 Task: Create fields in session object.
Action: Mouse moved to (789, 63)
Screenshot: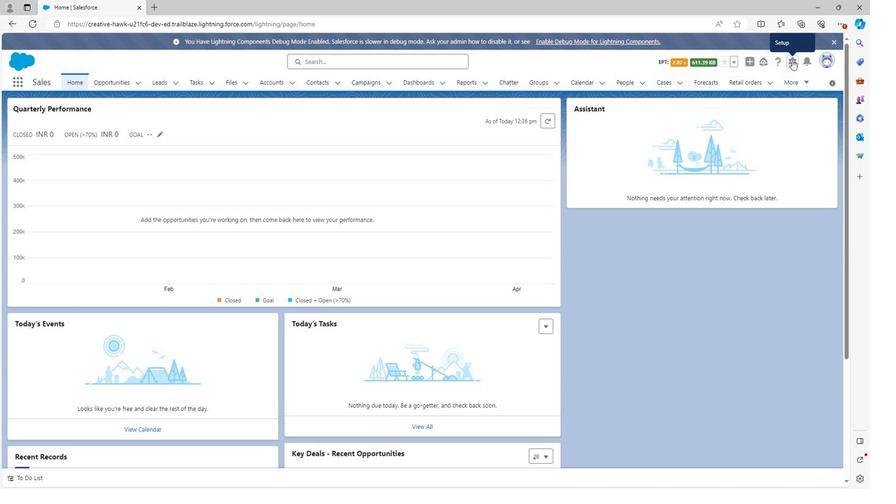 
Action: Mouse pressed left at (789, 63)
Screenshot: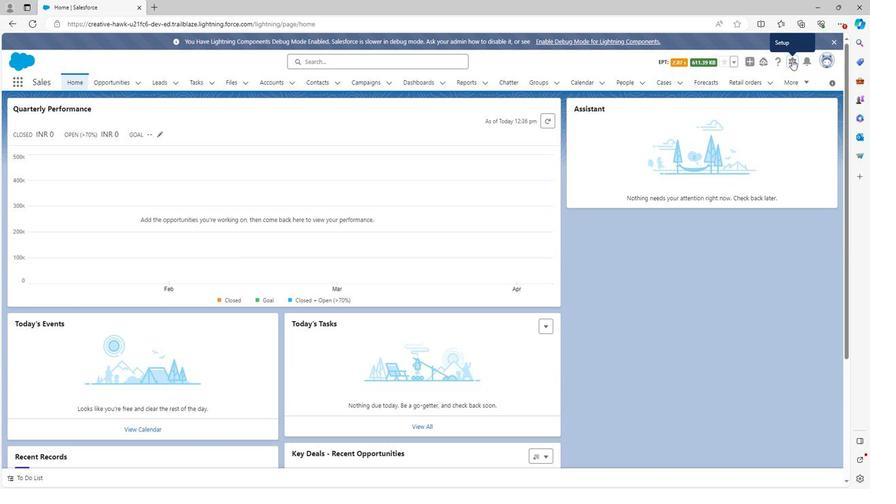
Action: Mouse moved to (757, 86)
Screenshot: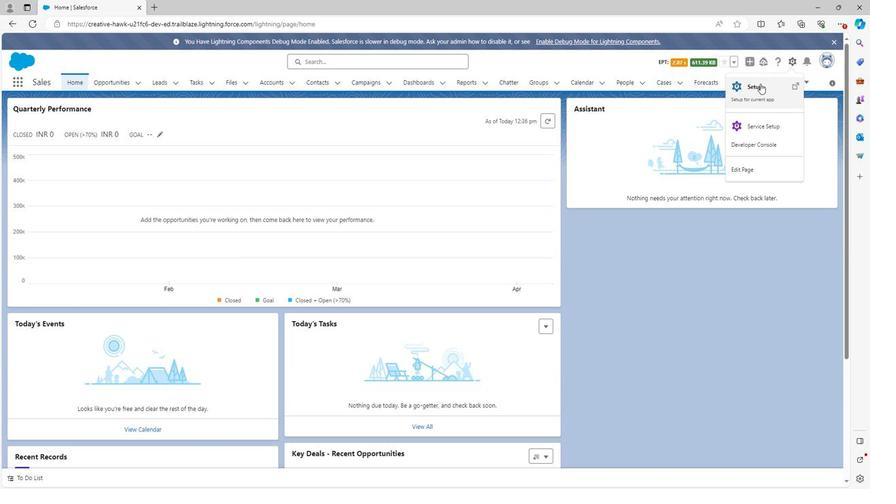 
Action: Mouse pressed left at (757, 86)
Screenshot: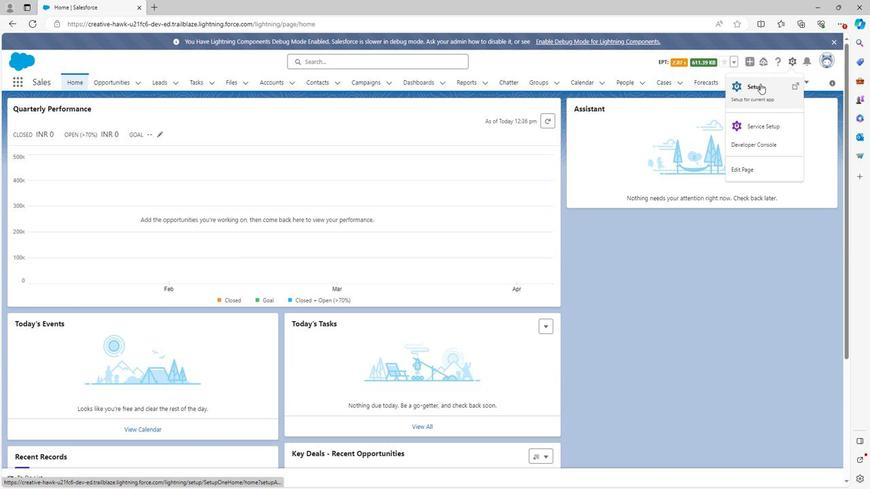 
Action: Mouse moved to (119, 81)
Screenshot: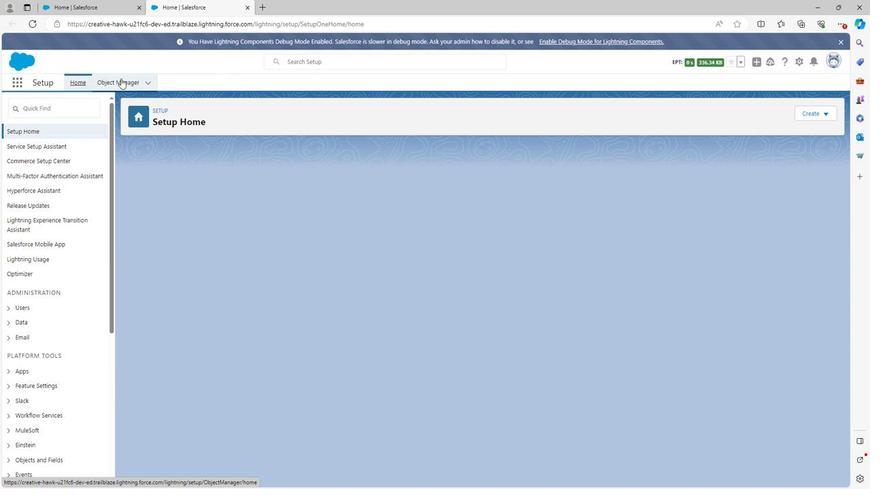 
Action: Mouse pressed left at (119, 81)
Screenshot: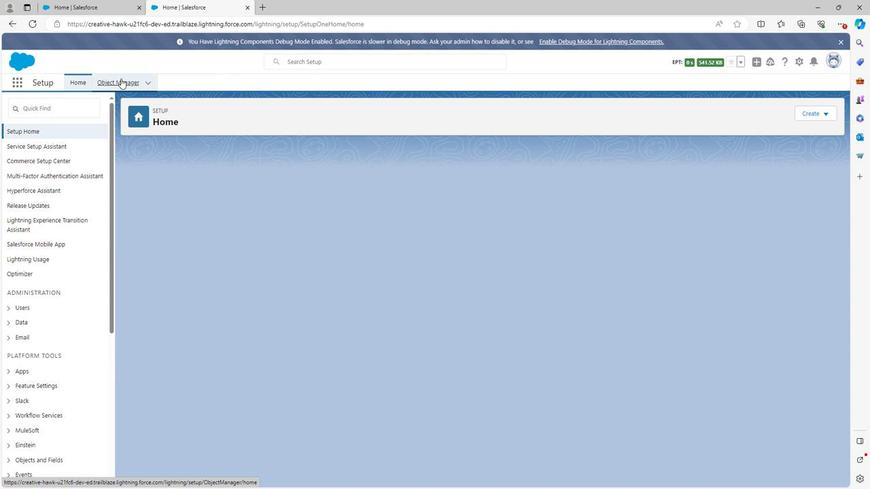 
Action: Mouse moved to (91, 230)
Screenshot: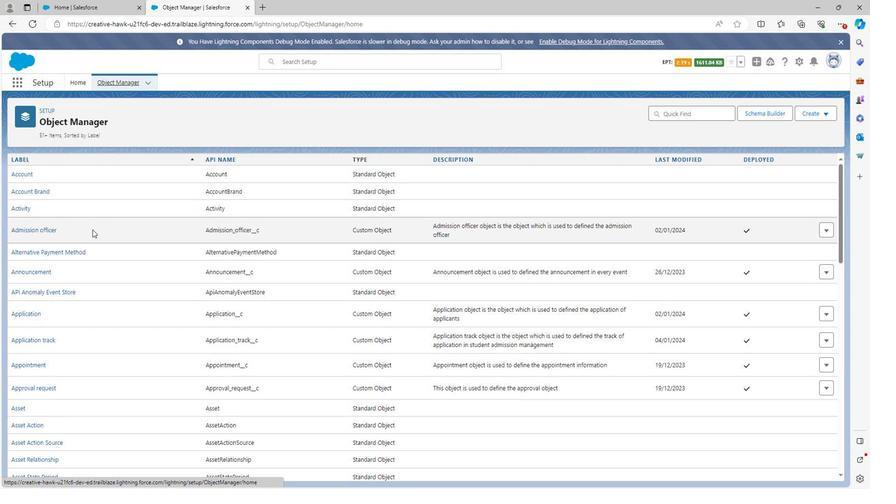 
Action: Mouse scrolled (91, 229) with delta (0, 0)
Screenshot: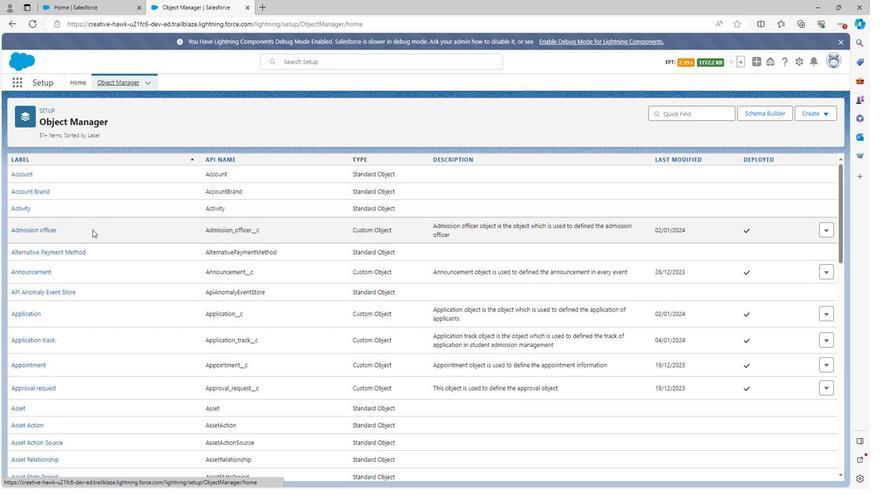 
Action: Mouse scrolled (91, 229) with delta (0, 0)
Screenshot: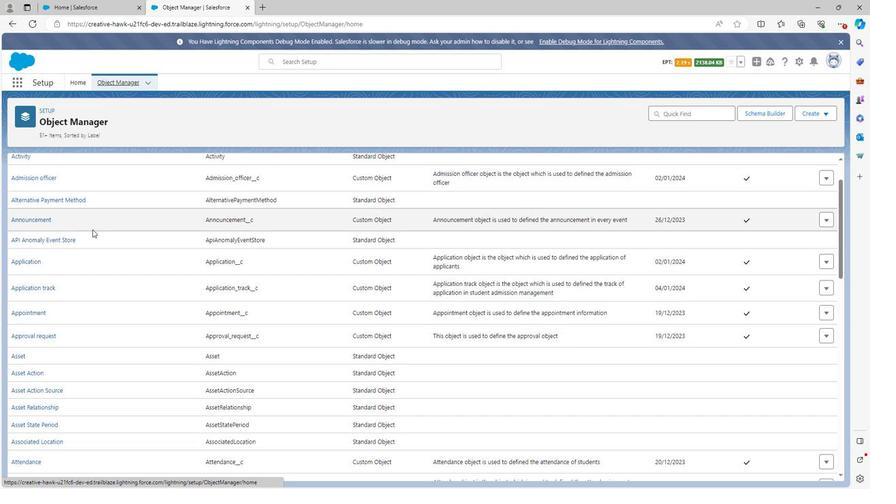 
Action: Mouse scrolled (91, 229) with delta (0, 0)
Screenshot: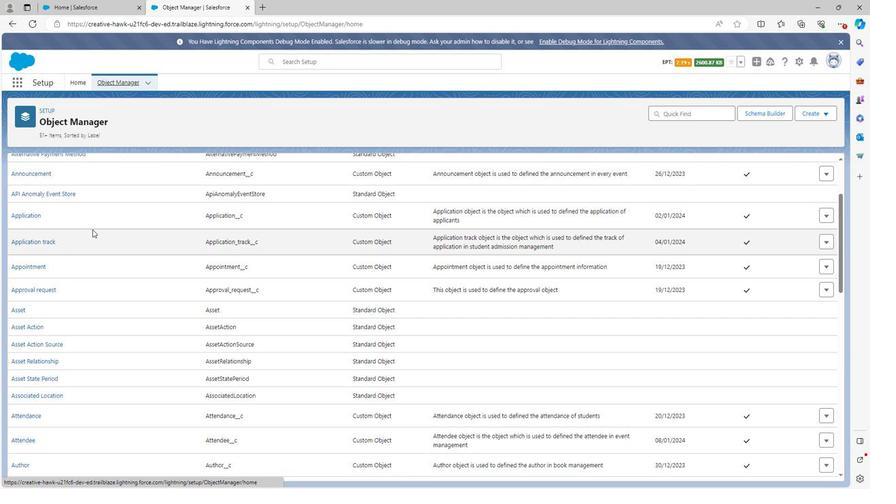 
Action: Mouse scrolled (91, 229) with delta (0, 0)
Screenshot: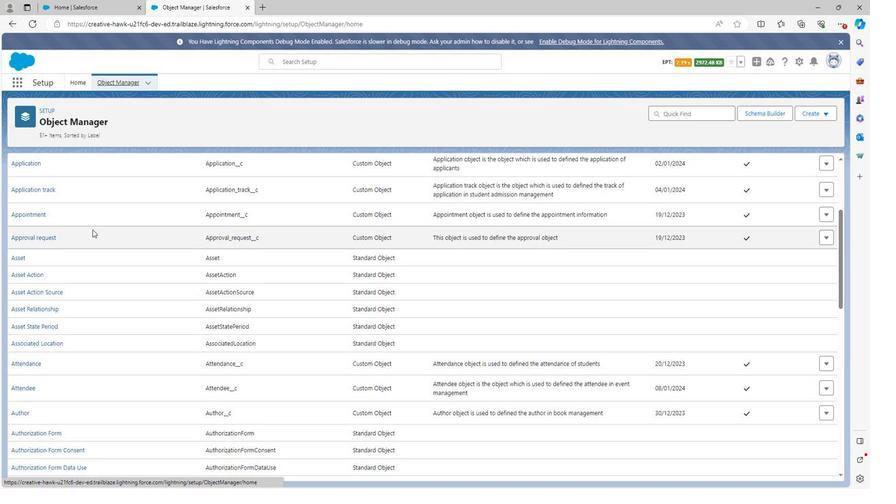 
Action: Mouse scrolled (91, 229) with delta (0, 0)
Screenshot: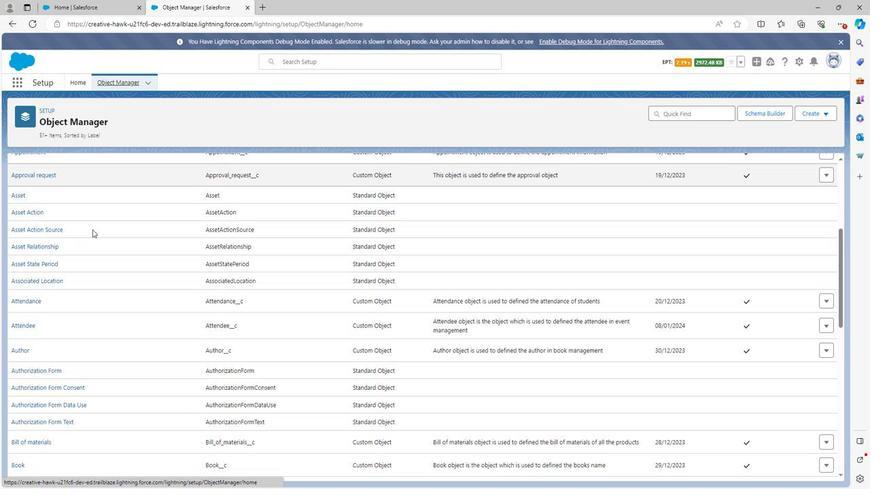 
Action: Mouse scrolled (91, 229) with delta (0, 0)
Screenshot: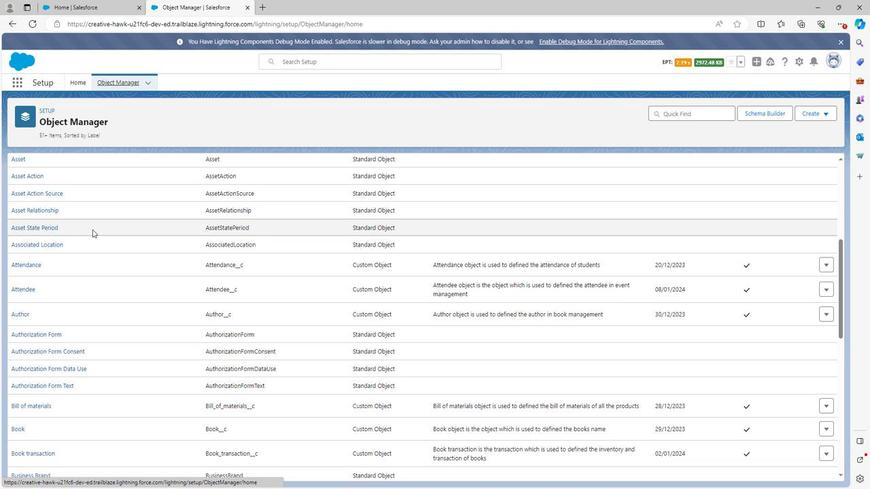 
Action: Mouse scrolled (91, 229) with delta (0, 0)
Screenshot: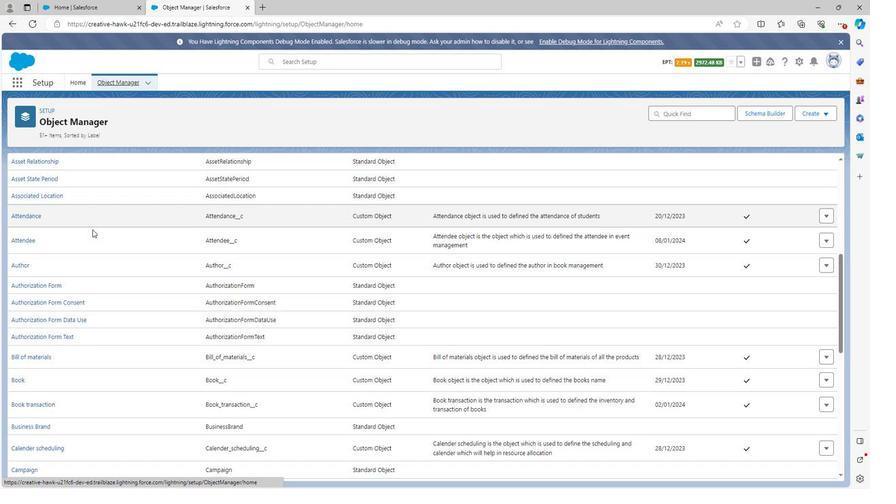 
Action: Mouse moved to (92, 233)
Screenshot: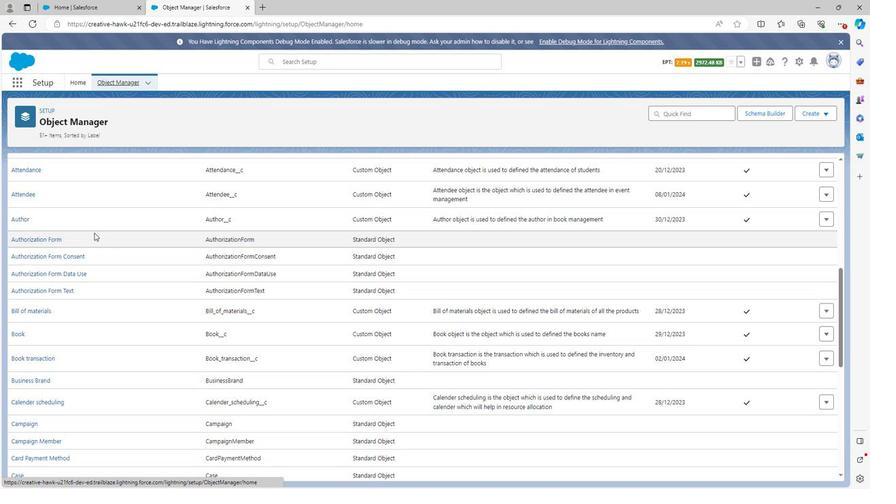 
Action: Mouse scrolled (92, 232) with delta (0, 0)
Screenshot: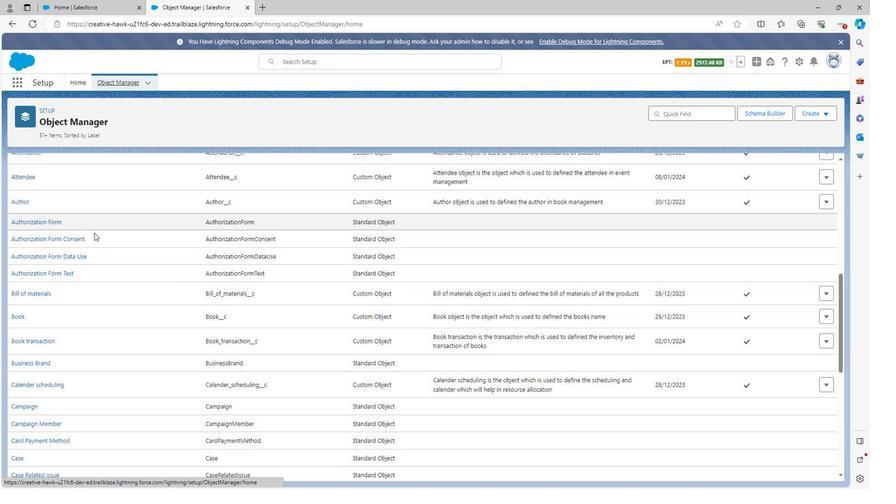 
Action: Mouse moved to (92, 233)
Screenshot: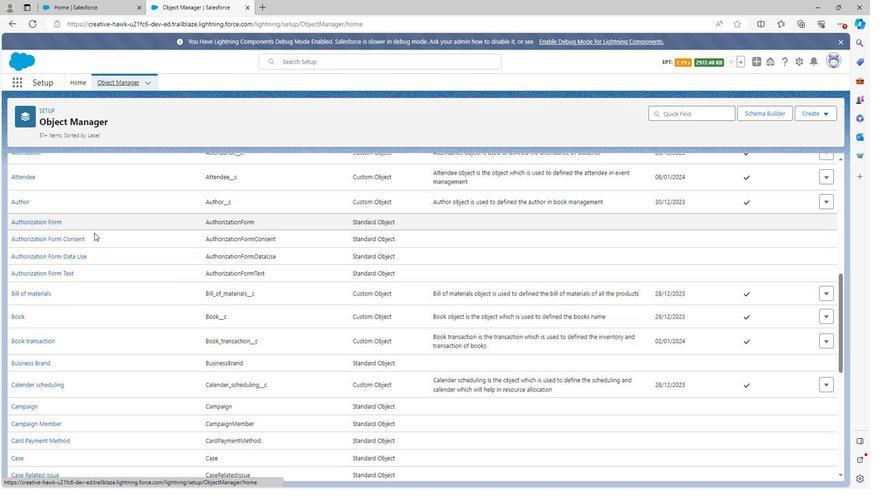 
Action: Mouse scrolled (92, 233) with delta (0, 0)
Screenshot: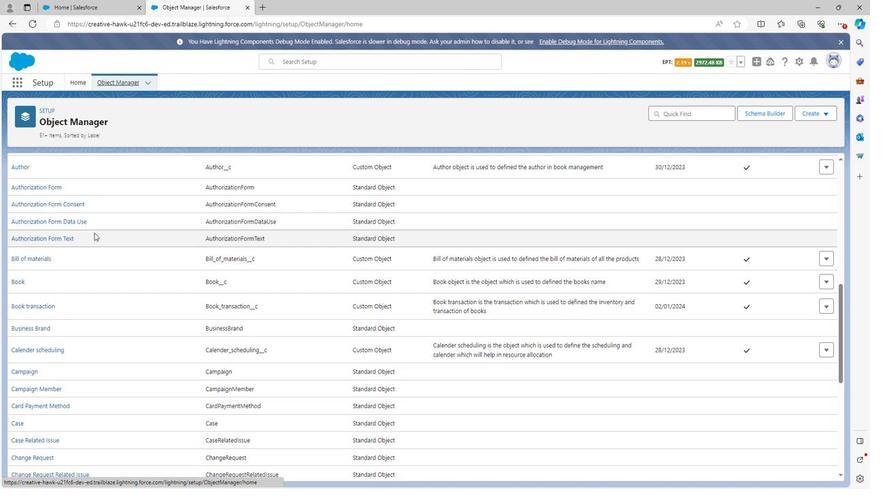 
Action: Mouse scrolled (92, 233) with delta (0, 0)
Screenshot: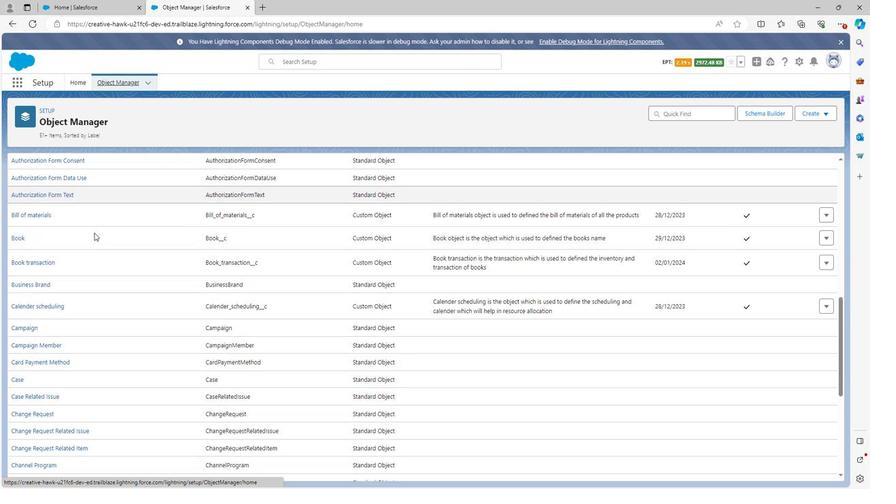 
Action: Mouse scrolled (92, 233) with delta (0, 0)
Screenshot: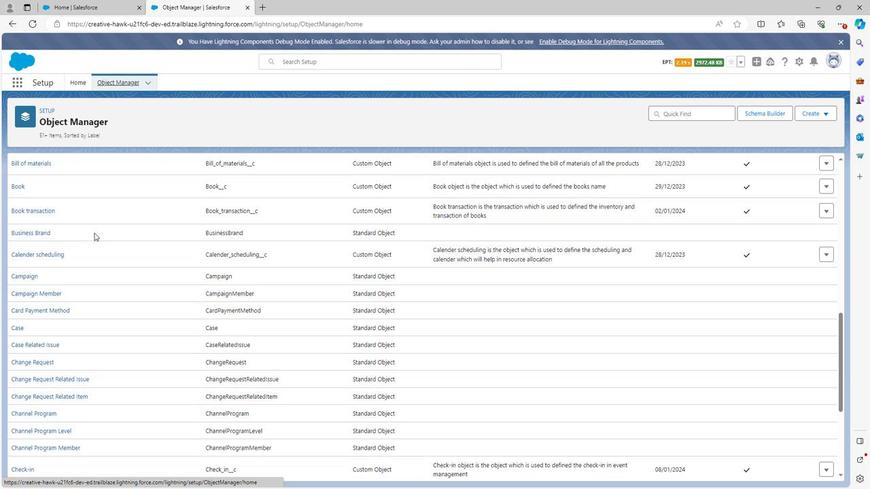 
Action: Mouse scrolled (92, 233) with delta (0, 0)
Screenshot: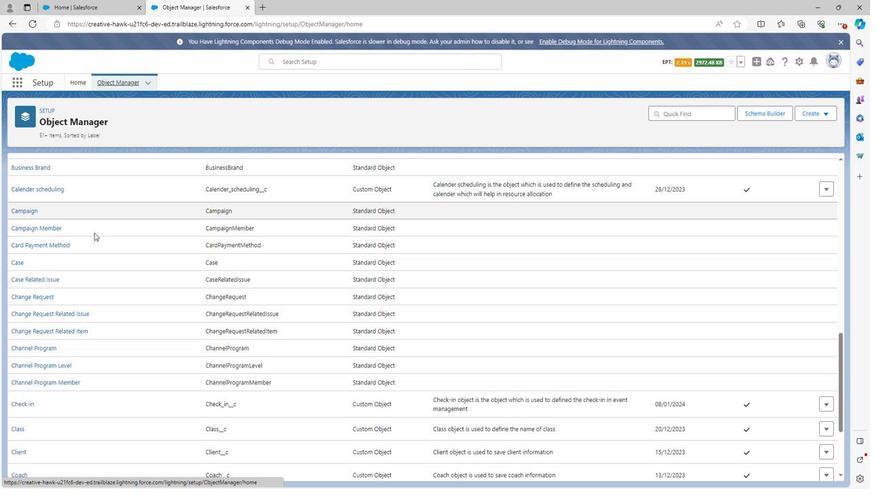 
Action: Mouse scrolled (92, 233) with delta (0, 0)
Screenshot: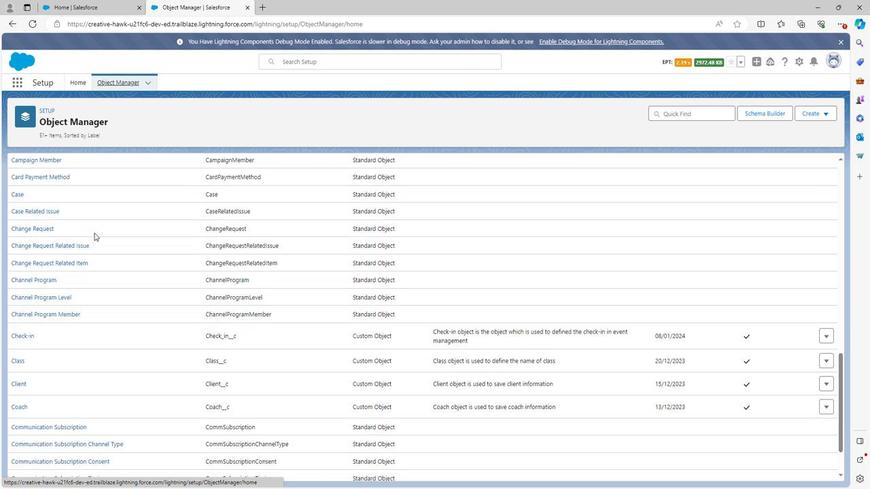 
Action: Mouse scrolled (92, 233) with delta (0, 0)
Screenshot: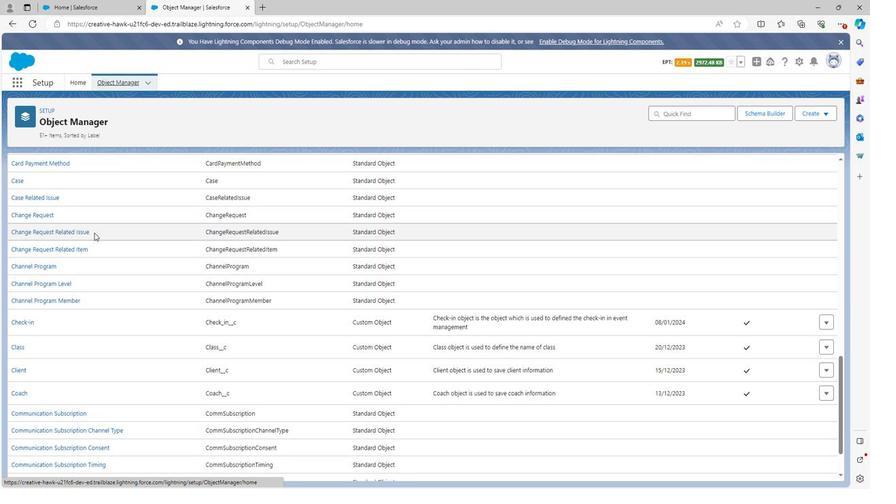 
Action: Mouse scrolled (92, 233) with delta (0, 0)
Screenshot: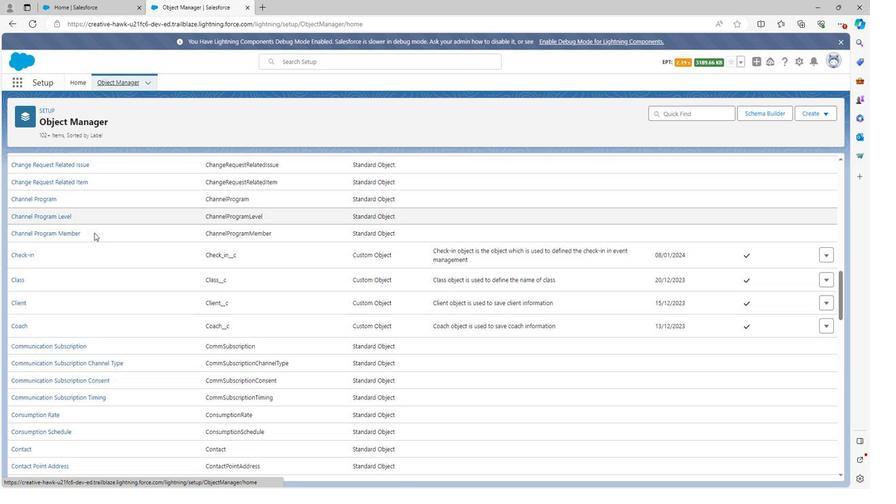 
Action: Mouse scrolled (92, 233) with delta (0, 0)
Screenshot: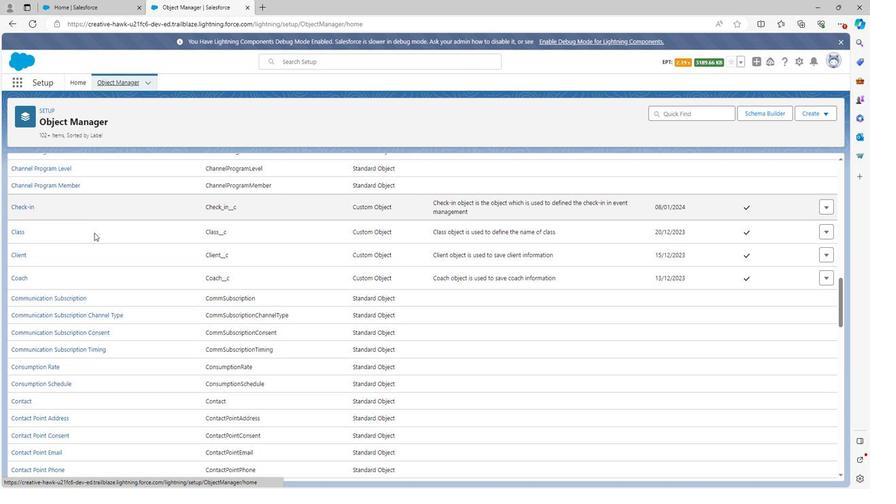 
Action: Mouse scrolled (92, 233) with delta (0, 0)
Screenshot: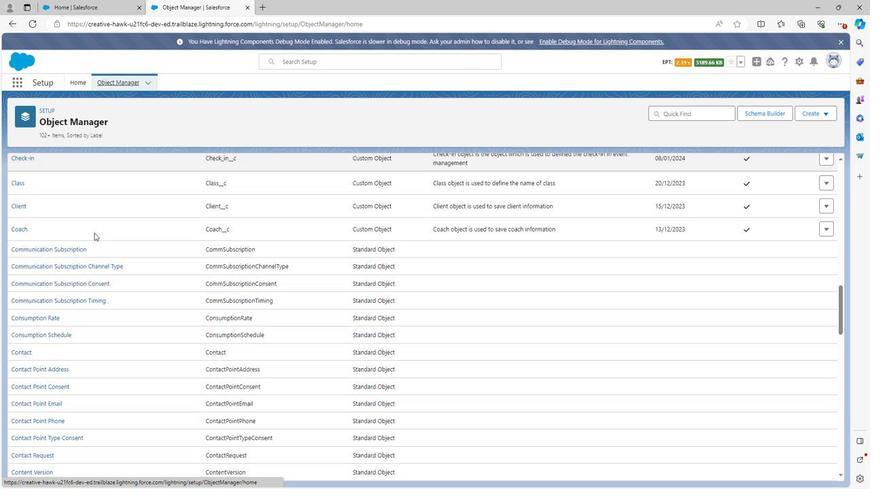 
Action: Mouse scrolled (92, 233) with delta (0, 0)
Screenshot: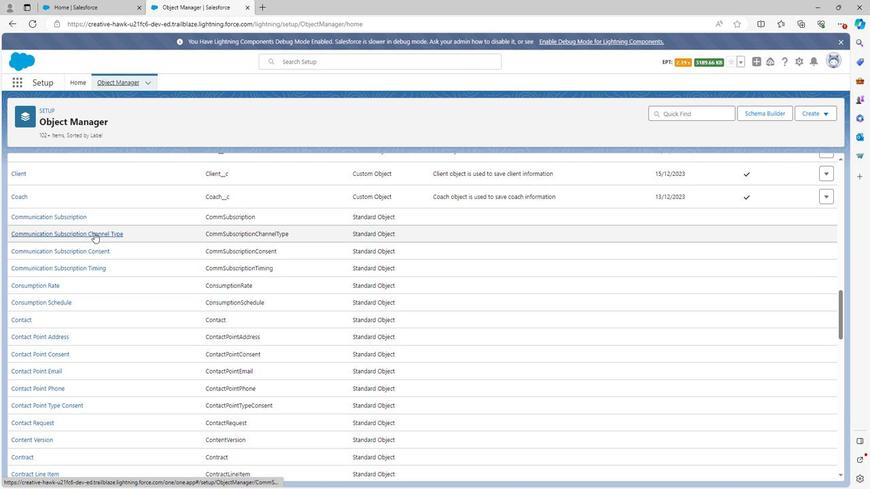 
Action: Mouse scrolled (92, 233) with delta (0, 0)
Screenshot: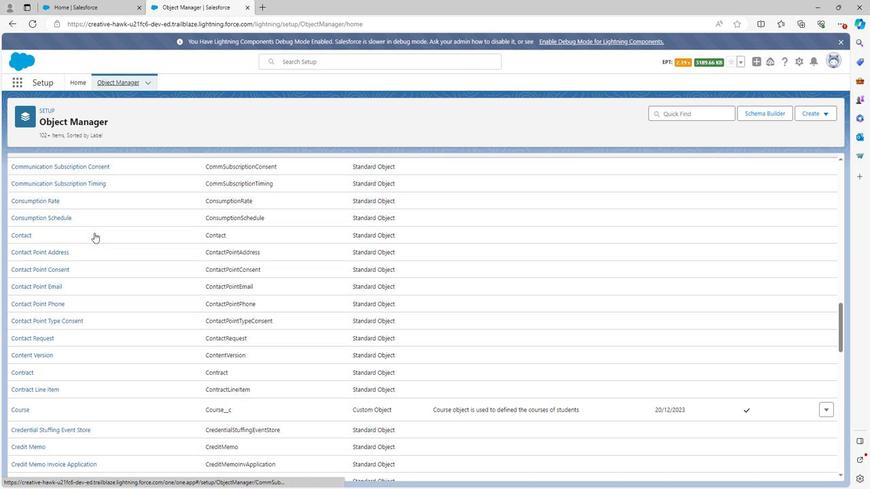 
Action: Mouse scrolled (92, 233) with delta (0, 0)
Screenshot: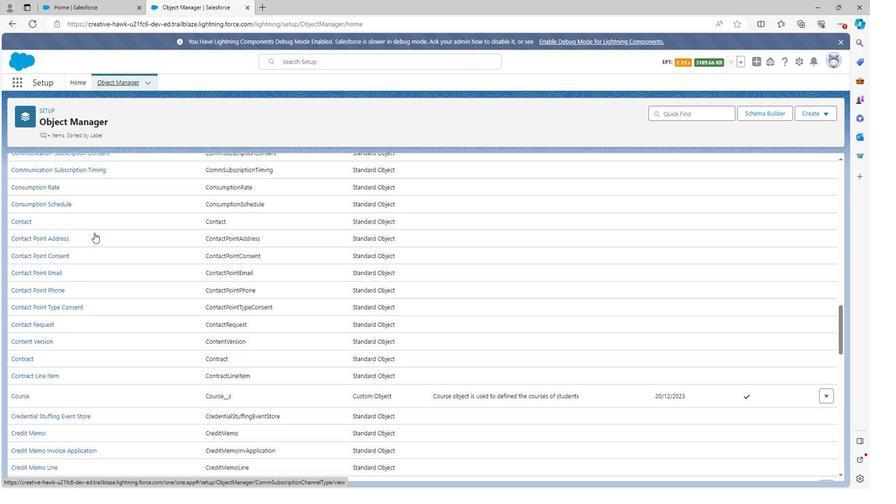 
Action: Mouse scrolled (92, 233) with delta (0, 0)
Screenshot: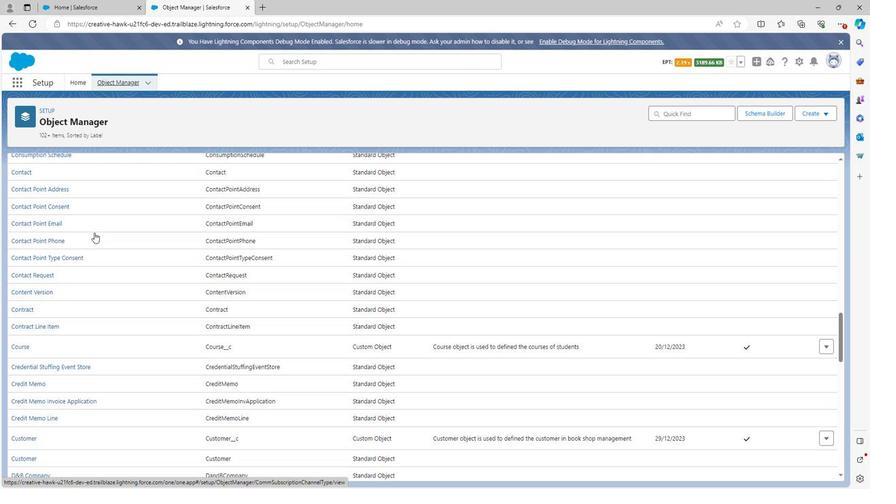
Action: Mouse scrolled (92, 233) with delta (0, 0)
Screenshot: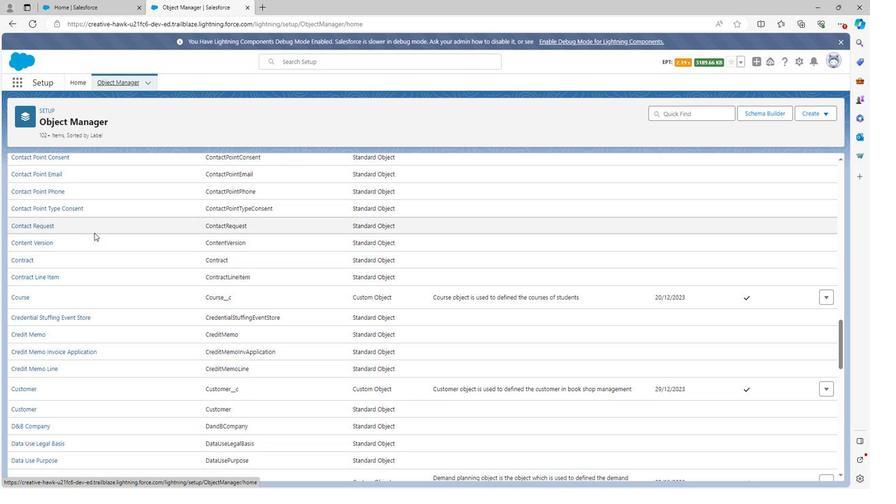 
Action: Mouse scrolled (92, 233) with delta (0, 0)
Screenshot: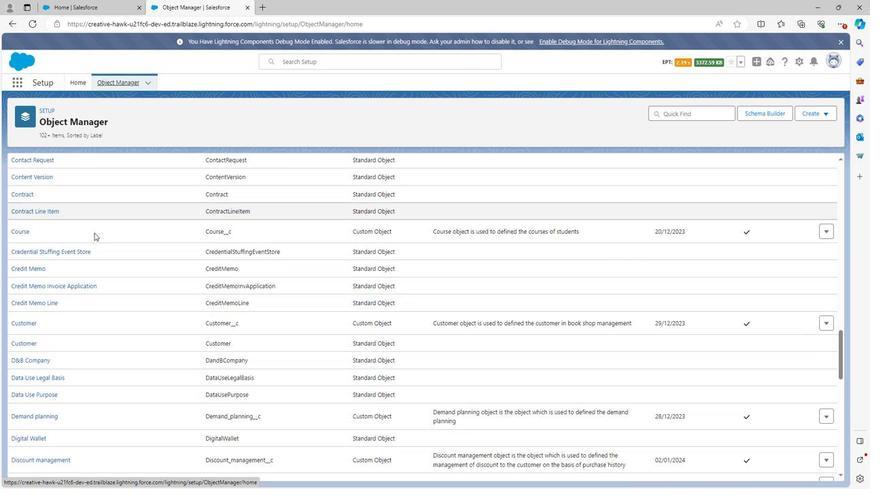 
Action: Mouse scrolled (92, 233) with delta (0, 0)
Screenshot: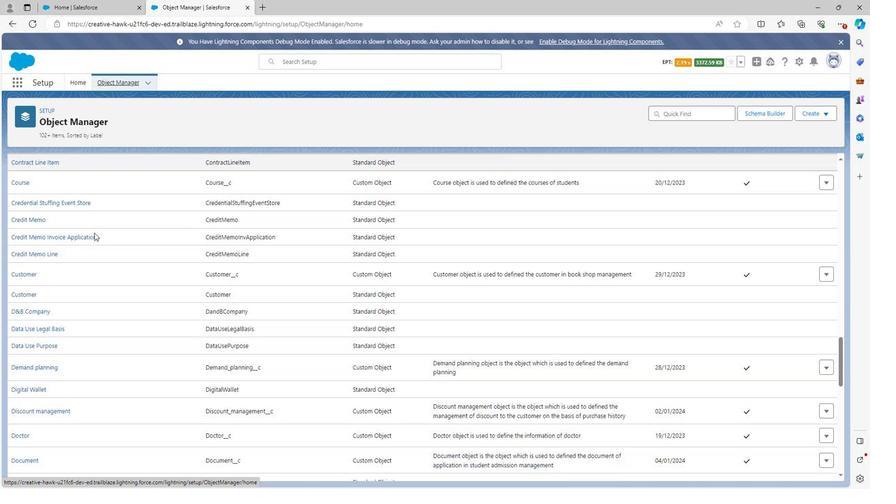 
Action: Mouse scrolled (92, 233) with delta (0, 0)
Screenshot: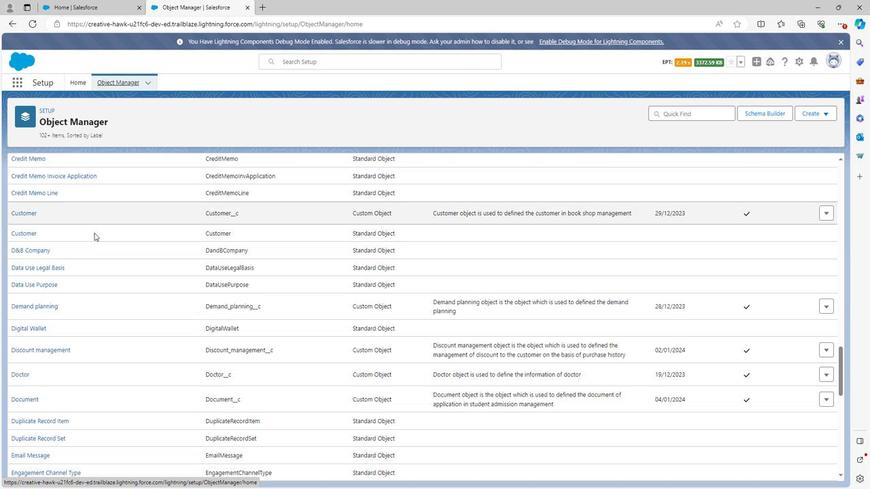 
Action: Mouse scrolled (92, 233) with delta (0, 0)
Screenshot: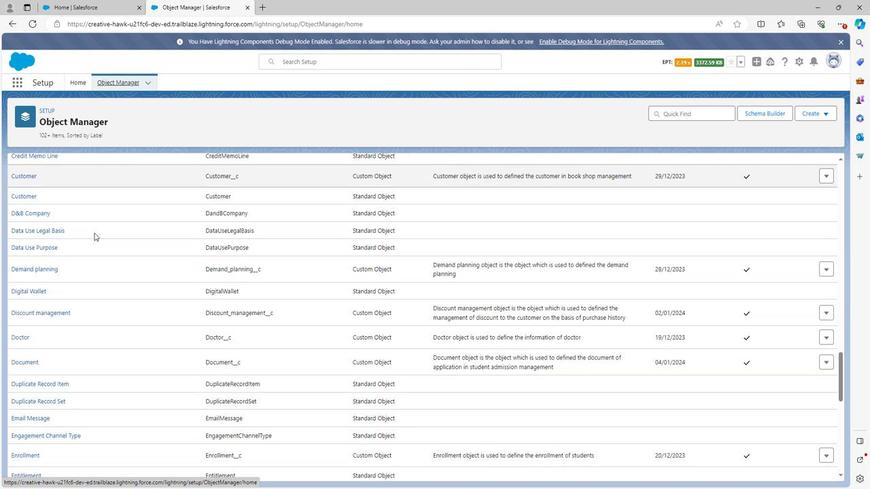 
Action: Mouse scrolled (92, 233) with delta (0, 0)
Screenshot: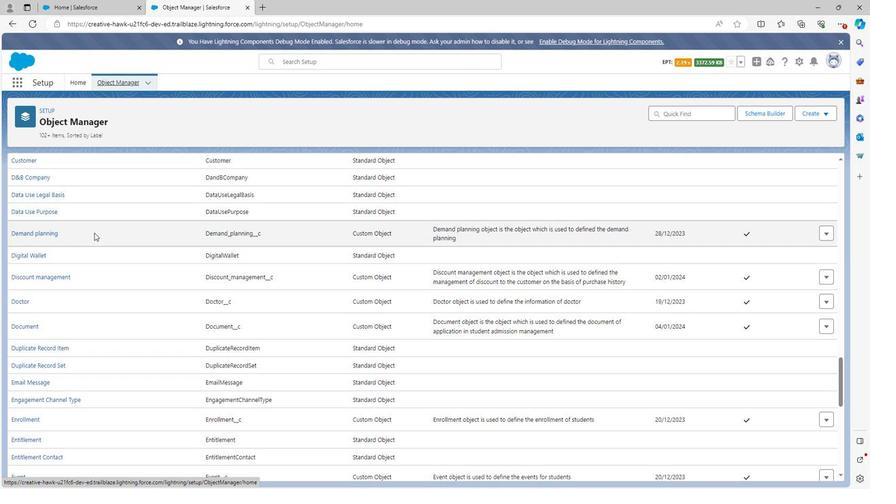 
Action: Mouse scrolled (92, 233) with delta (0, 0)
Screenshot: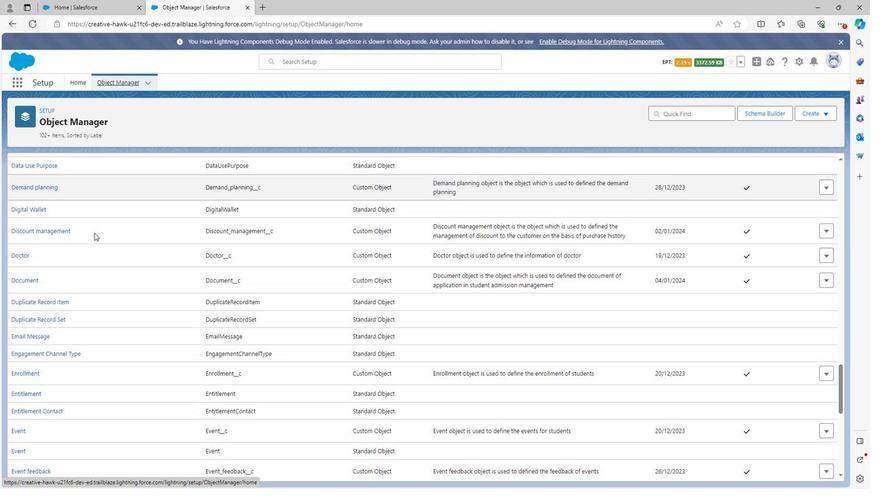 
Action: Mouse scrolled (92, 233) with delta (0, 0)
Screenshot: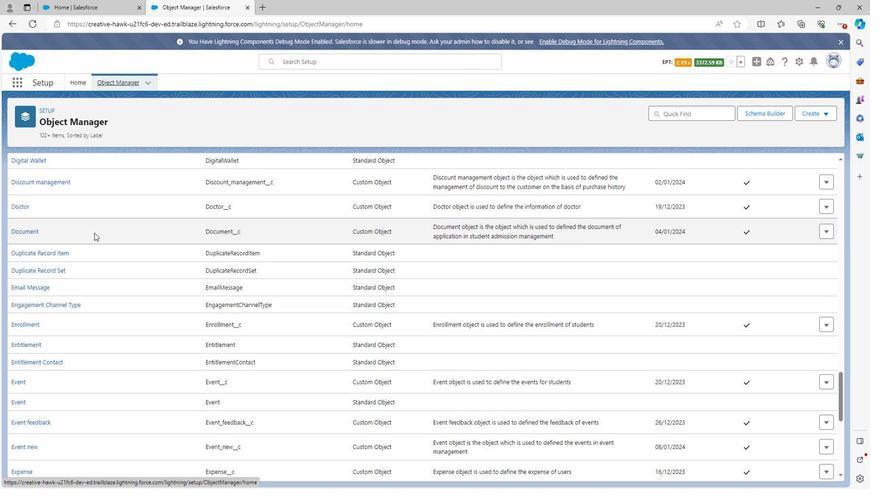 
Action: Mouse scrolled (92, 233) with delta (0, 0)
Screenshot: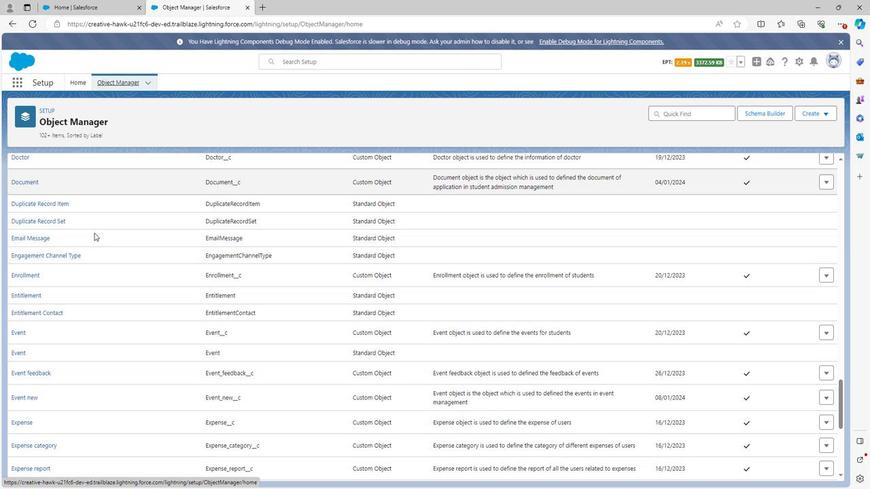 
Action: Mouse scrolled (92, 233) with delta (0, 0)
Screenshot: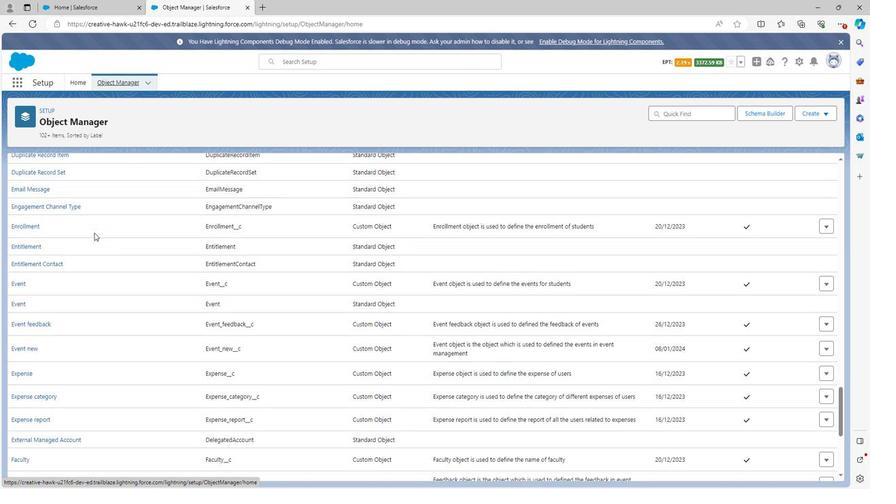 
Action: Mouse scrolled (92, 233) with delta (0, 0)
Screenshot: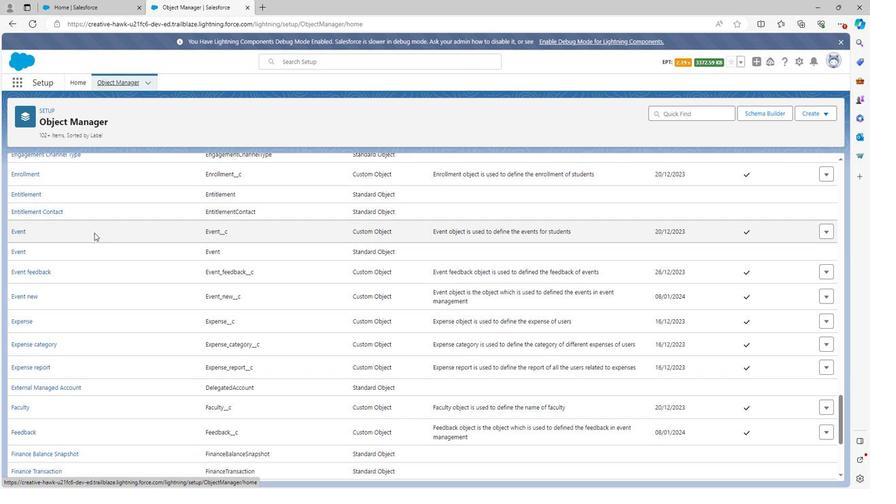 
Action: Mouse scrolled (92, 233) with delta (0, 0)
Screenshot: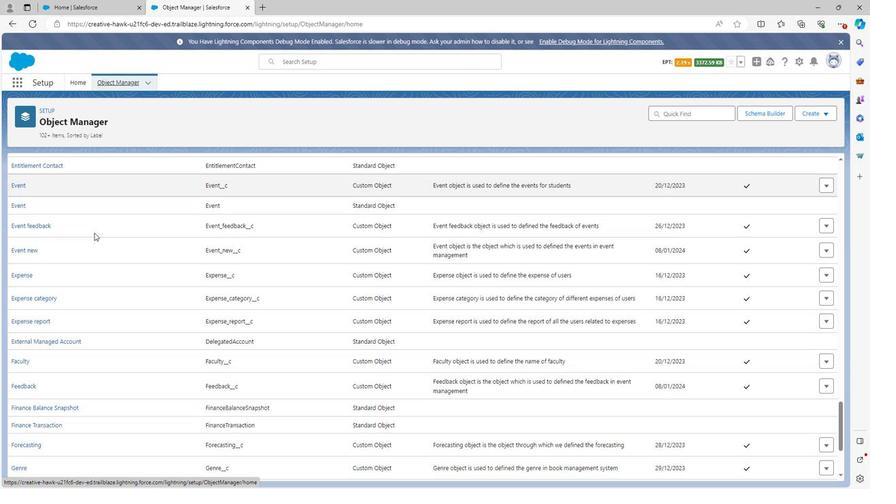 
Action: Mouse scrolled (92, 233) with delta (0, 0)
Screenshot: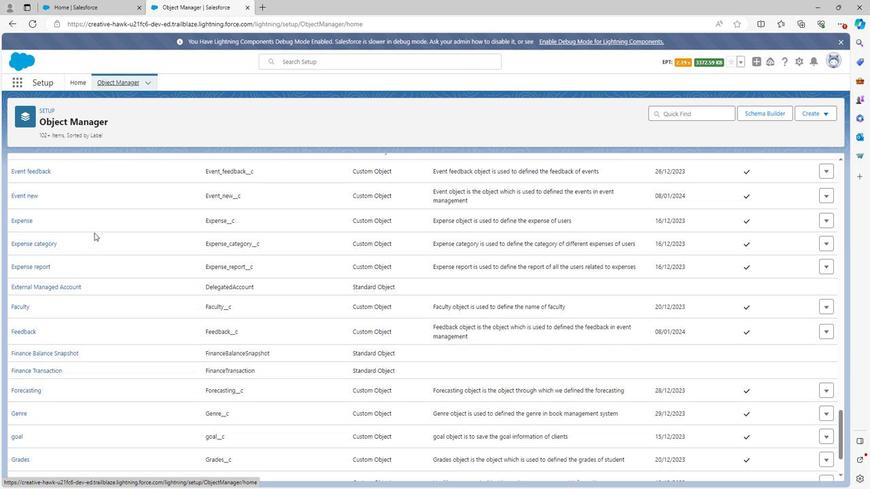 
Action: Mouse scrolled (92, 233) with delta (0, 0)
Screenshot: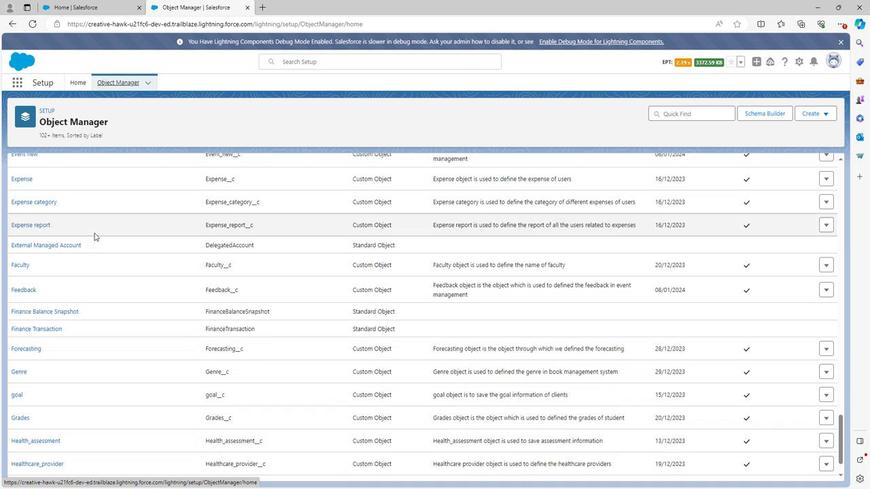 
Action: Mouse scrolled (92, 233) with delta (0, 0)
Screenshot: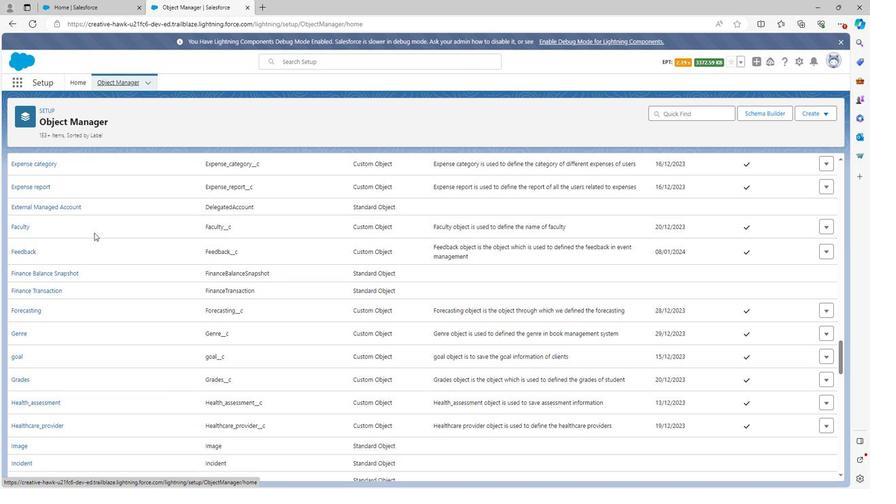 
Action: Mouse scrolled (92, 233) with delta (0, 0)
Screenshot: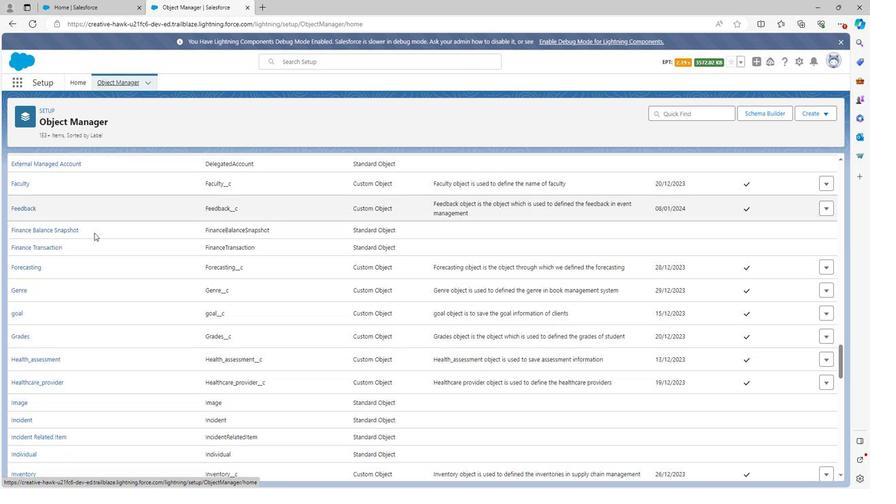 
Action: Mouse scrolled (92, 233) with delta (0, 0)
Screenshot: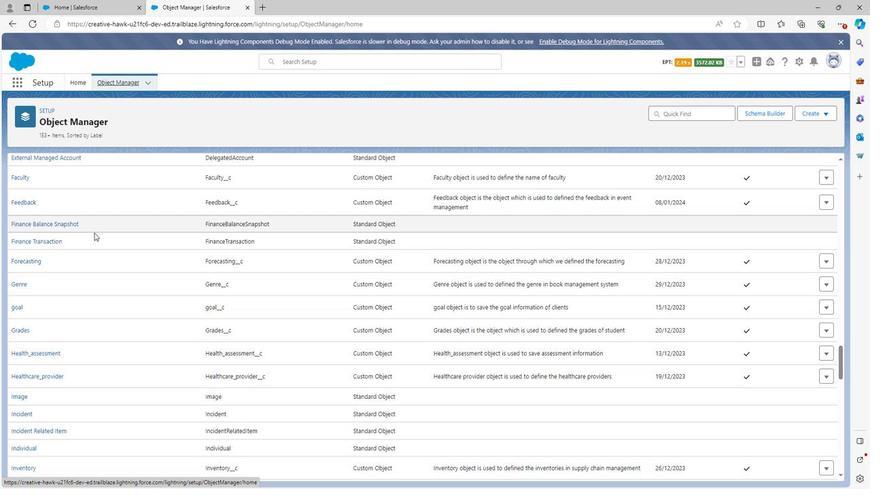 
Action: Mouse scrolled (92, 233) with delta (0, 0)
Screenshot: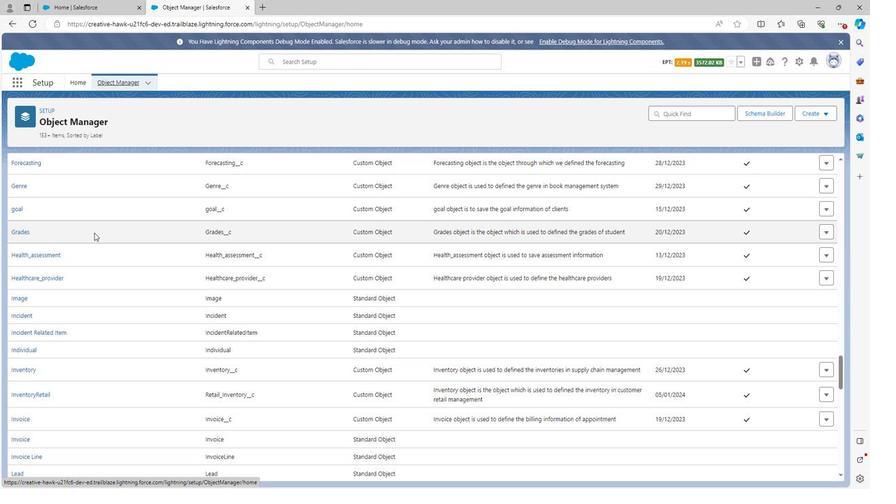 
Action: Mouse scrolled (92, 233) with delta (0, 0)
Screenshot: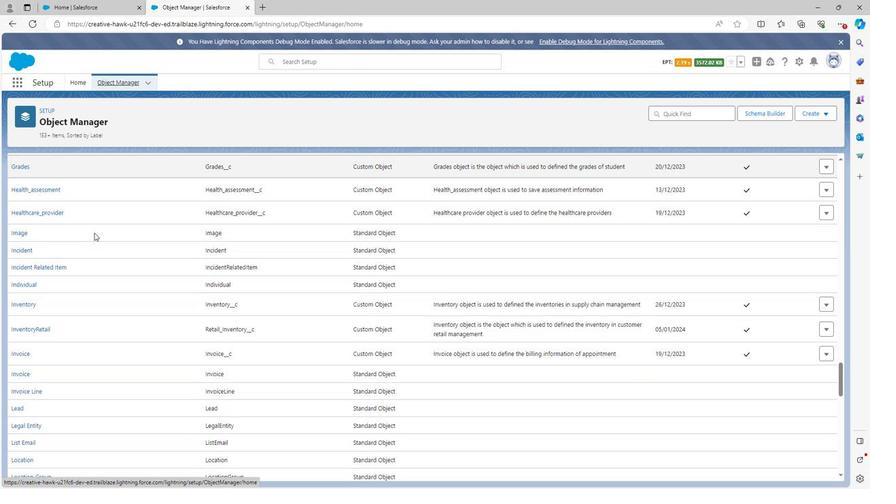 
Action: Mouse scrolled (92, 233) with delta (0, 0)
Screenshot: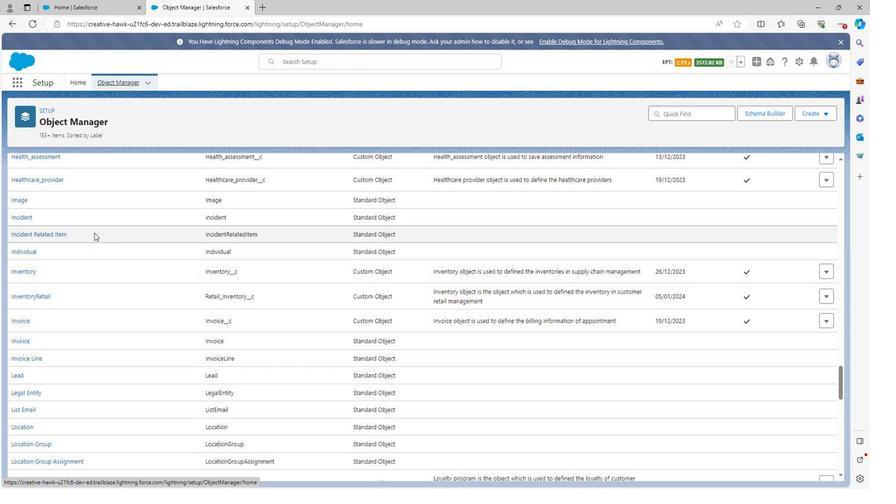 
Action: Mouse scrolled (92, 233) with delta (0, 0)
Screenshot: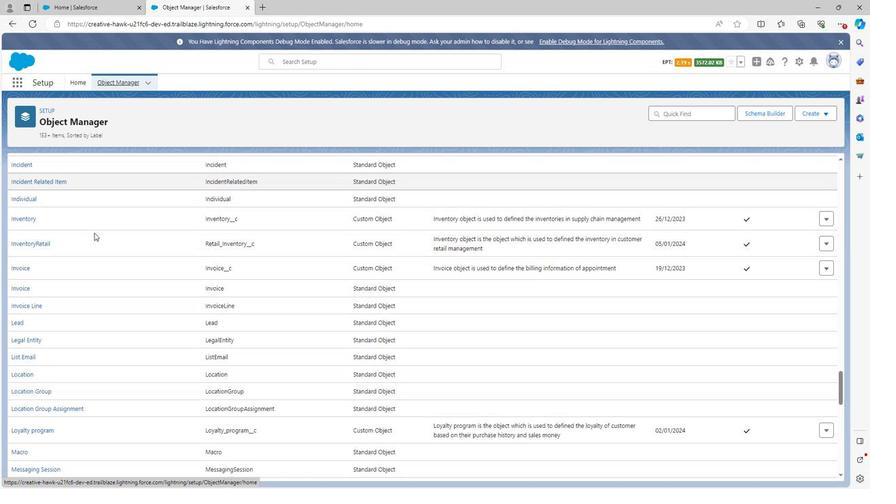
Action: Mouse scrolled (92, 233) with delta (0, 0)
Screenshot: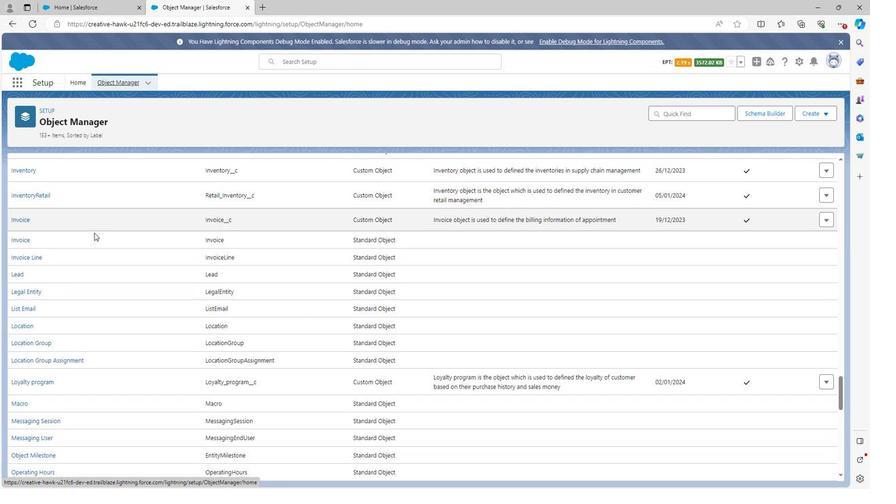 
Action: Mouse scrolled (92, 233) with delta (0, 0)
Screenshot: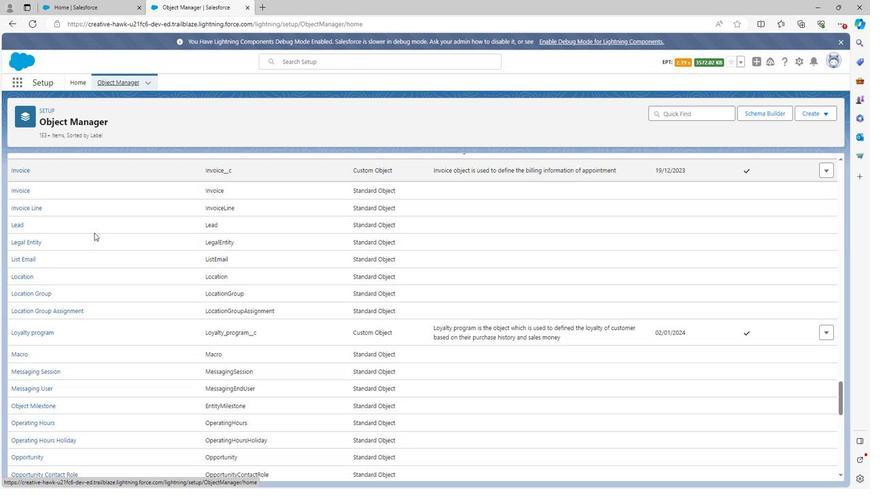 
Action: Mouse scrolled (92, 233) with delta (0, 0)
Screenshot: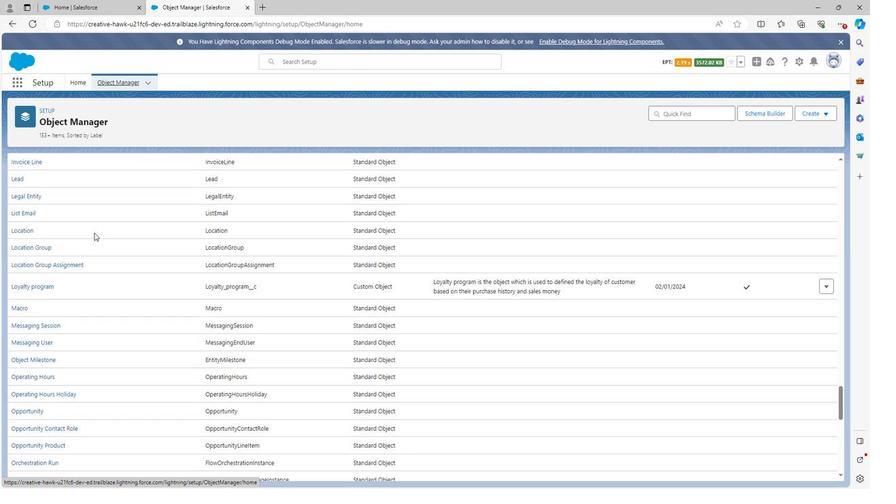 
Action: Mouse scrolled (92, 233) with delta (0, 0)
Screenshot: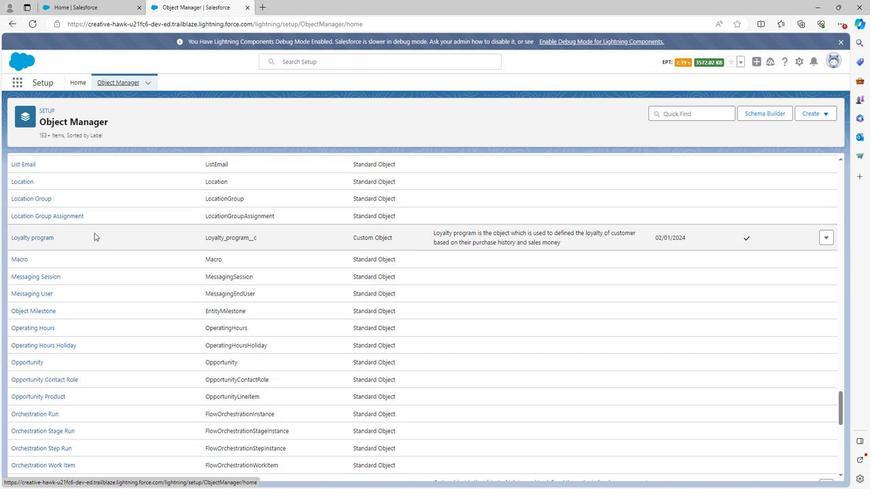 
Action: Mouse scrolled (92, 233) with delta (0, 0)
Screenshot: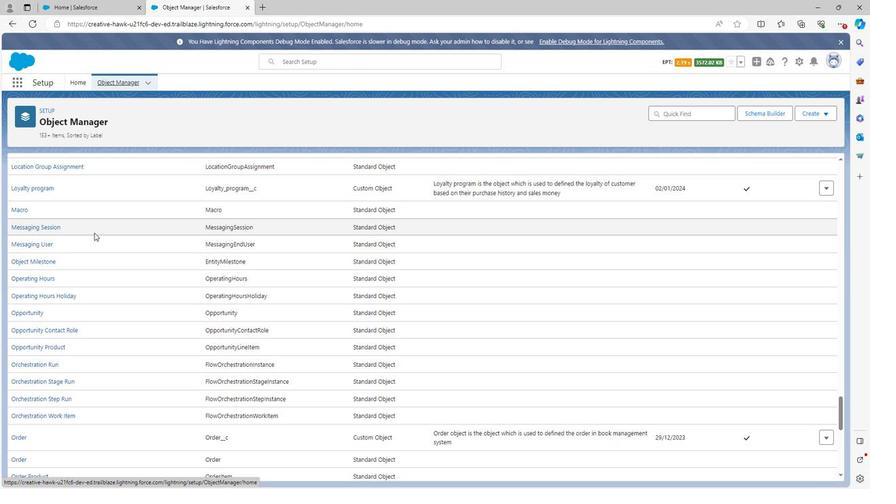 
Action: Mouse scrolled (92, 233) with delta (0, 0)
Screenshot: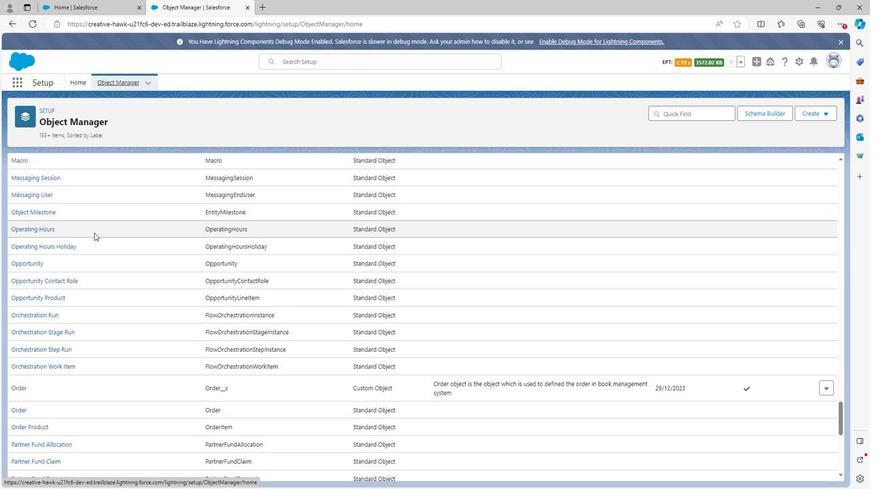 
Action: Mouse scrolled (92, 233) with delta (0, 0)
Screenshot: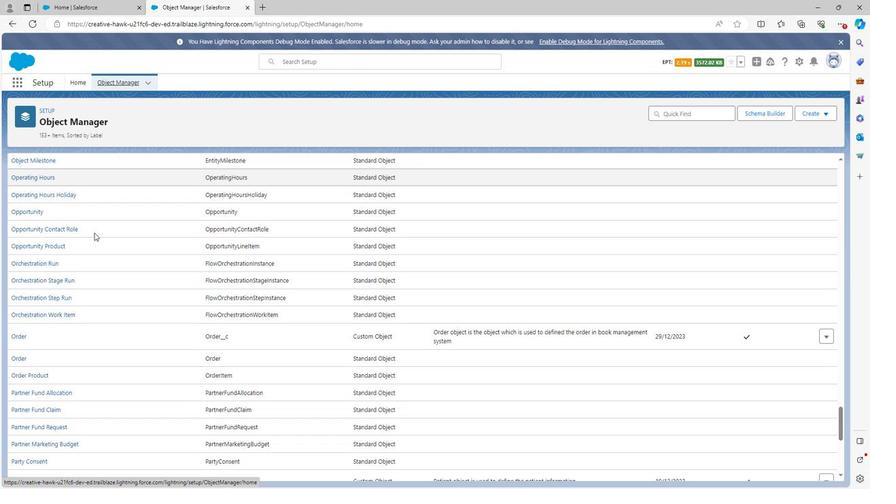 
Action: Mouse scrolled (92, 233) with delta (0, 0)
Screenshot: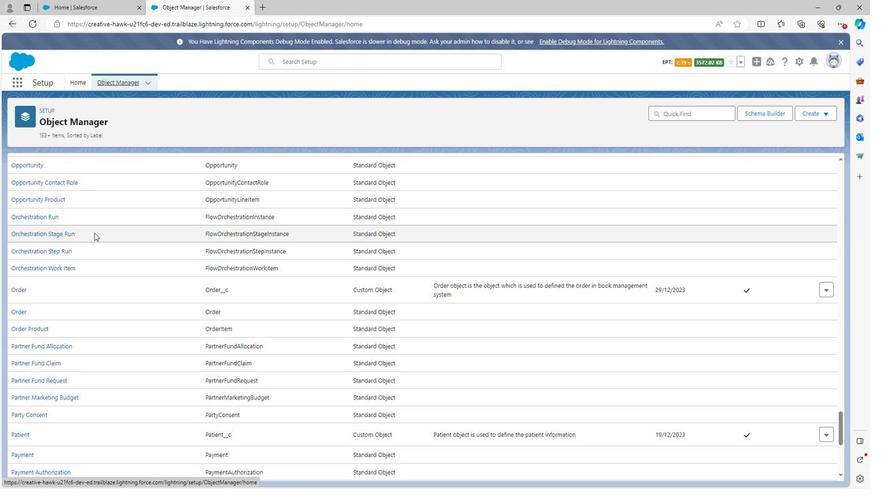 
Action: Mouse scrolled (92, 233) with delta (0, 0)
Screenshot: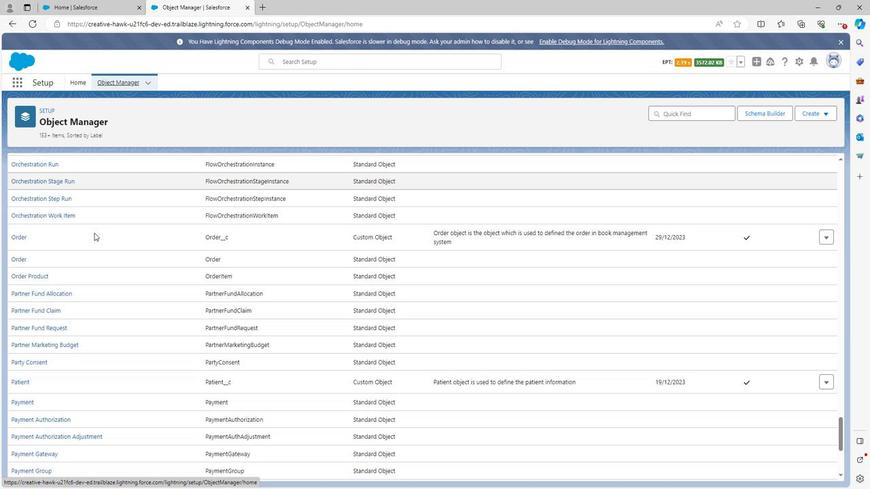 
Action: Mouse scrolled (92, 233) with delta (0, 0)
Screenshot: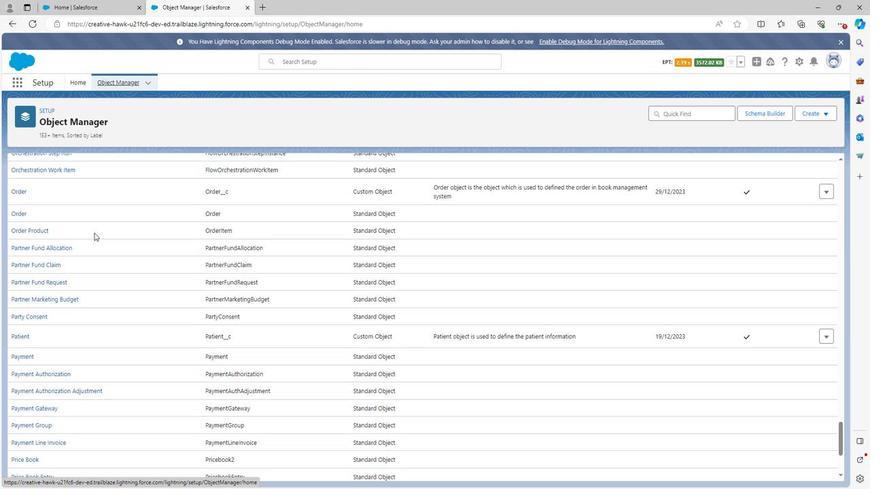 
Action: Mouse scrolled (92, 233) with delta (0, 0)
Screenshot: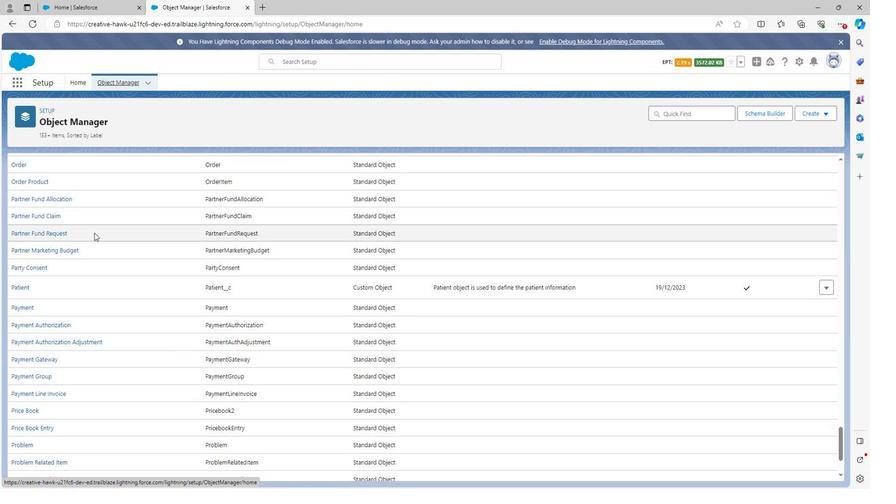 
Action: Mouse scrolled (92, 233) with delta (0, 0)
Screenshot: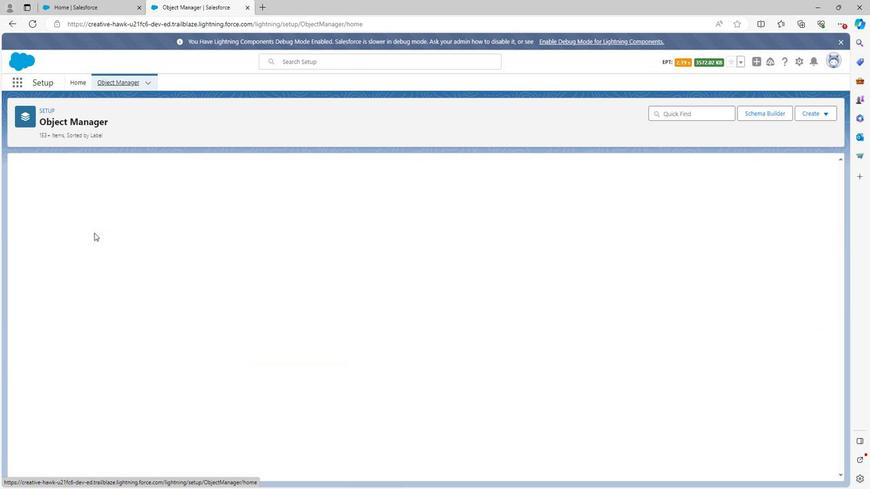 
Action: Mouse scrolled (92, 233) with delta (0, 0)
Screenshot: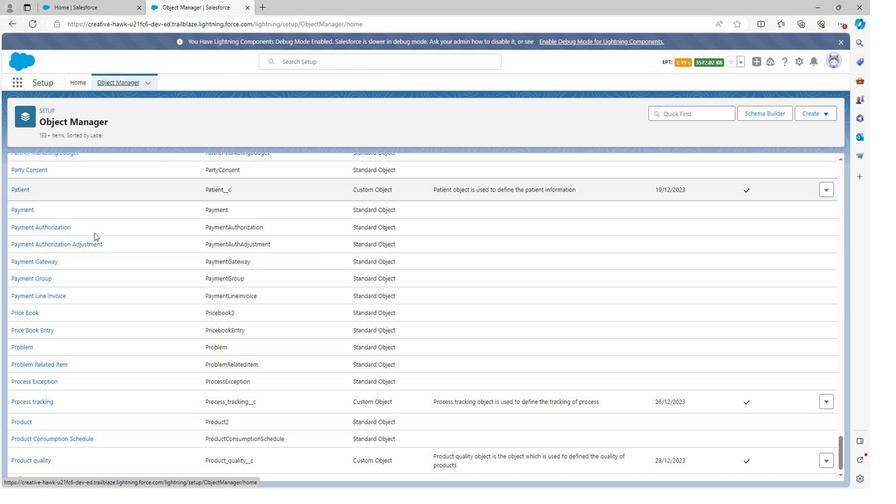 
Action: Mouse scrolled (92, 233) with delta (0, 0)
Screenshot: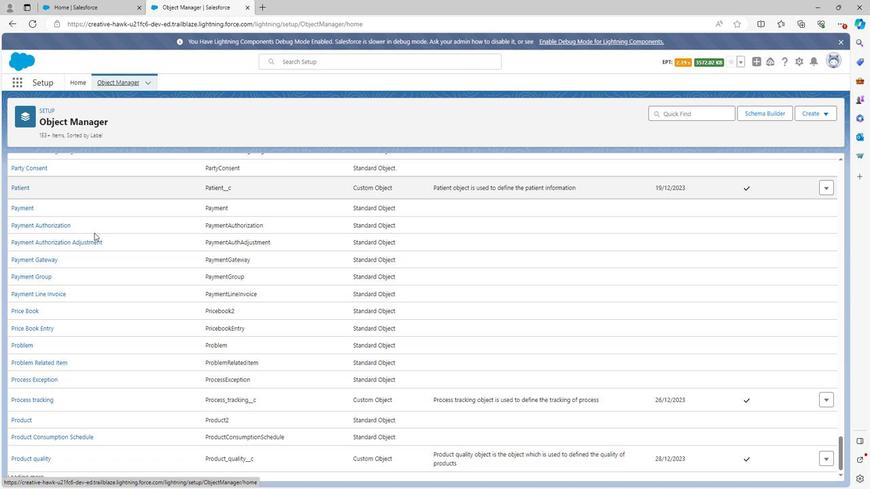 
Action: Mouse scrolled (92, 233) with delta (0, 0)
Screenshot: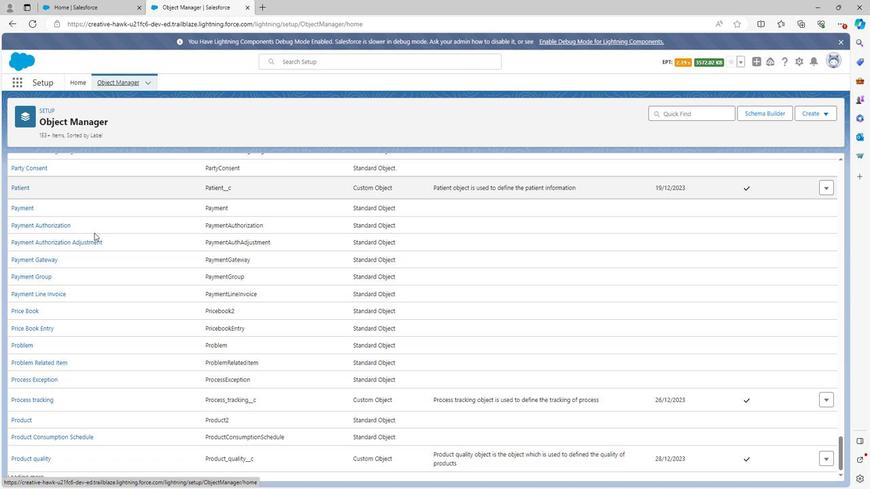 
Action: Mouse moved to (94, 261)
Screenshot: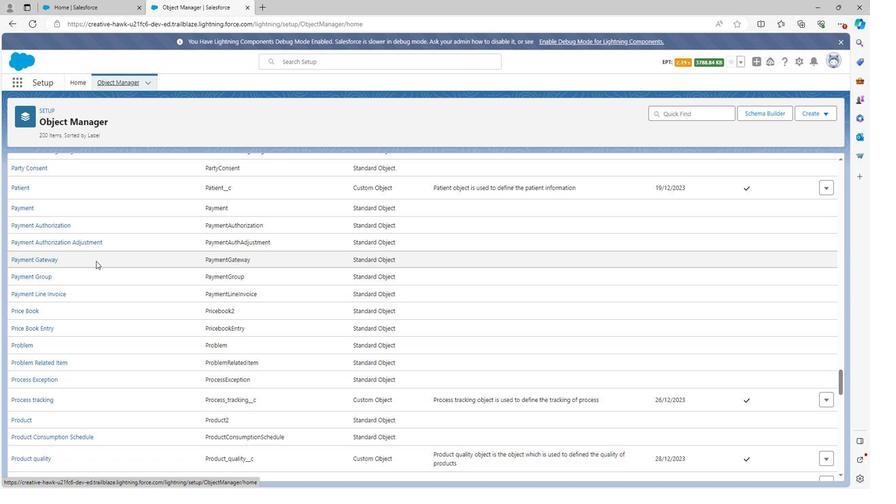 
Action: Mouse scrolled (94, 261) with delta (0, 0)
Screenshot: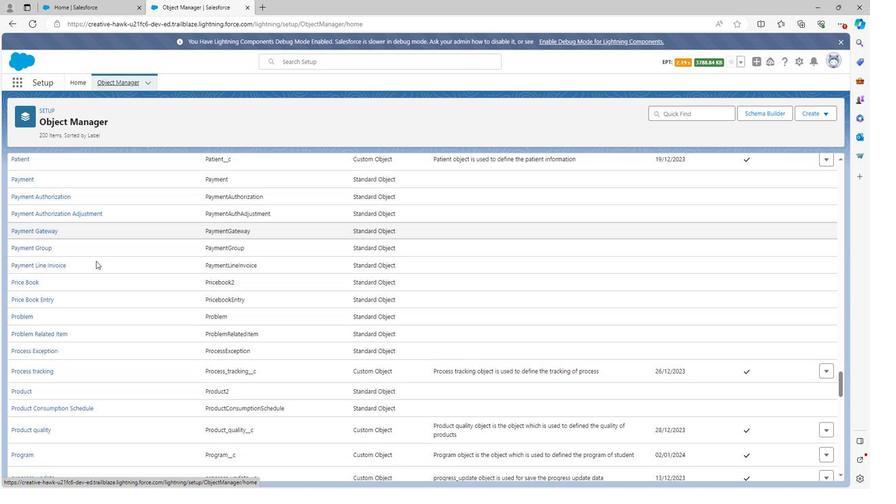 
Action: Mouse scrolled (94, 261) with delta (0, 0)
Screenshot: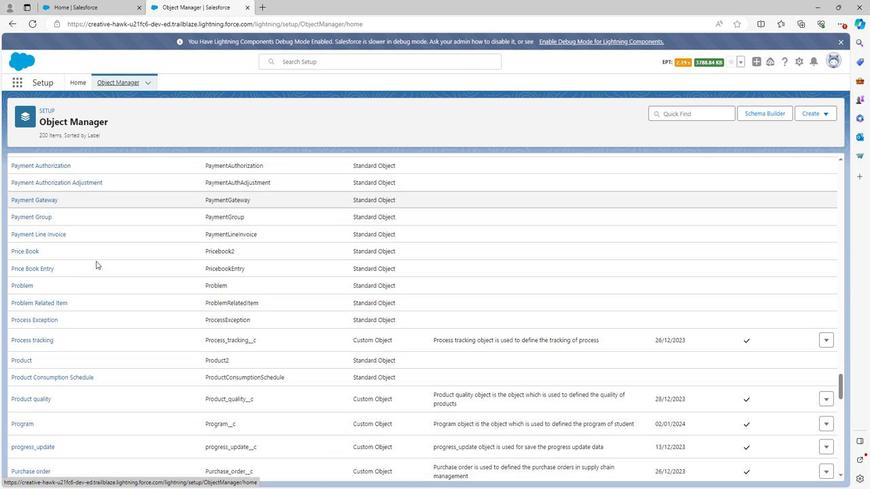 
Action: Mouse scrolled (94, 261) with delta (0, 0)
Screenshot: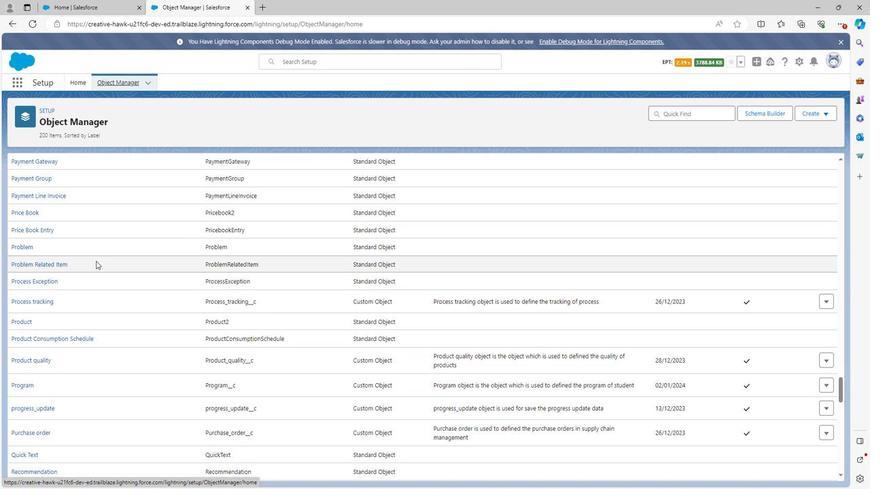 
Action: Mouse scrolled (94, 261) with delta (0, 0)
Screenshot: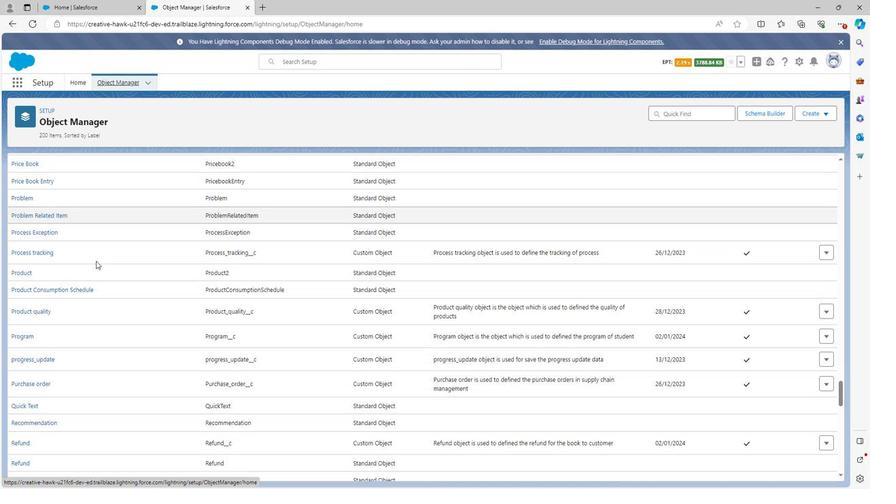 
Action: Mouse scrolled (94, 261) with delta (0, 0)
Screenshot: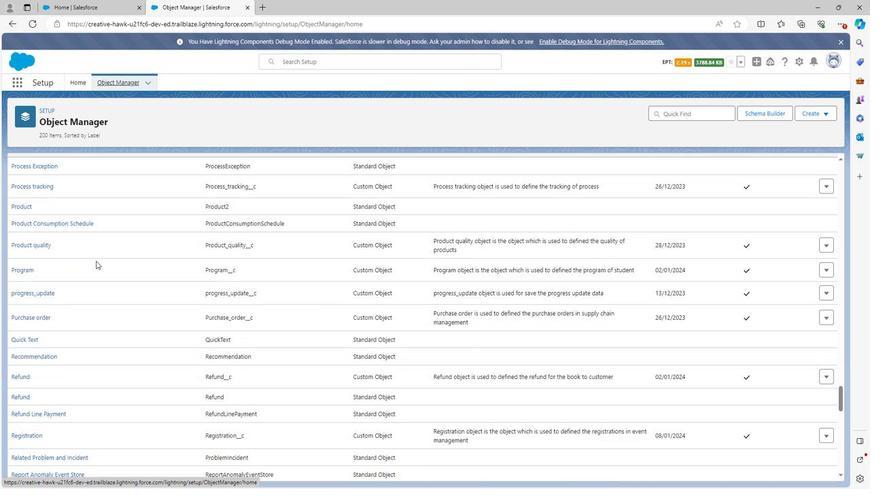 
Action: Mouse scrolled (94, 261) with delta (0, 0)
Screenshot: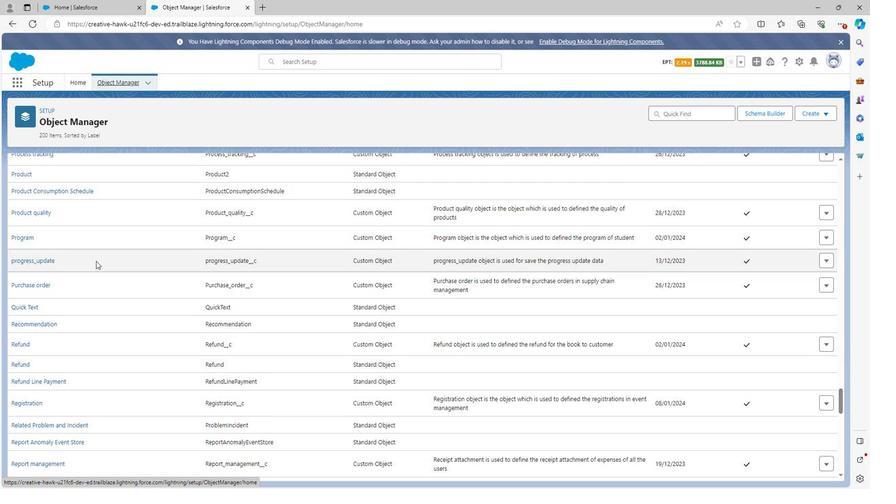 
Action: Mouse scrolled (94, 261) with delta (0, 0)
Screenshot: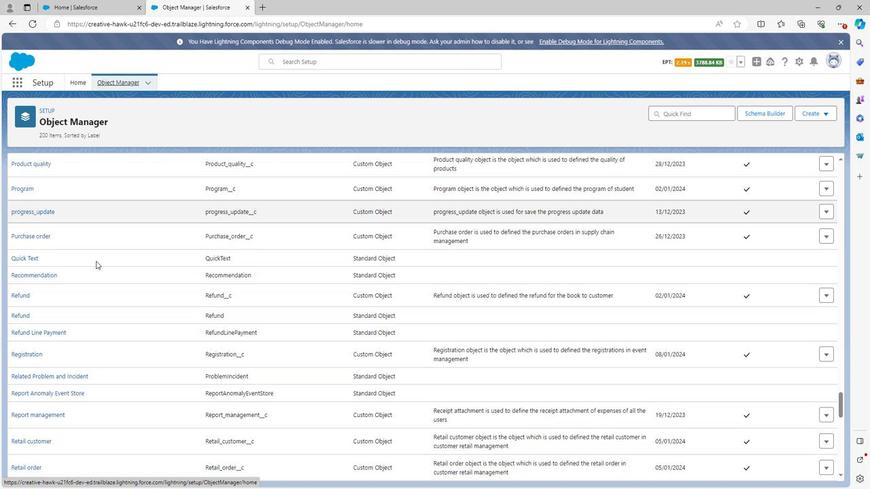 
Action: Mouse scrolled (94, 261) with delta (0, 0)
Screenshot: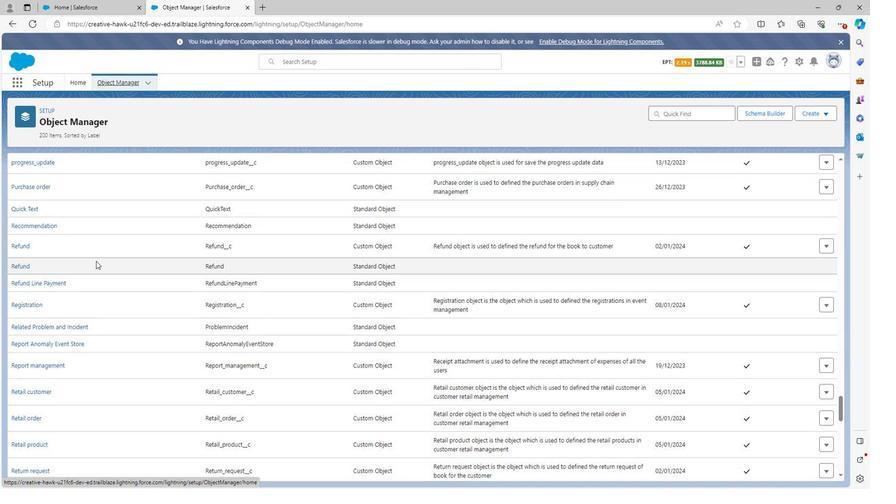 
Action: Mouse scrolled (94, 261) with delta (0, 0)
Screenshot: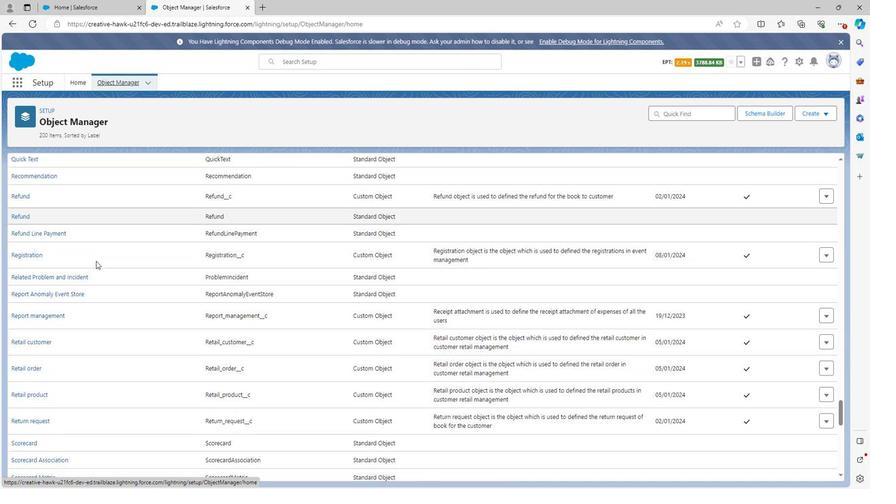 
Action: Mouse scrolled (94, 261) with delta (0, 0)
Screenshot: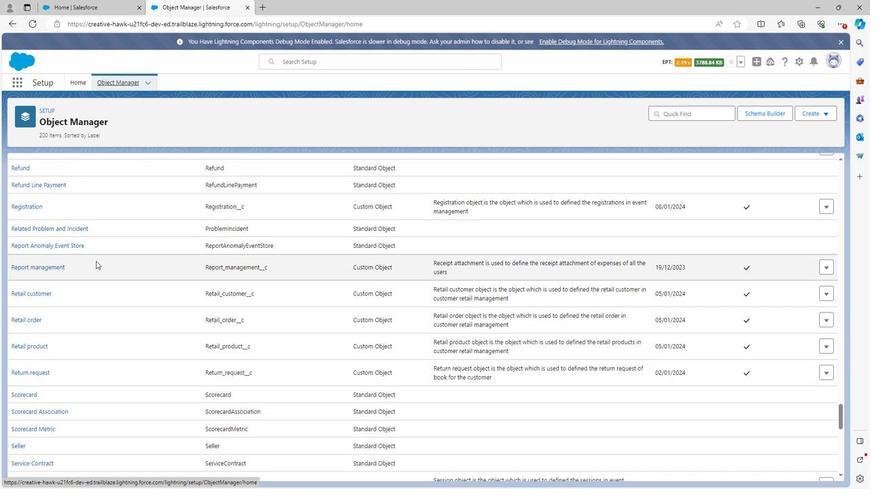 
Action: Mouse scrolled (94, 261) with delta (0, 0)
Screenshot: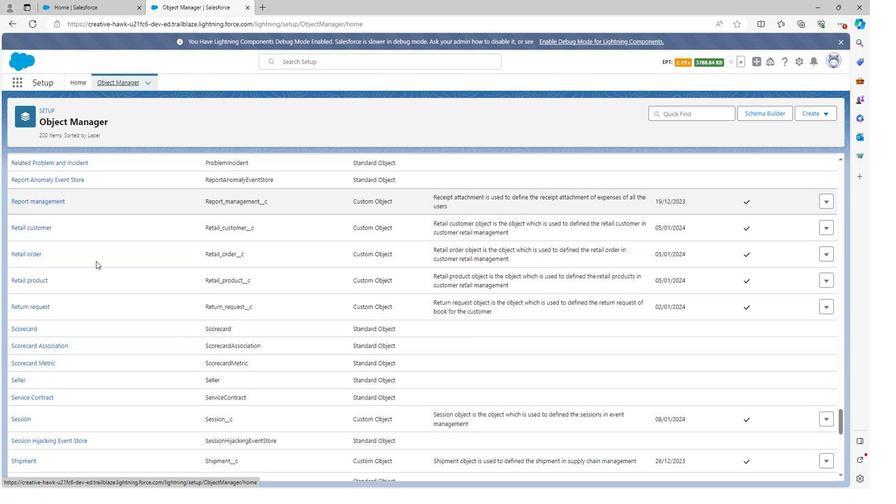 
Action: Mouse scrolled (94, 261) with delta (0, 0)
Screenshot: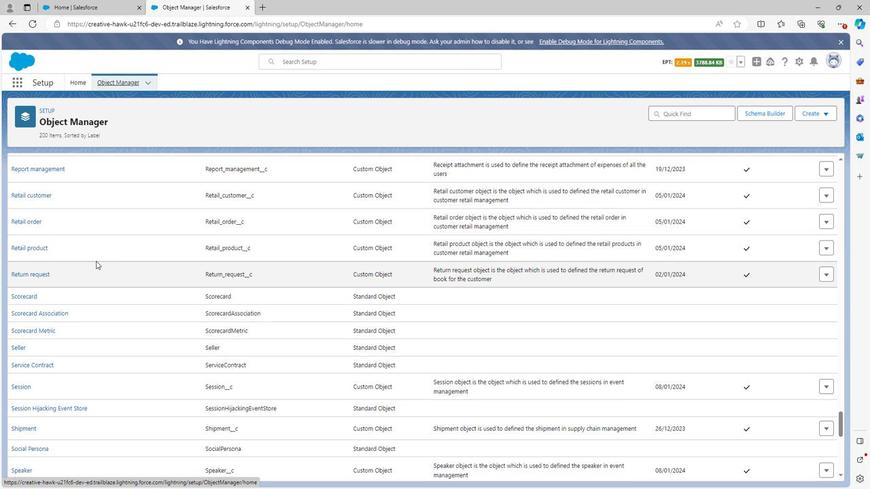 
Action: Mouse moved to (21, 335)
Screenshot: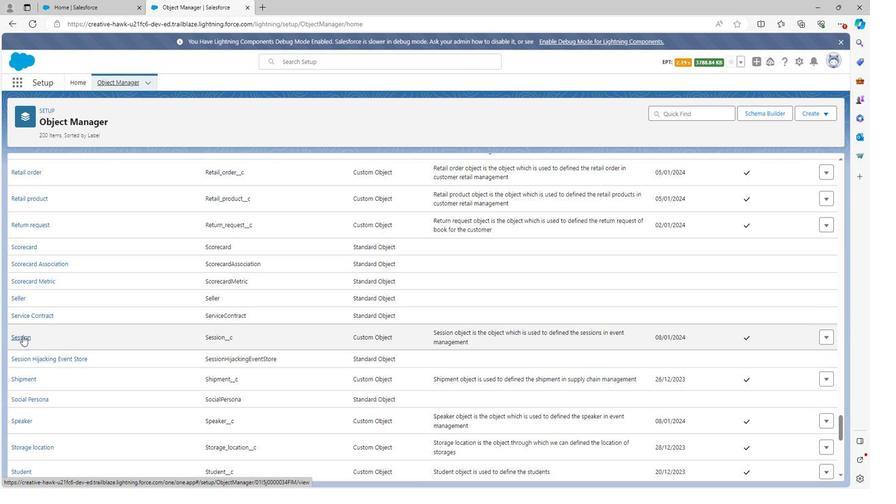 
Action: Mouse pressed left at (21, 335)
Screenshot: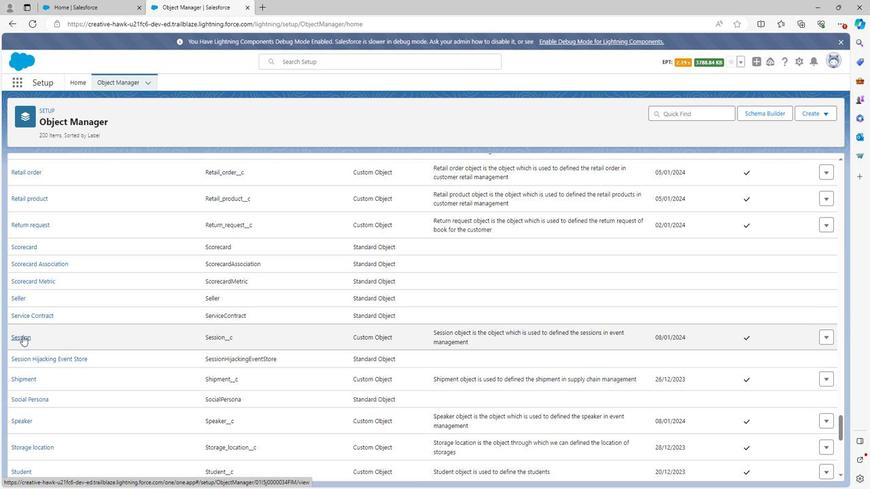 
Action: Mouse moved to (63, 175)
Screenshot: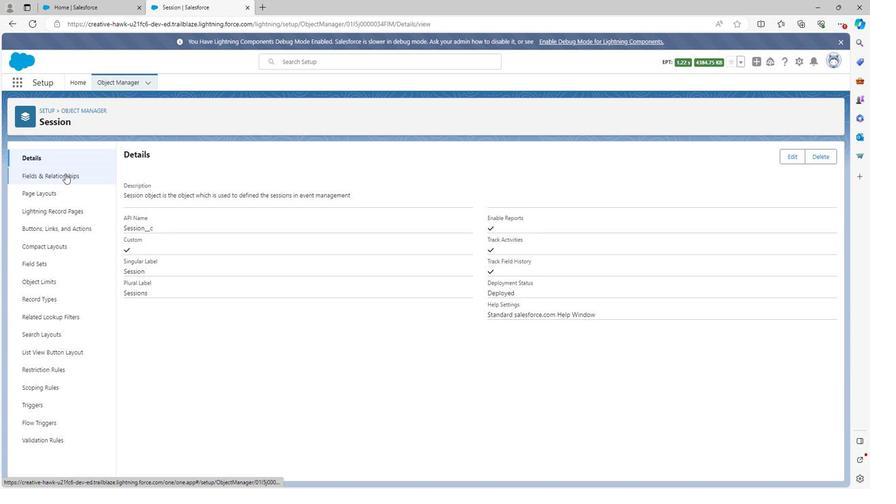 
Action: Mouse pressed left at (63, 175)
Screenshot: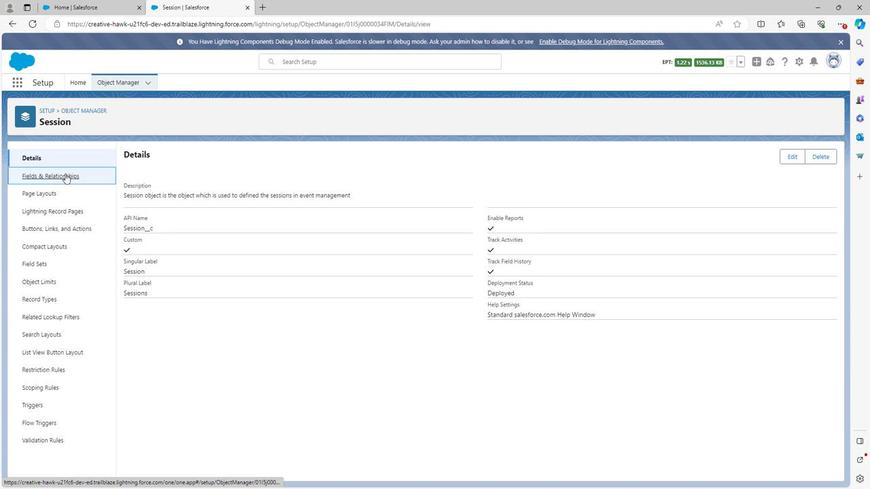 
Action: Mouse moved to (644, 159)
Screenshot: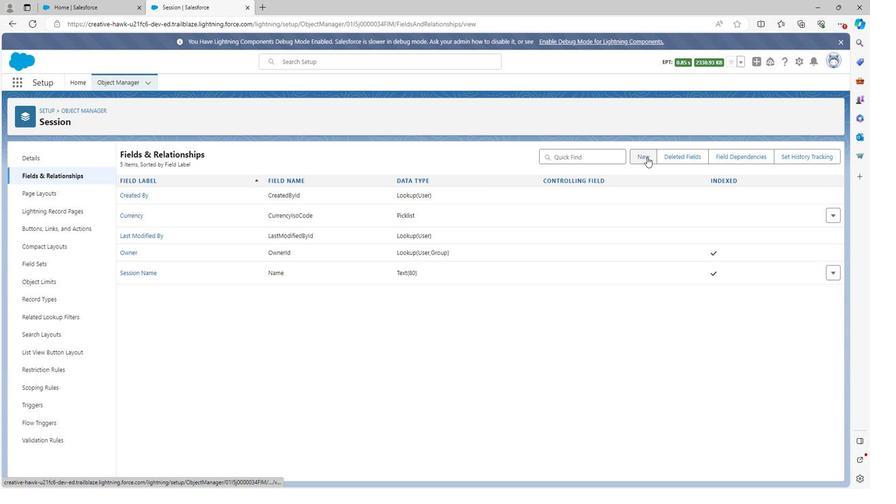 
Action: Mouse pressed left at (644, 159)
Screenshot: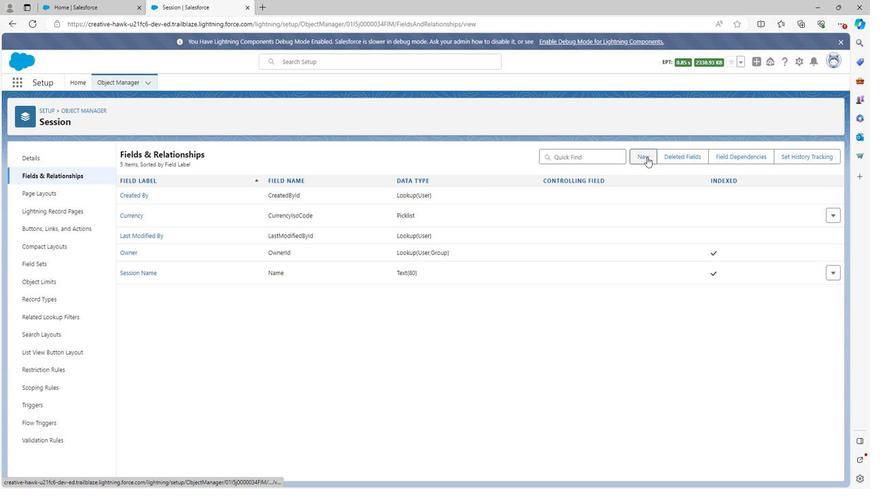 
Action: Mouse moved to (155, 392)
Screenshot: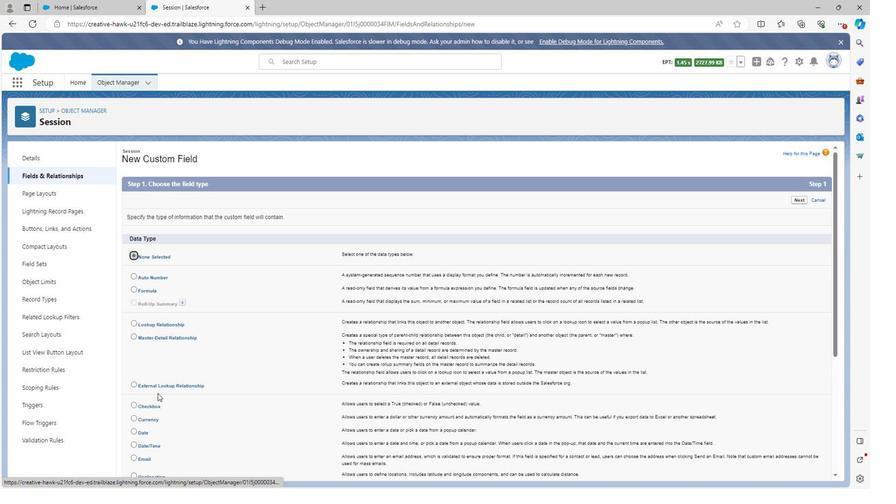 
Action: Mouse scrolled (155, 391) with delta (0, 0)
Screenshot: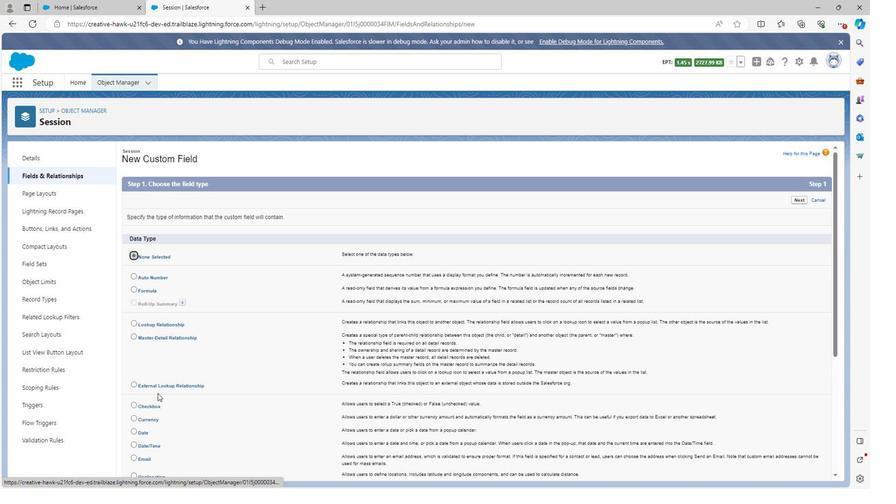 
Action: Mouse scrolled (155, 391) with delta (0, 0)
Screenshot: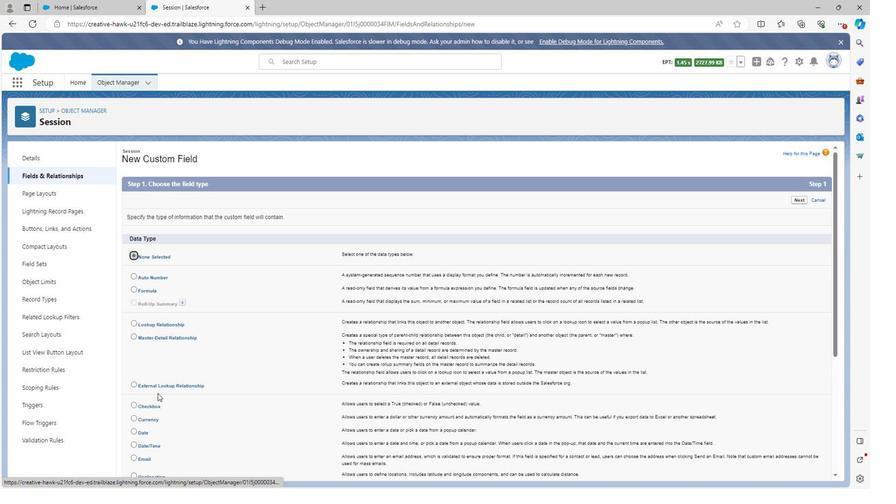 
Action: Mouse scrolled (155, 391) with delta (0, 0)
Screenshot: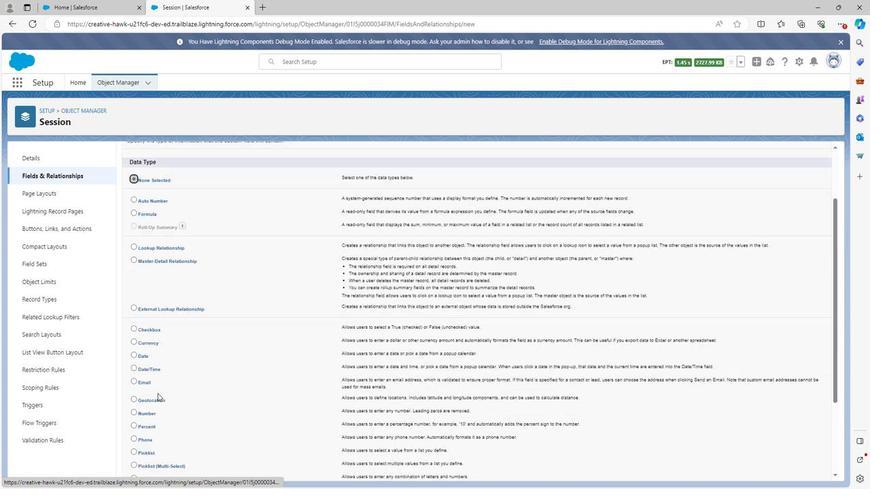 
Action: Mouse moved to (131, 402)
Screenshot: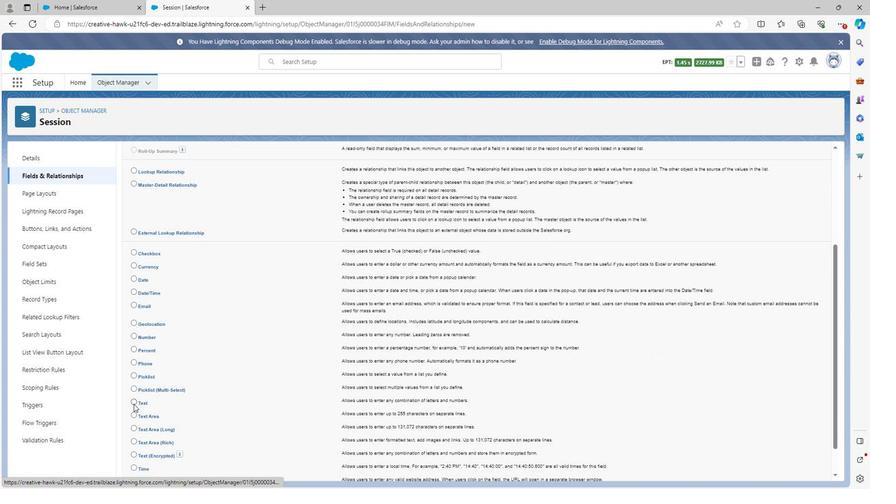 
Action: Mouse pressed left at (131, 402)
Screenshot: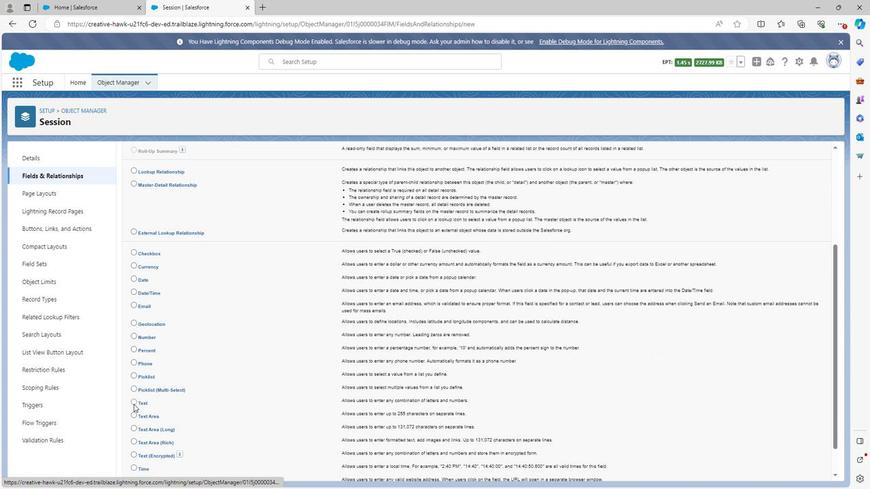 
Action: Mouse moved to (575, 463)
Screenshot: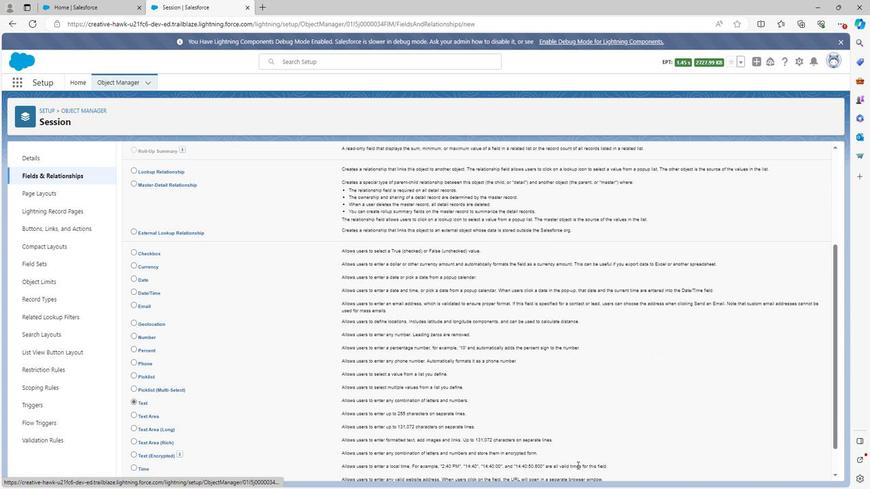 
Action: Mouse scrolled (575, 462) with delta (0, 0)
Screenshot: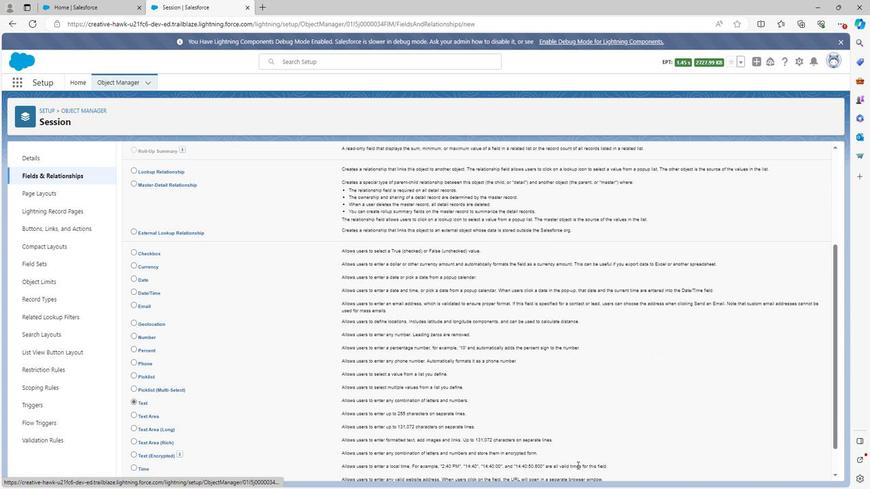 
Action: Mouse scrolled (575, 462) with delta (0, 0)
Screenshot: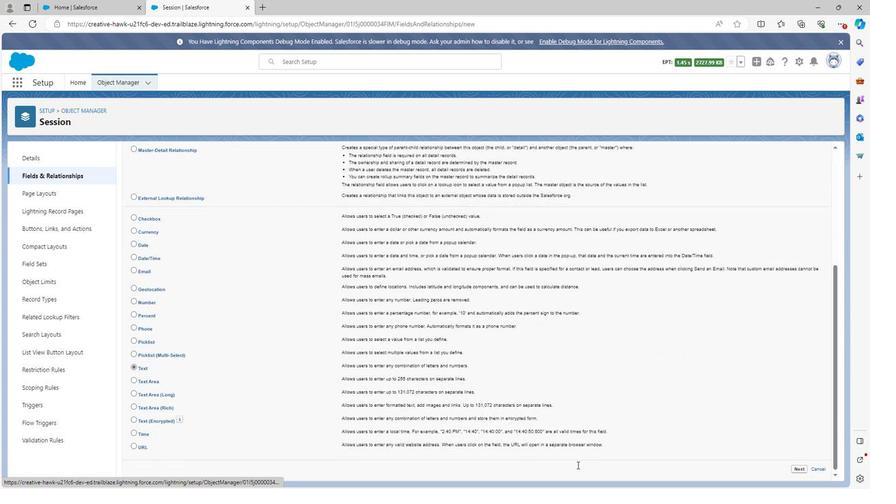 
Action: Mouse moved to (795, 467)
Screenshot: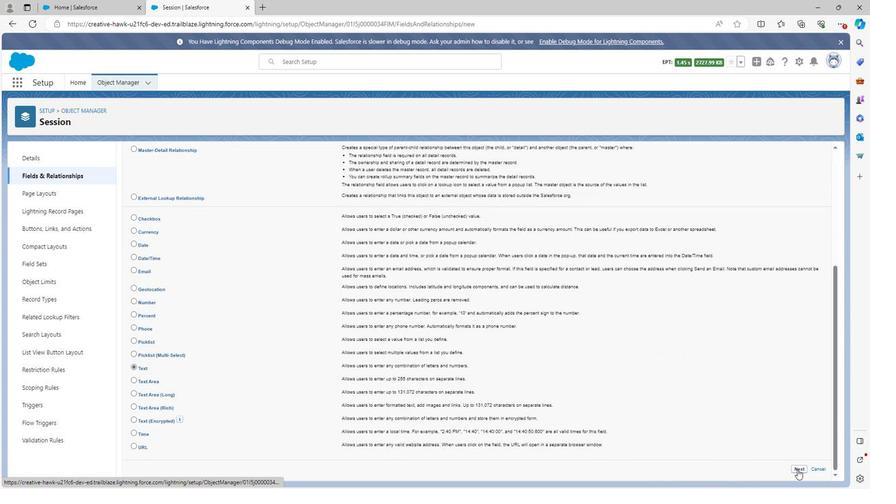 
Action: Mouse pressed left at (795, 467)
Screenshot: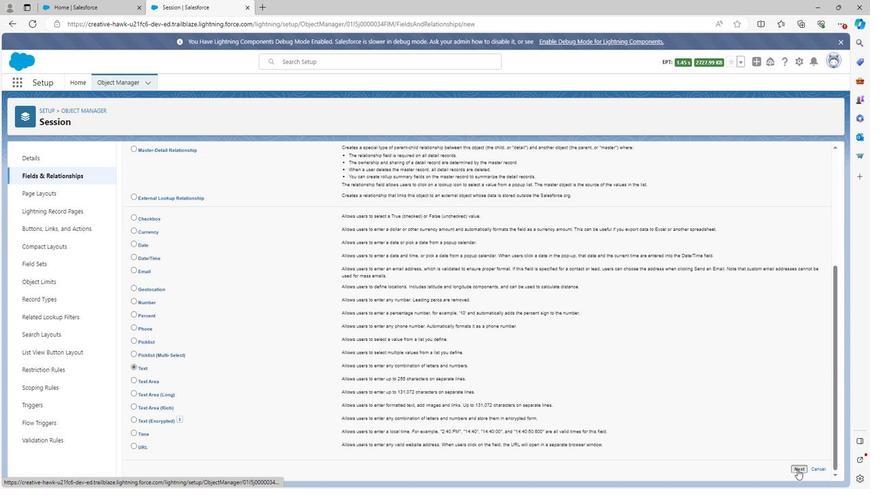 
Action: Mouse moved to (311, 216)
Screenshot: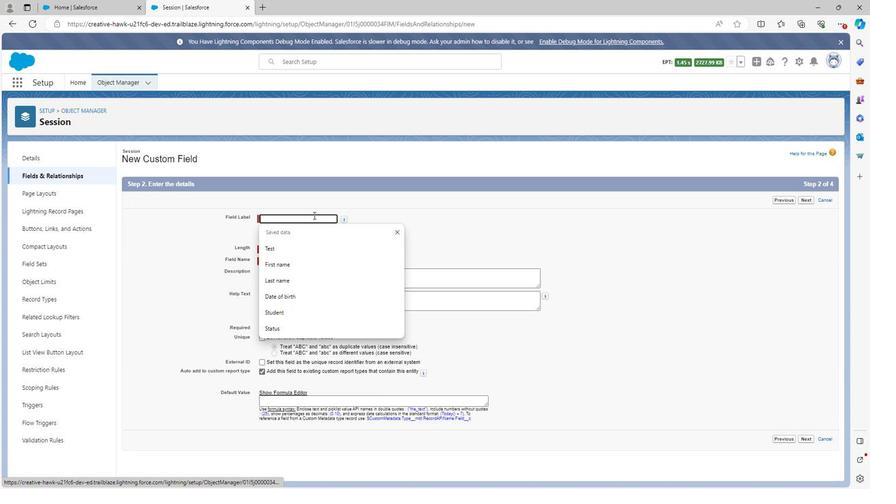 
Action: Mouse pressed left at (311, 216)
Screenshot: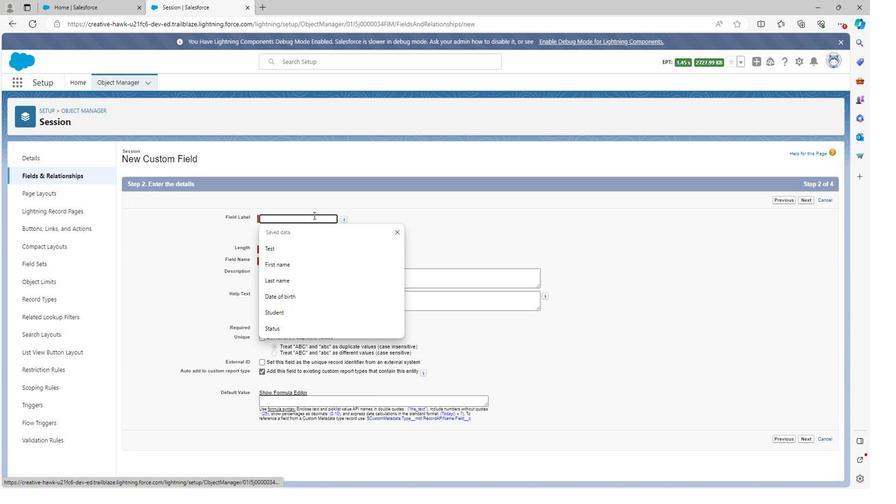 
Action: Mouse moved to (283, 206)
Screenshot: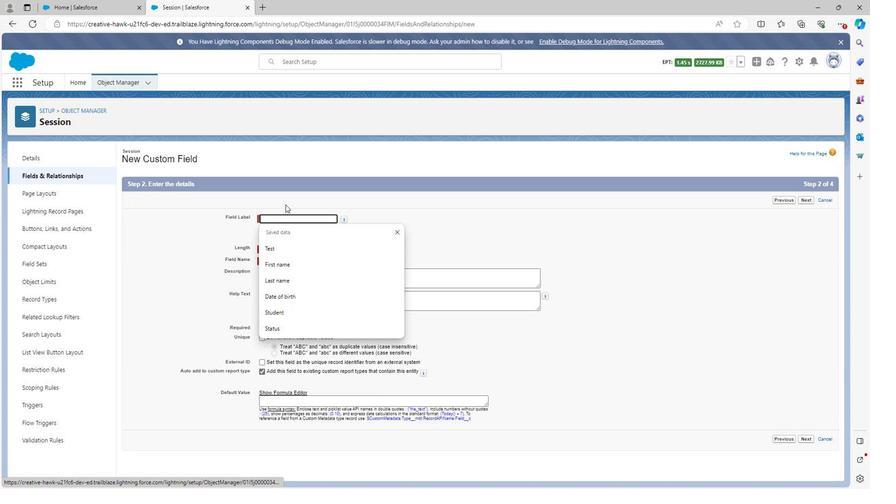 
Action: Key pressed <Key.shift>Session<Key.space>name
Screenshot: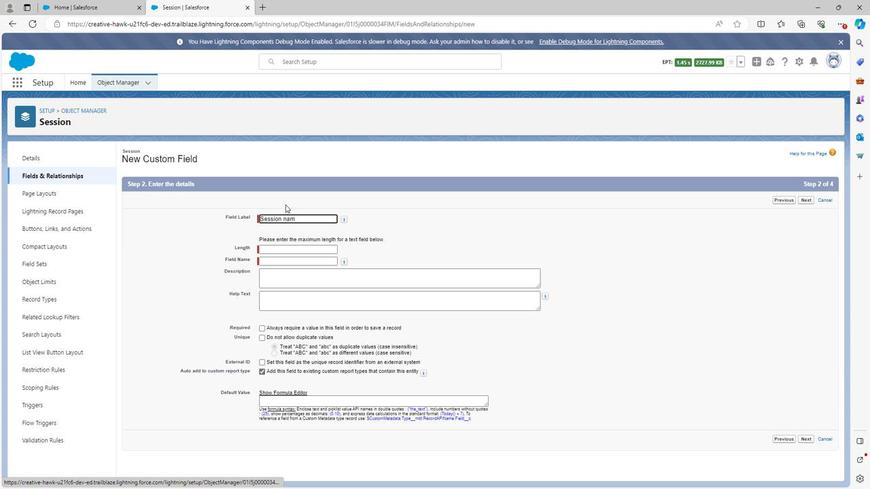 
Action: Mouse moved to (384, 220)
Screenshot: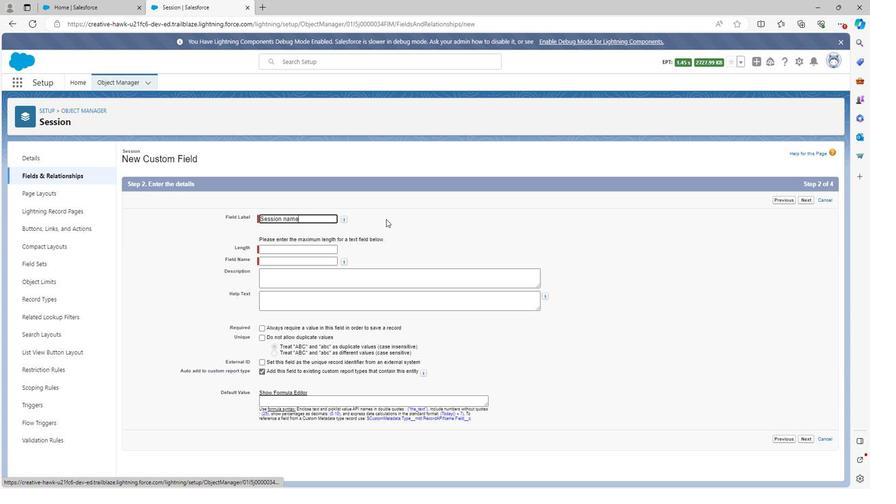 
Action: Mouse pressed left at (384, 220)
Screenshot: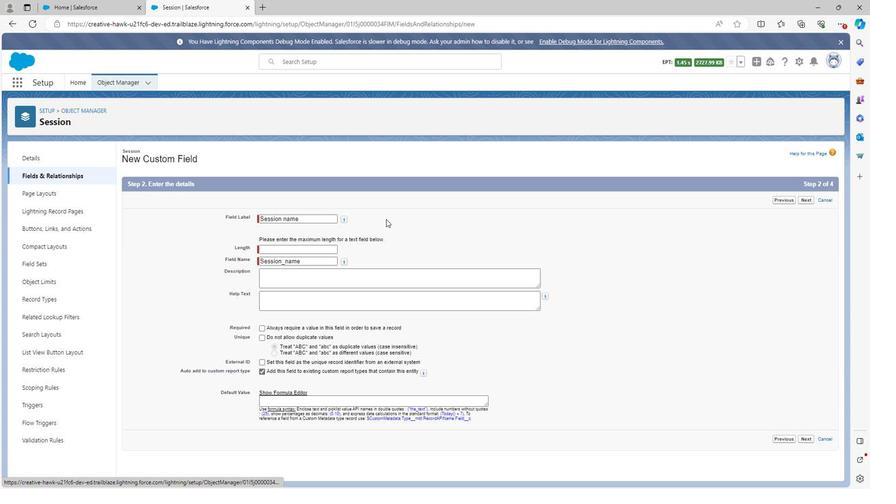 
Action: Mouse moved to (289, 248)
Screenshot: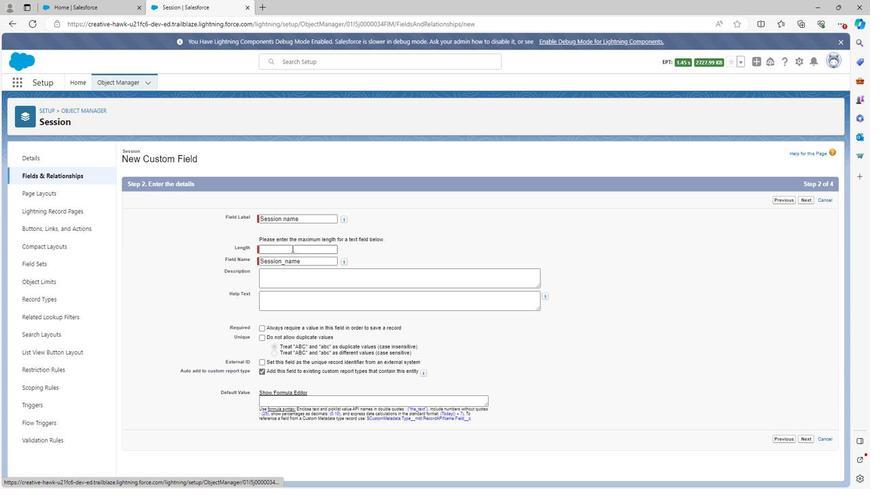 
Action: Mouse pressed left at (289, 248)
Screenshot: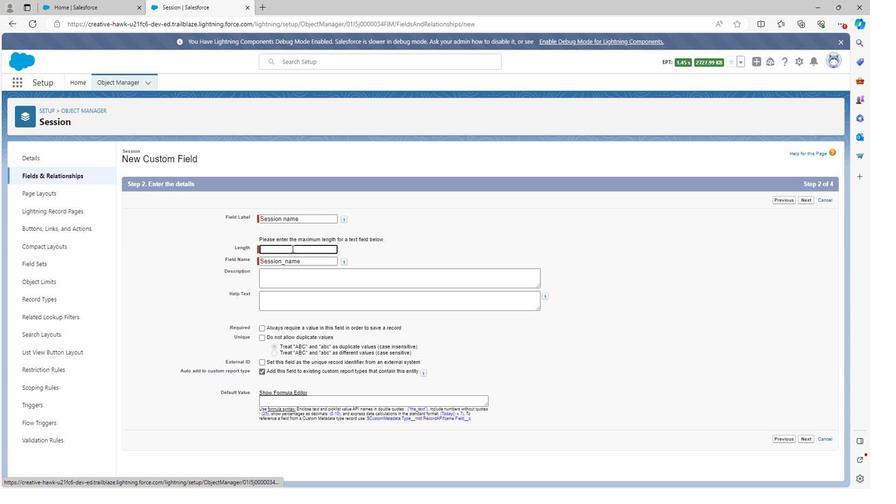 
Action: Mouse moved to (272, 276)
Screenshot: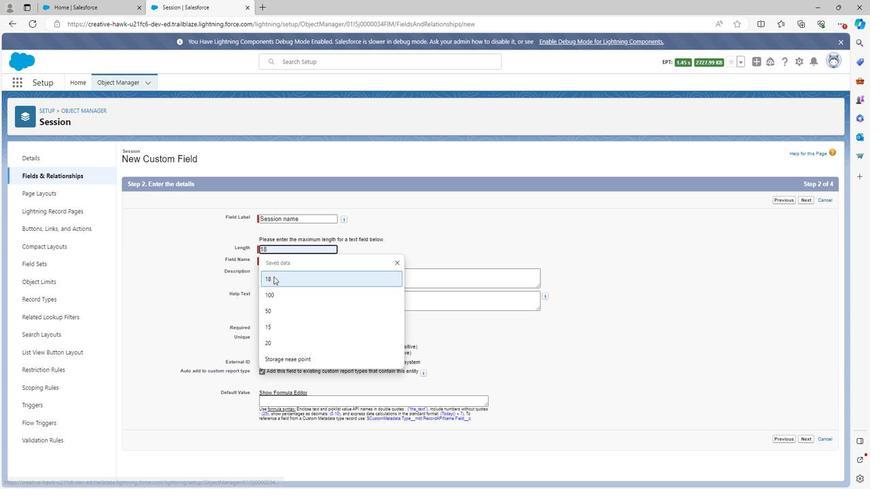 
Action: Mouse pressed left at (272, 276)
Screenshot: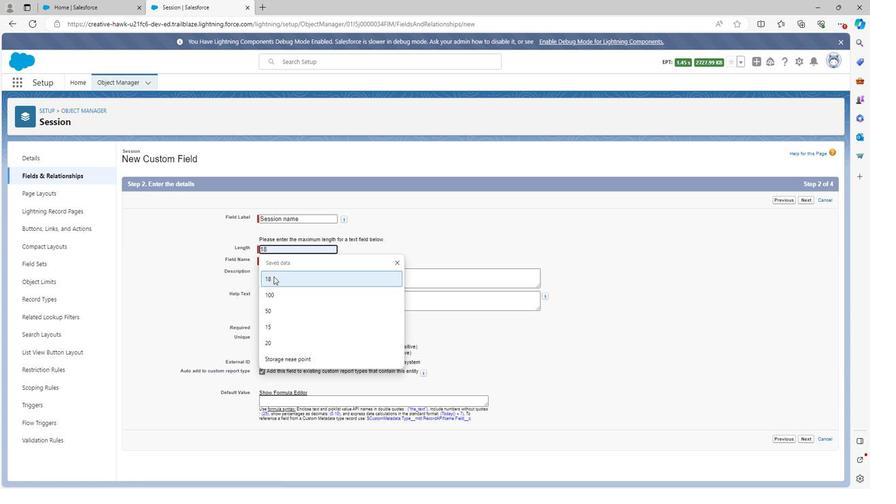 
Action: Mouse pressed left at (272, 276)
Screenshot: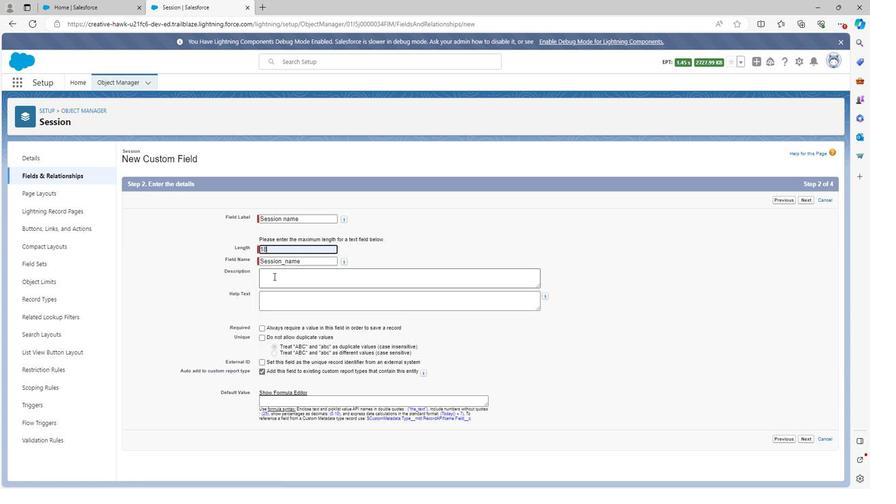 
Action: Mouse moved to (261, 274)
Screenshot: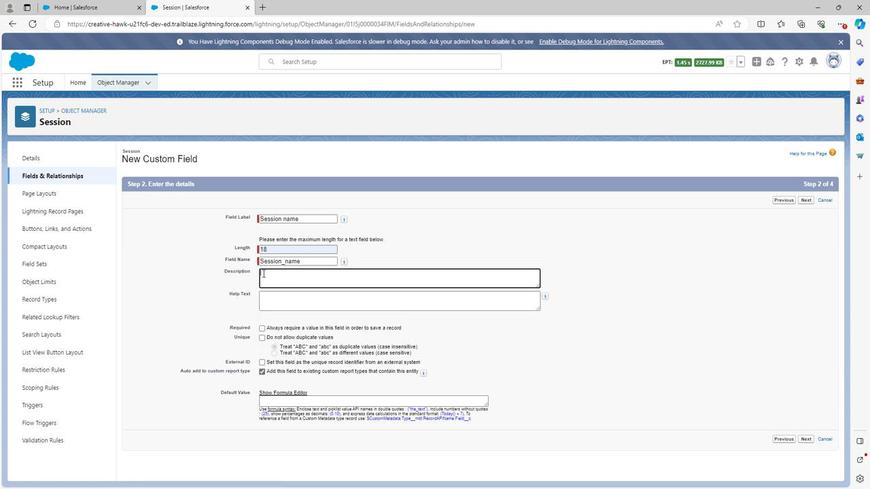 
Action: Key pressed <Key.shift>Session<Key.space>name<Key.space>field<Key.space>is<Key.space>the<Key.space>field<Key.space>throu
Screenshot: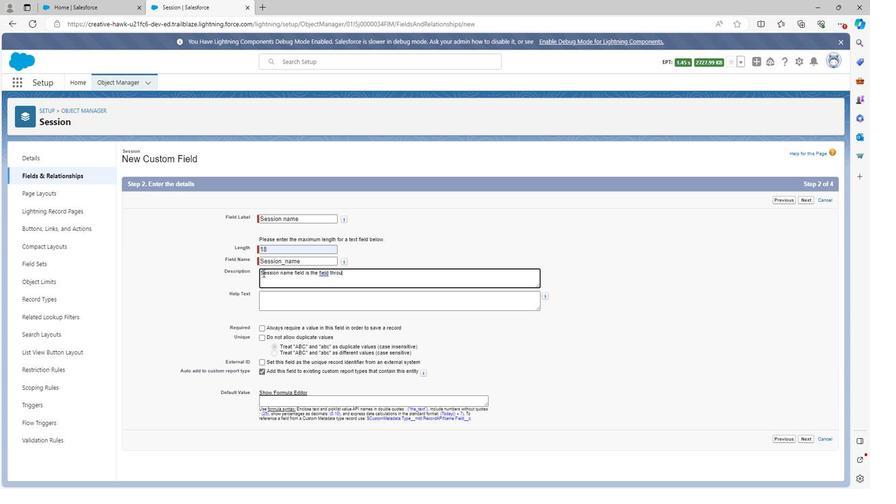 
Action: Mouse moved to (261, 273)
Screenshot: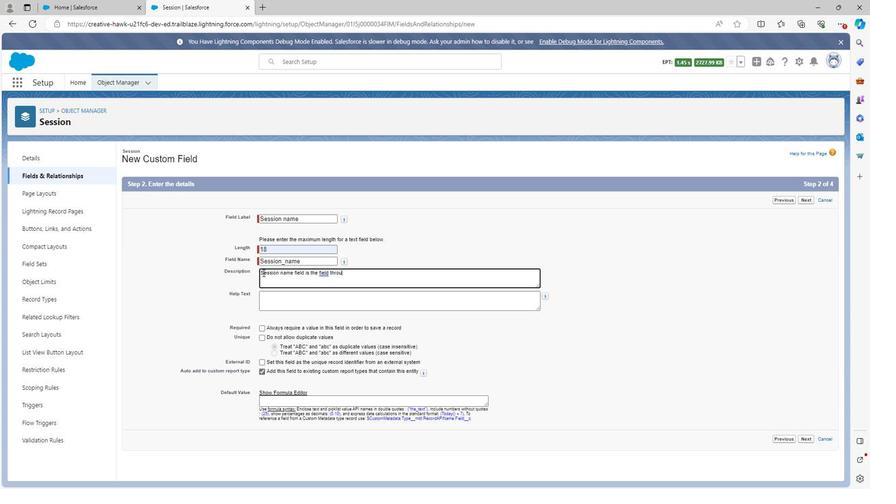 
Action: Key pressed gh<Key.space>which<Key.space>we<Key.space>can<Key.space>add<Key.space>name<Key.space>of<Key.space>sessions<Key.space>in<Key.space>event<Key.space>management
Screenshot: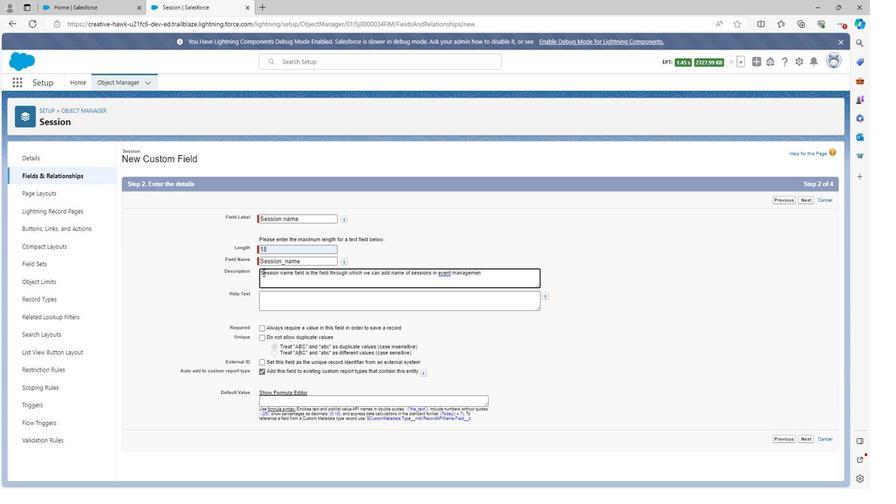 
Action: Mouse moved to (299, 303)
Screenshot: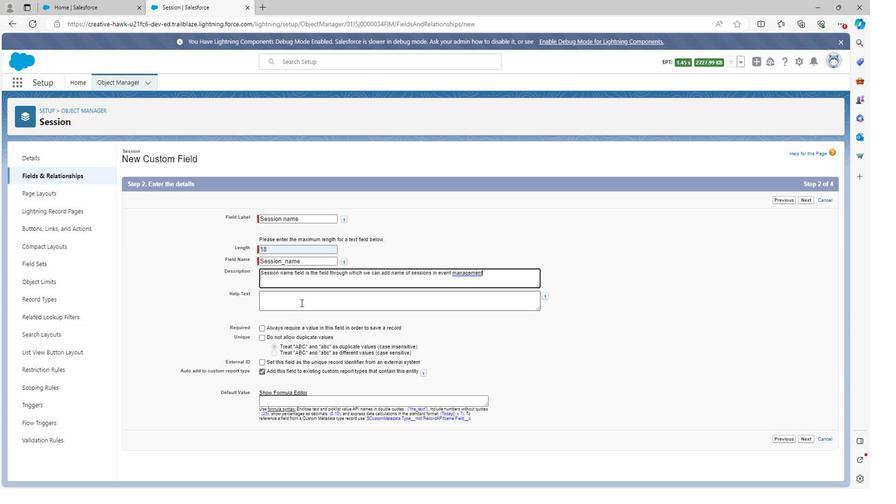 
Action: Mouse pressed left at (299, 303)
Screenshot: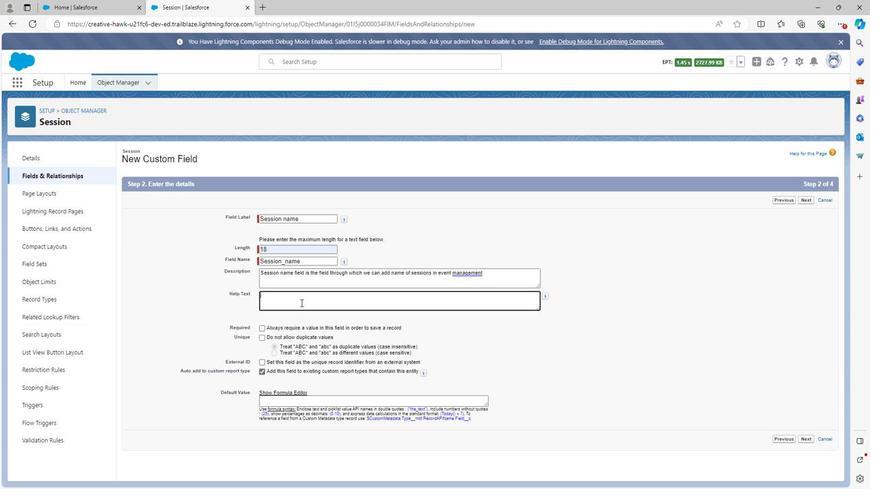 
Action: Mouse moved to (333, 295)
Screenshot: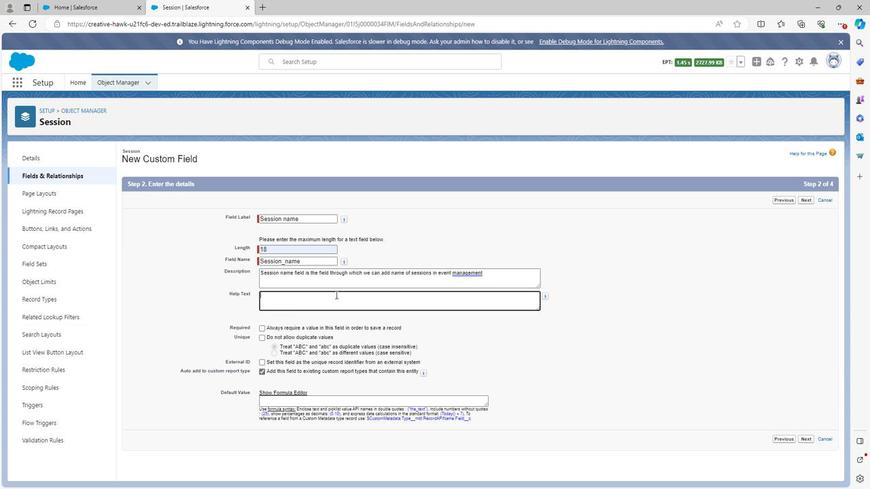 
Action: Mouse pressed left at (333, 295)
Screenshot: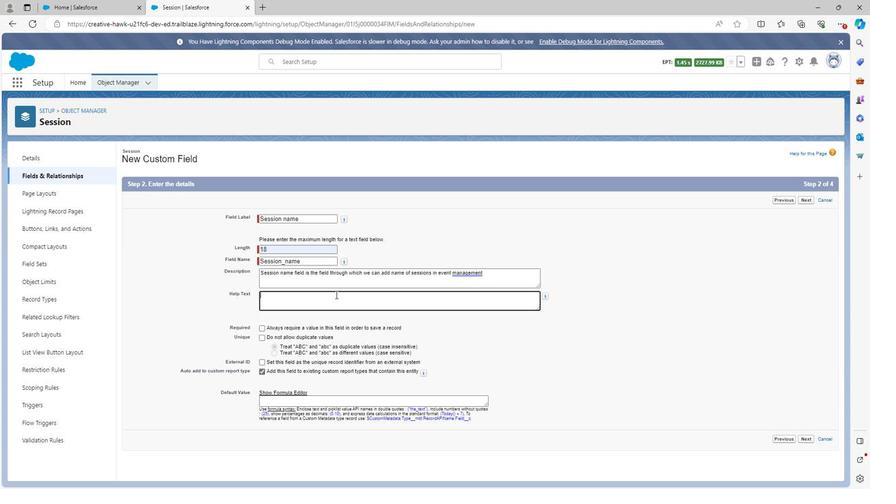 
Action: Mouse moved to (277, 275)
Screenshot: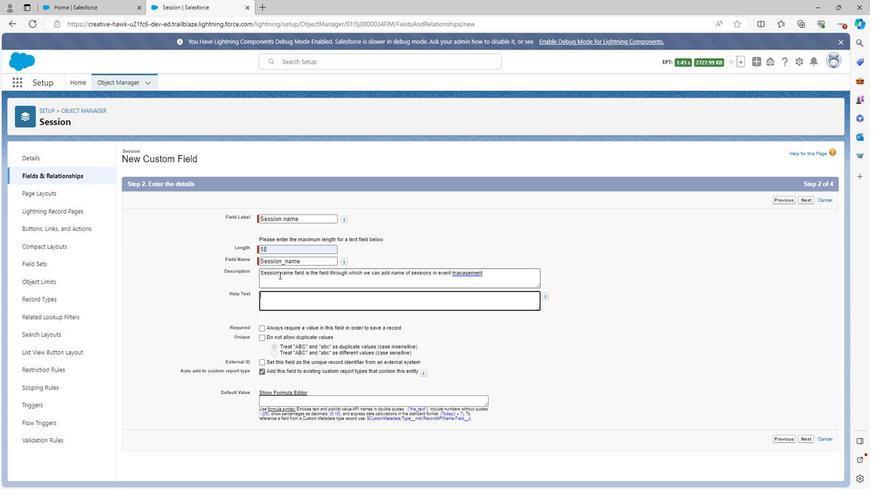 
Action: Key pressed <Key.shift>Session<Key.space>name
Screenshot: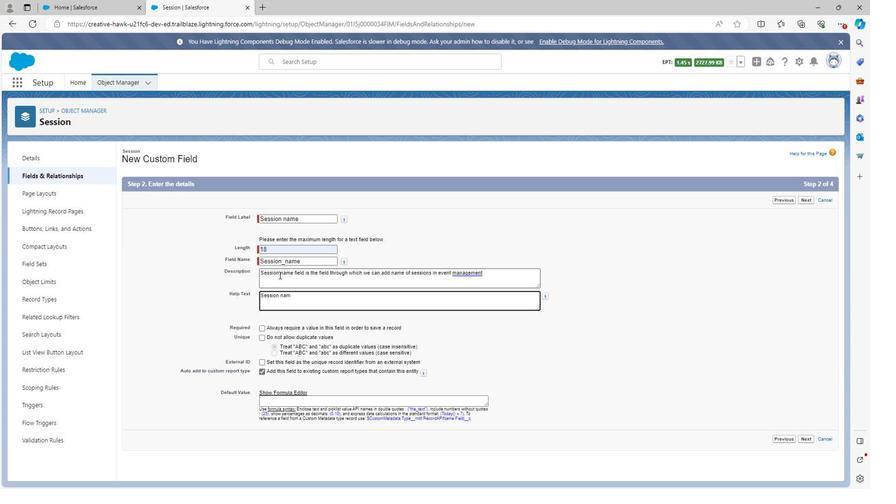 
Action: Mouse moved to (803, 435)
Screenshot: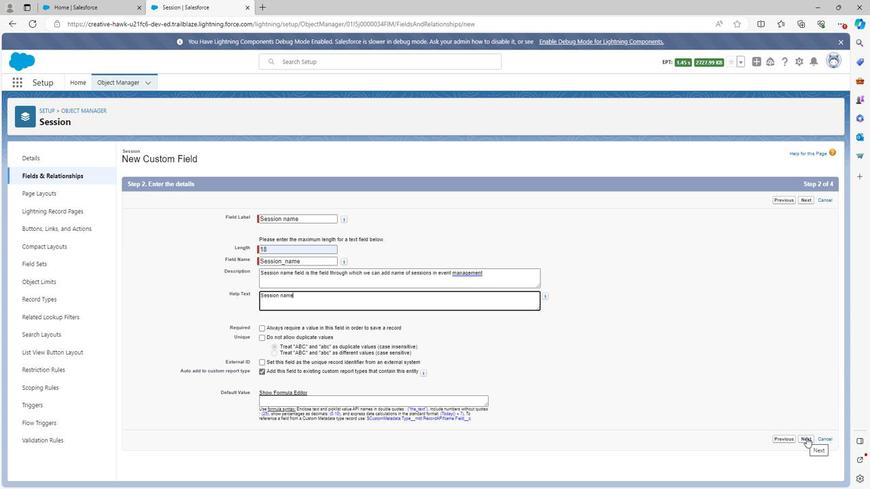 
Action: Mouse pressed left at (803, 435)
Screenshot: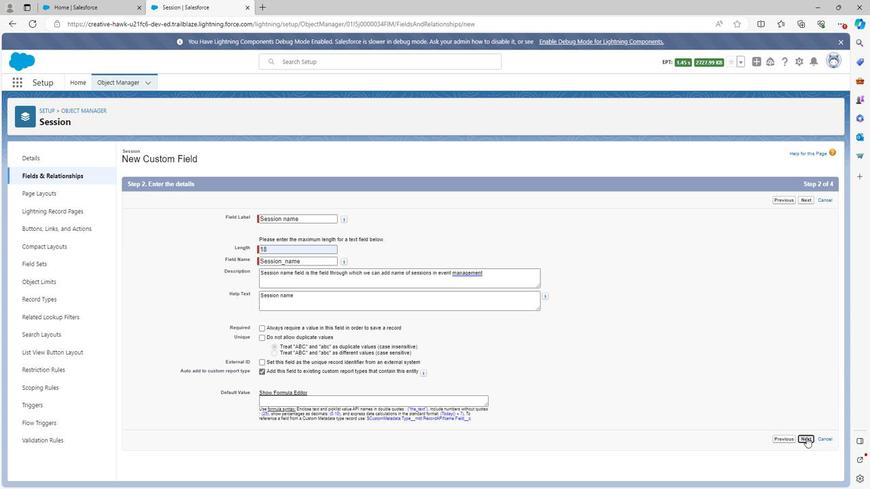 
Action: Mouse moved to (598, 276)
Screenshot: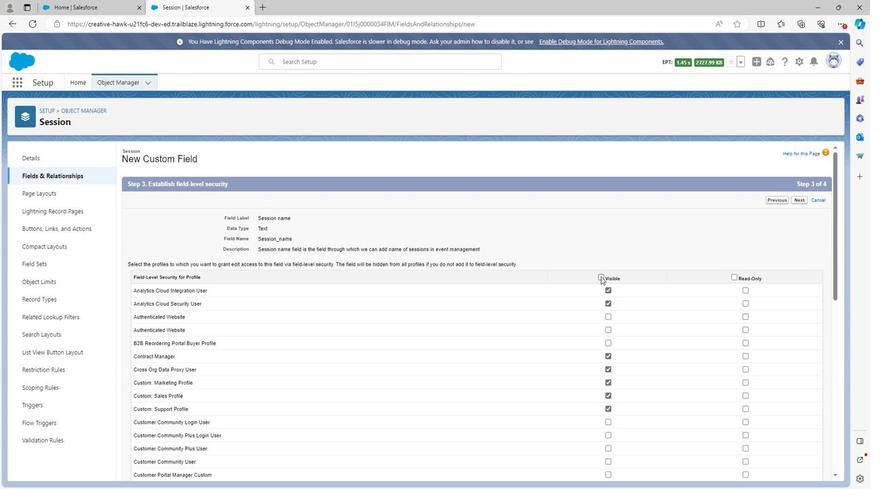 
Action: Mouse pressed left at (598, 276)
Screenshot: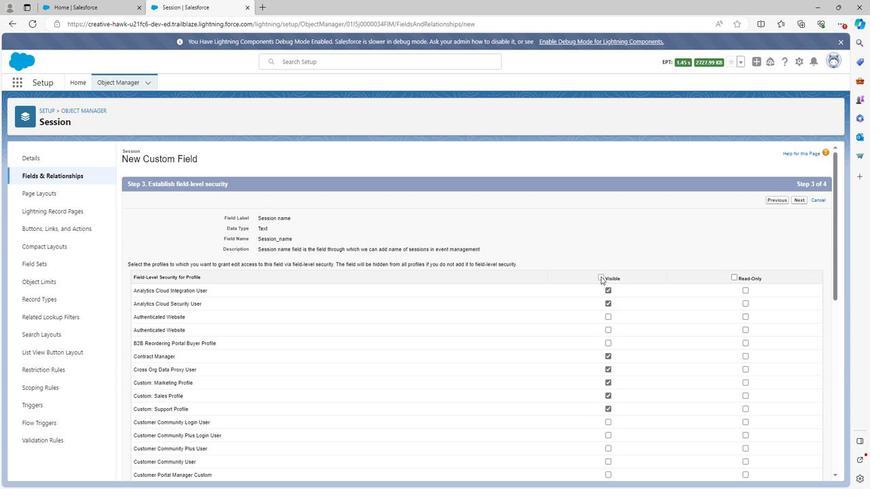 
Action: Mouse moved to (733, 280)
Screenshot: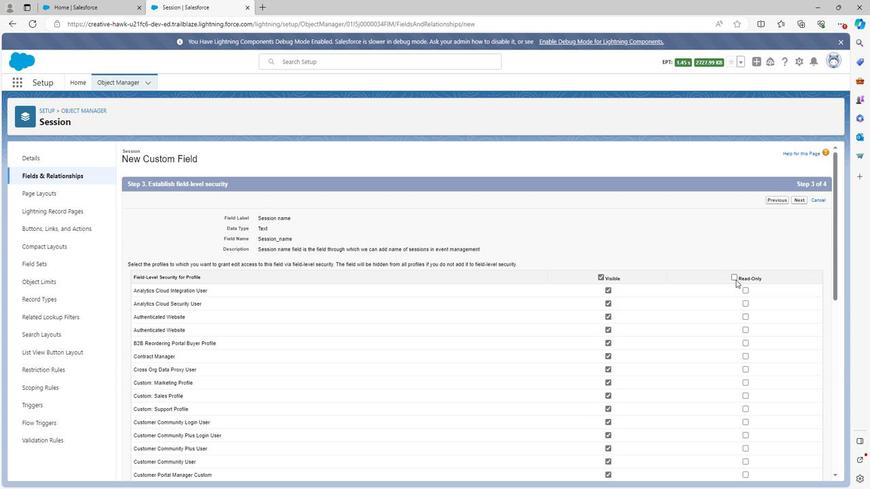 
Action: Mouse pressed left at (733, 280)
Screenshot: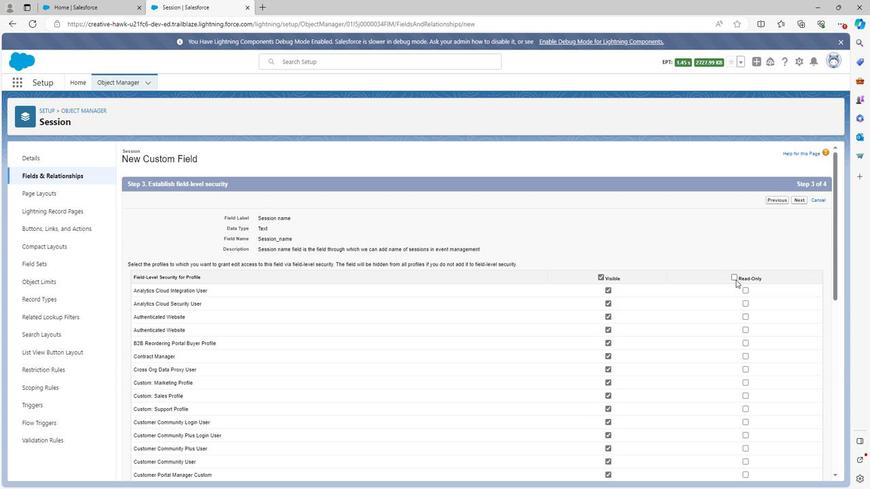 
Action: Mouse moved to (667, 305)
Screenshot: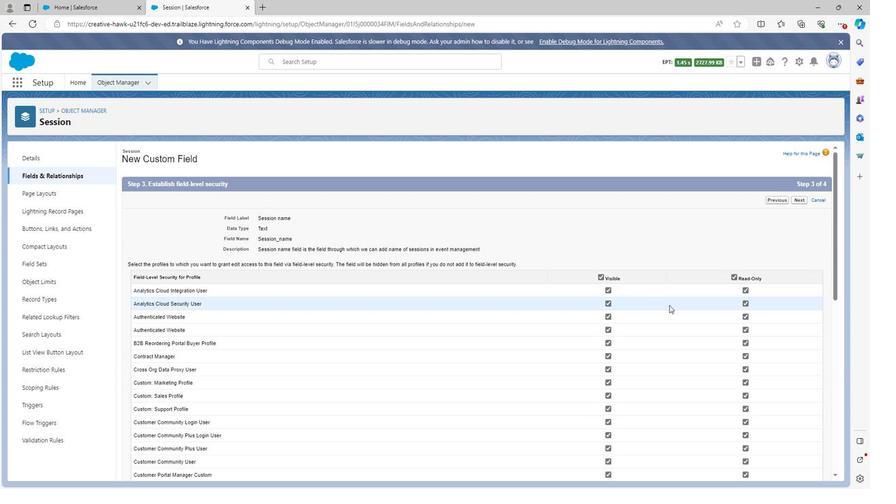 
Action: Mouse scrolled (667, 304) with delta (0, 0)
Screenshot: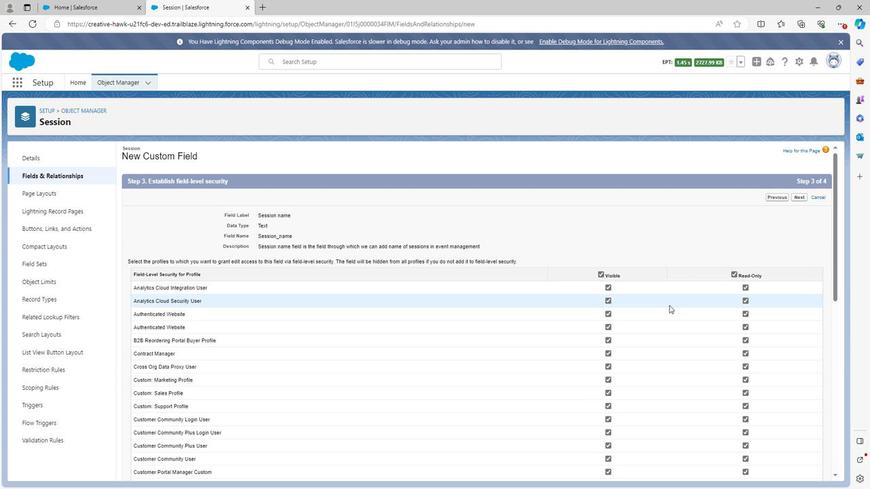 
Action: Mouse scrolled (667, 304) with delta (0, 0)
Screenshot: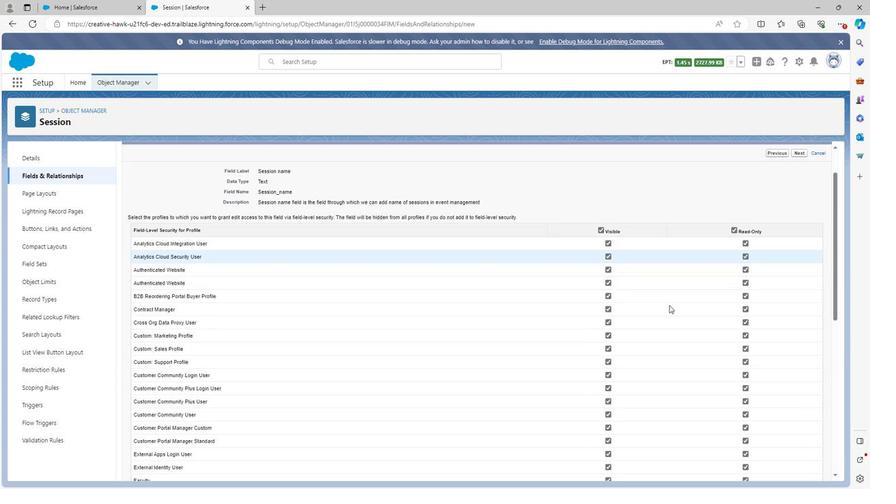 
Action: Mouse moved to (606, 187)
Screenshot: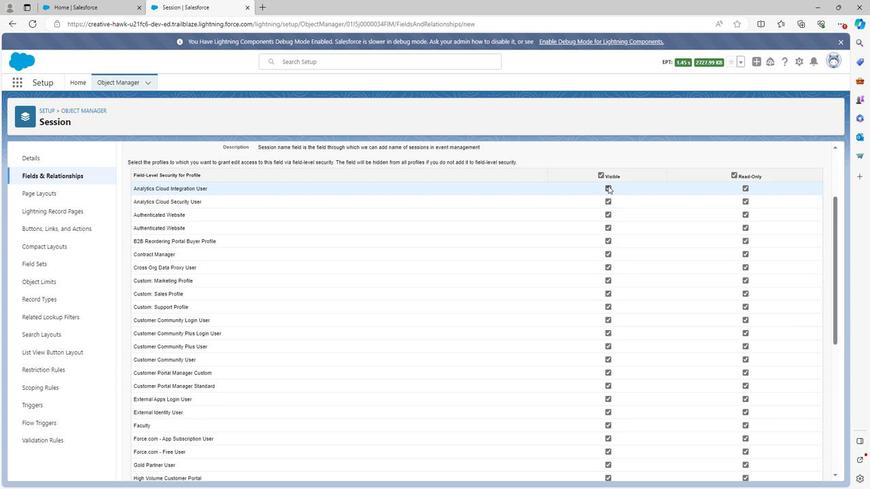 
Action: Mouse pressed left at (606, 187)
Screenshot: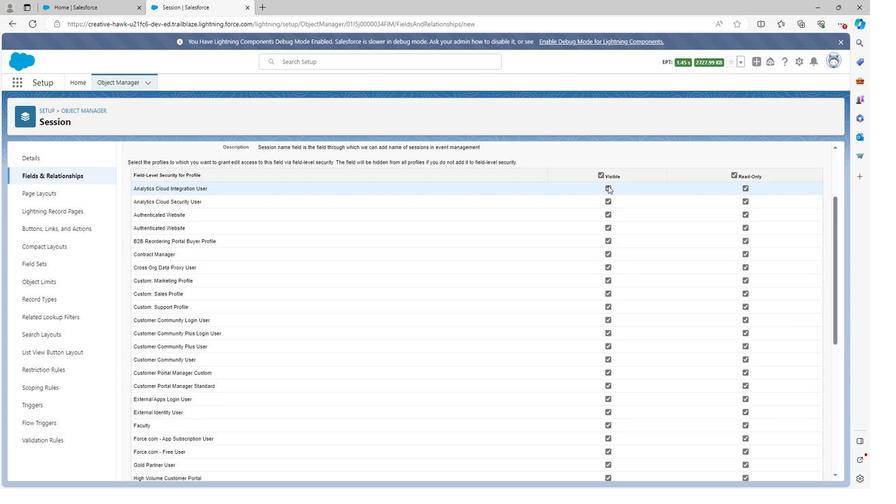 
Action: Mouse moved to (606, 203)
Screenshot: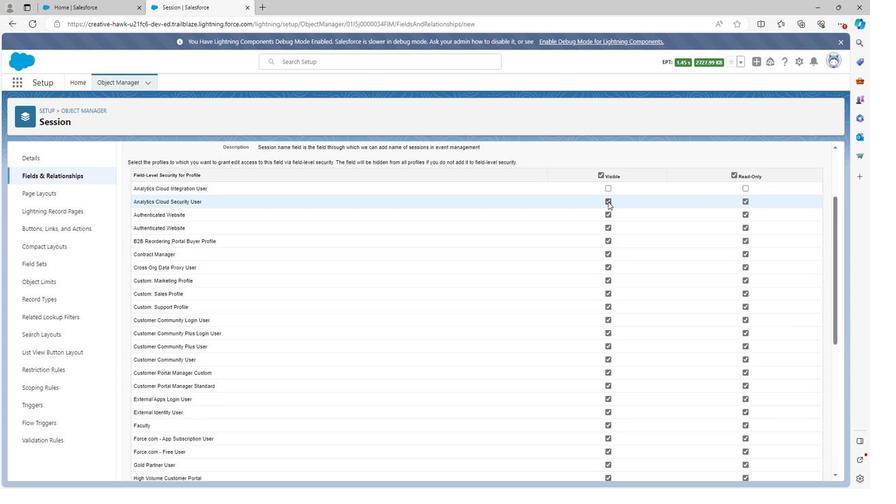 
Action: Mouse pressed left at (606, 203)
Screenshot: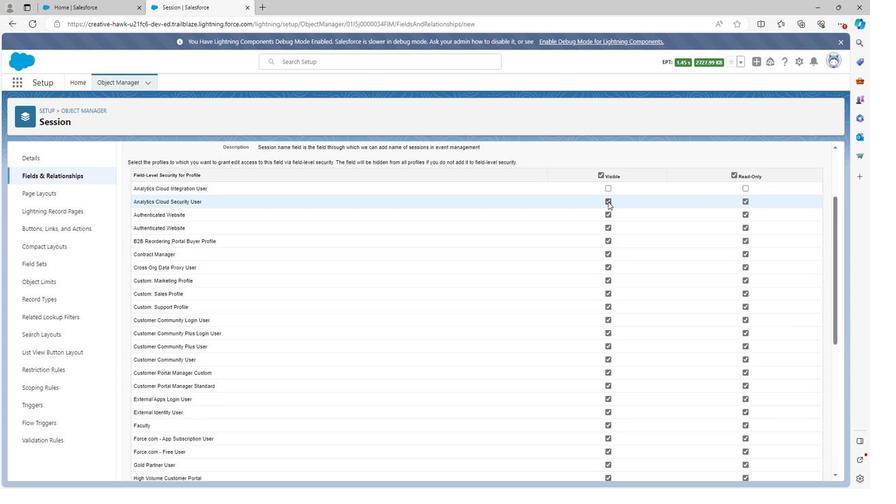 
Action: Mouse moved to (605, 240)
Screenshot: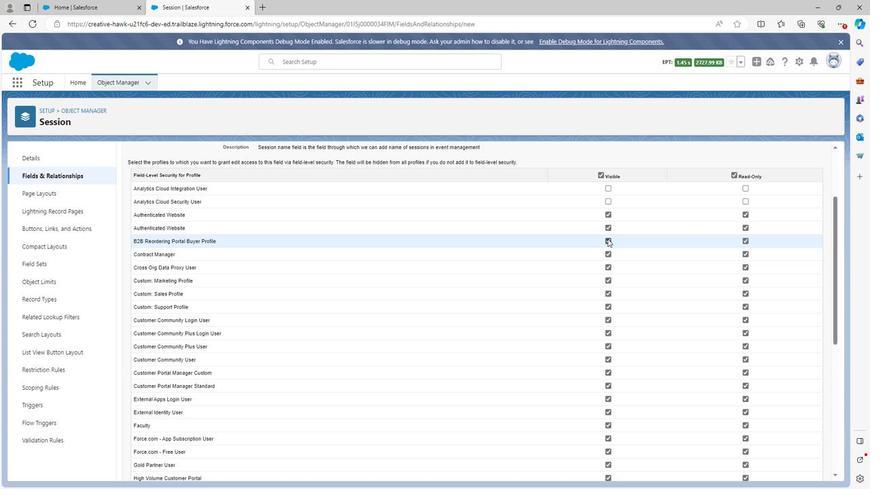 
Action: Mouse pressed left at (605, 240)
Screenshot: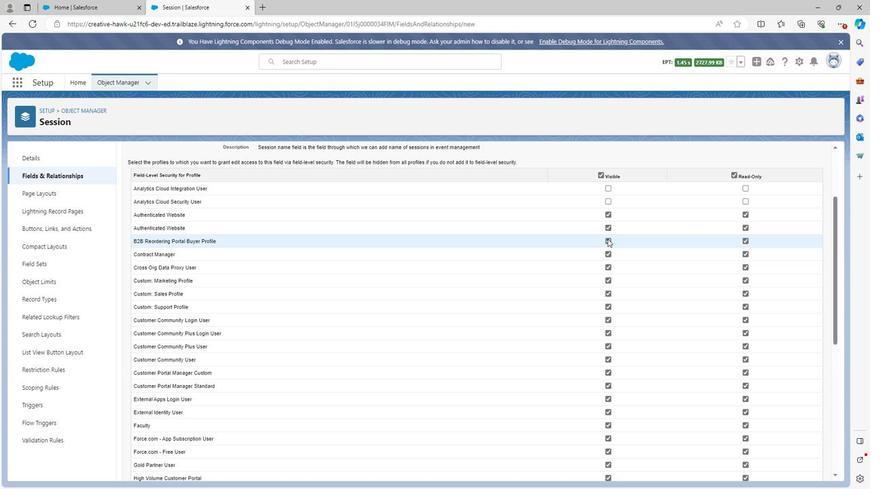 
Action: Mouse moved to (607, 267)
Screenshot: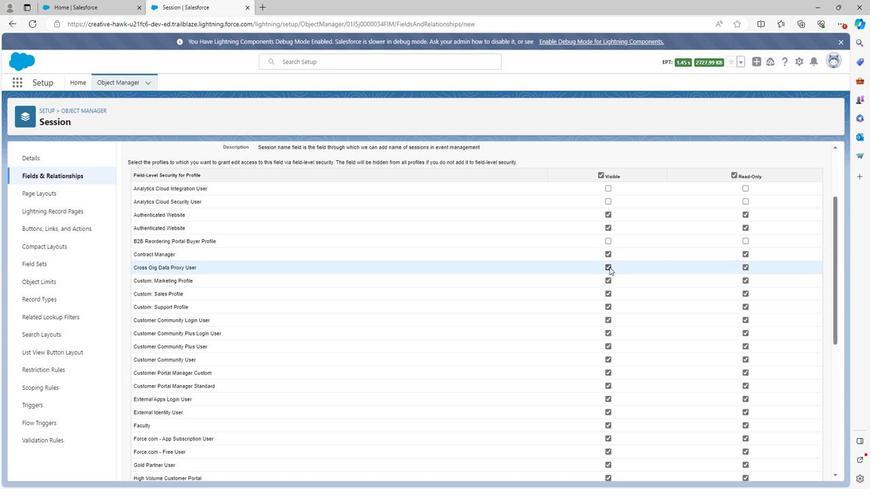 
Action: Mouse pressed left at (607, 267)
Screenshot: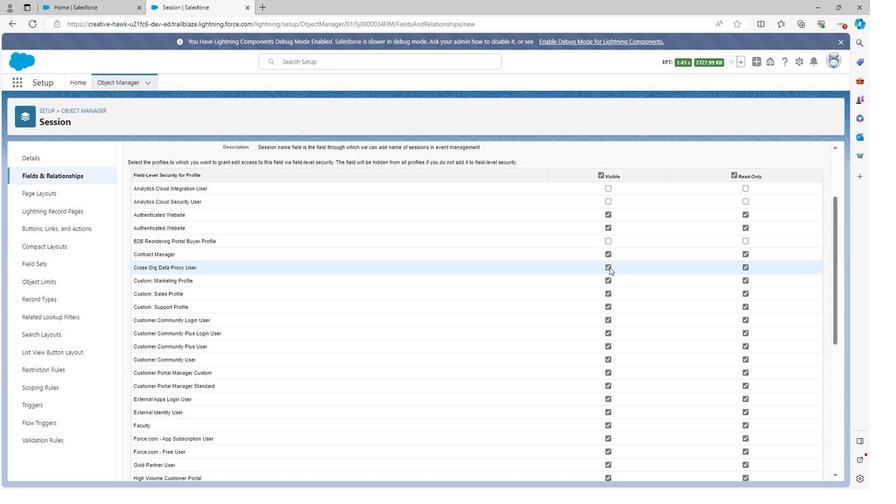 
Action: Mouse moved to (604, 304)
Screenshot: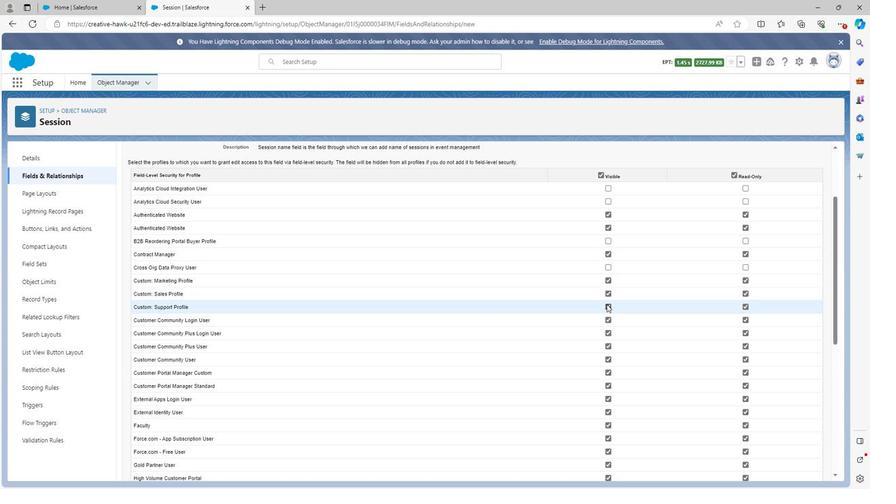 
Action: Mouse pressed left at (604, 304)
Screenshot: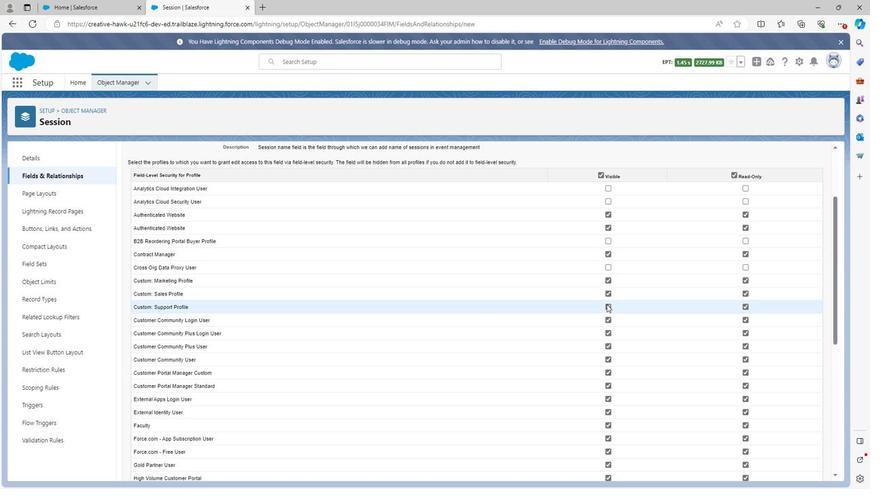 
Action: Mouse moved to (605, 344)
Screenshot: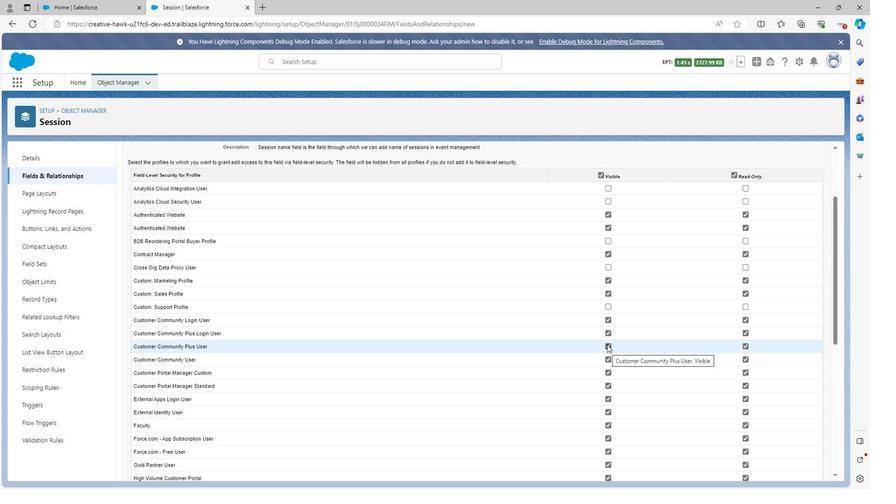 
Action: Mouse pressed left at (605, 344)
Screenshot: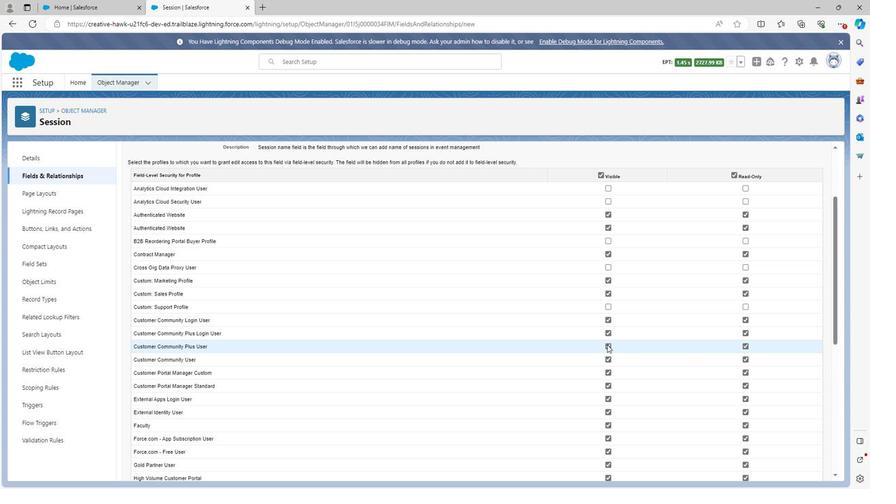 
Action: Mouse moved to (606, 384)
Screenshot: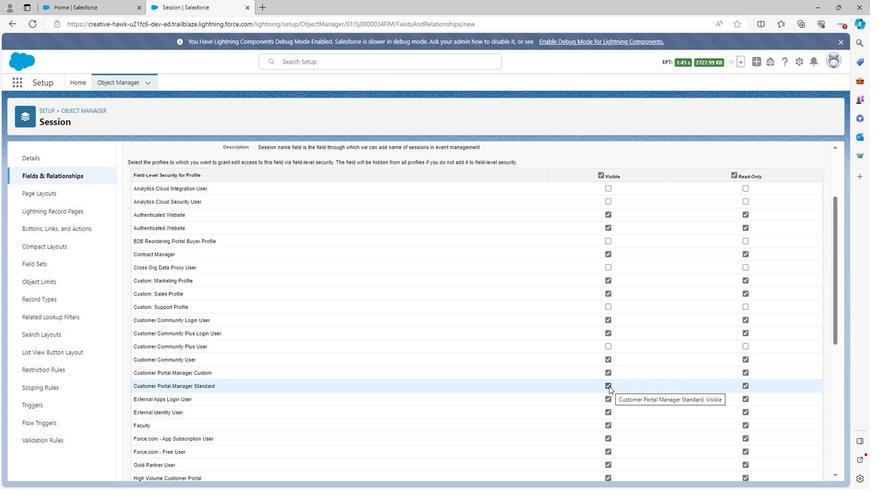 
Action: Mouse pressed left at (606, 384)
Screenshot: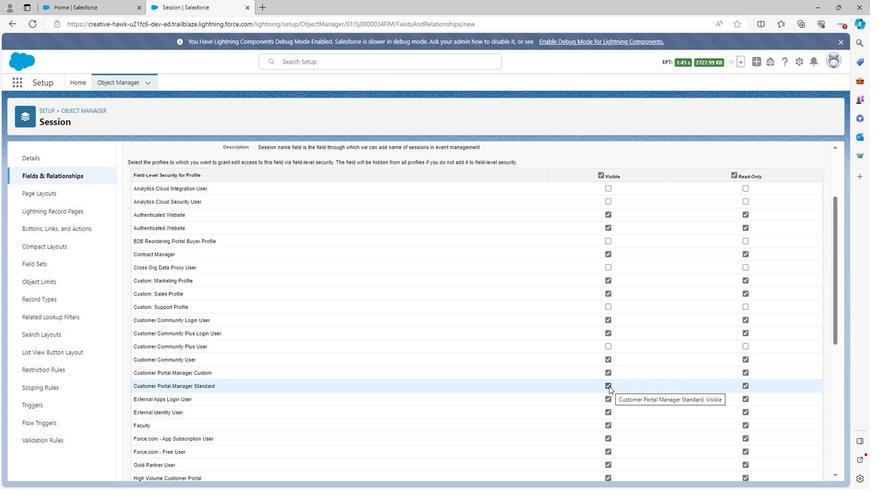 
Action: Mouse moved to (606, 398)
Screenshot: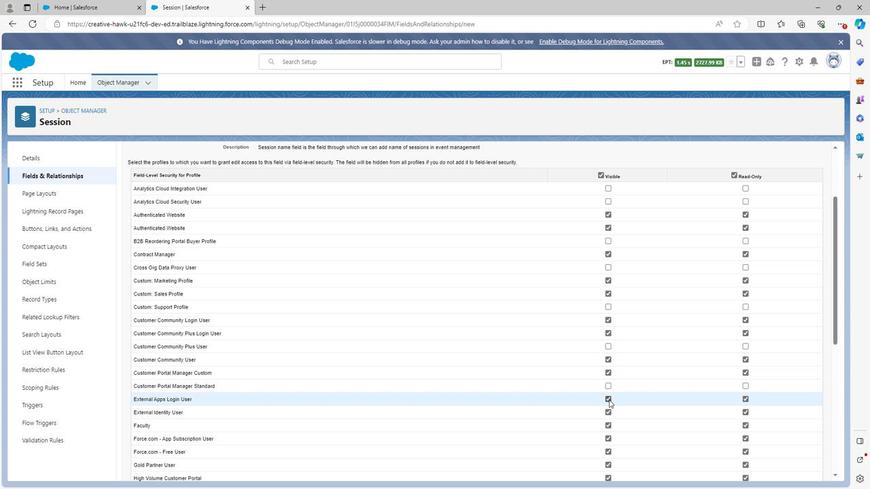 
Action: Mouse pressed left at (606, 398)
Screenshot: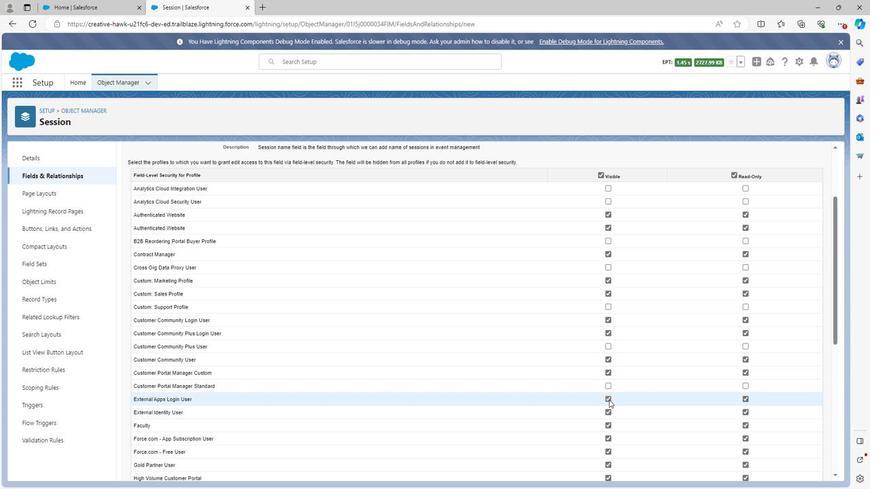 
Action: Mouse moved to (606, 411)
Screenshot: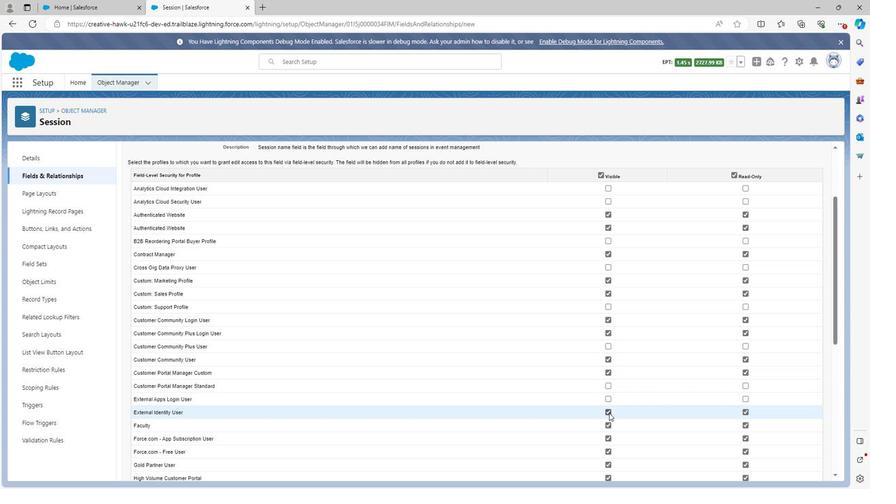 
Action: Mouse pressed left at (606, 411)
Screenshot: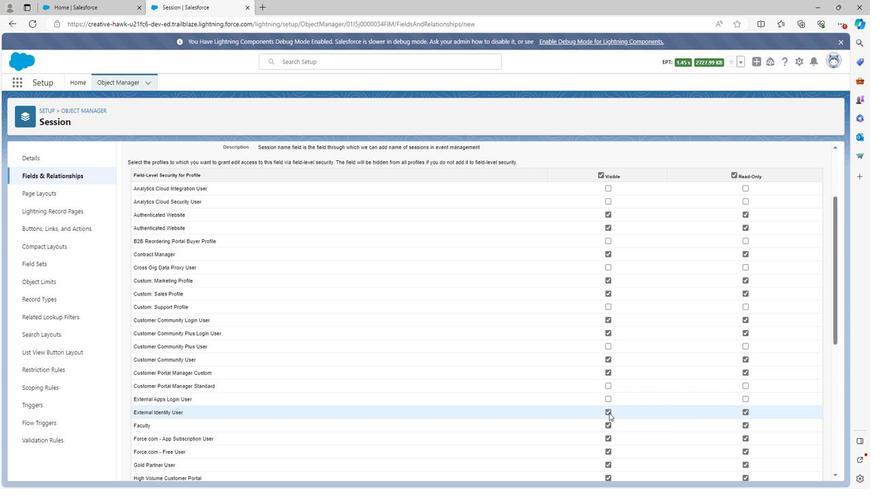 
Action: Mouse moved to (605, 423)
Screenshot: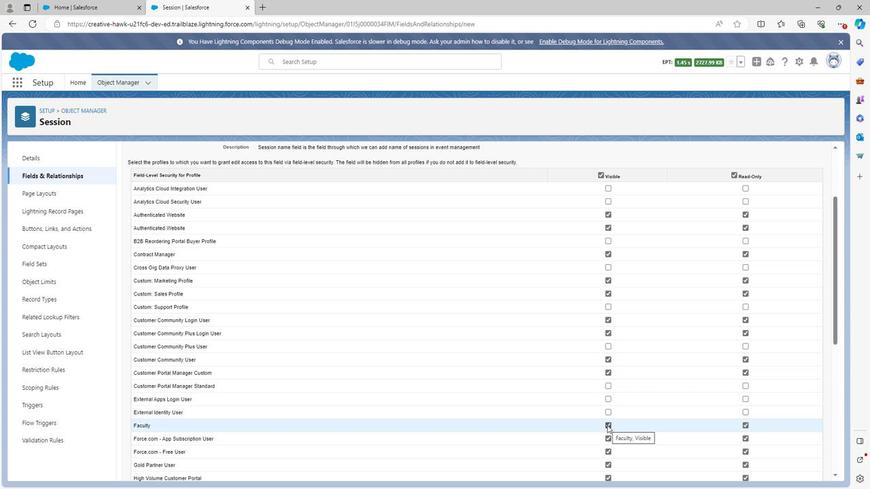 
Action: Mouse pressed left at (605, 423)
Screenshot: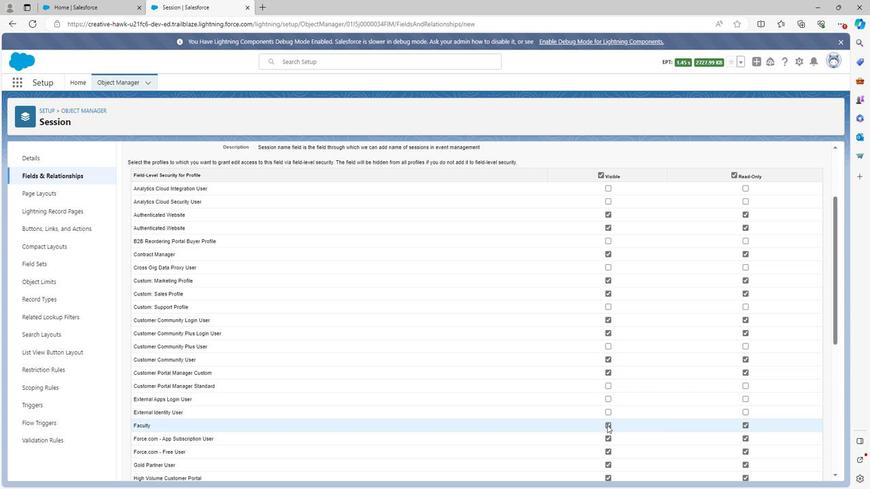 
Action: Mouse moved to (606, 417)
Screenshot: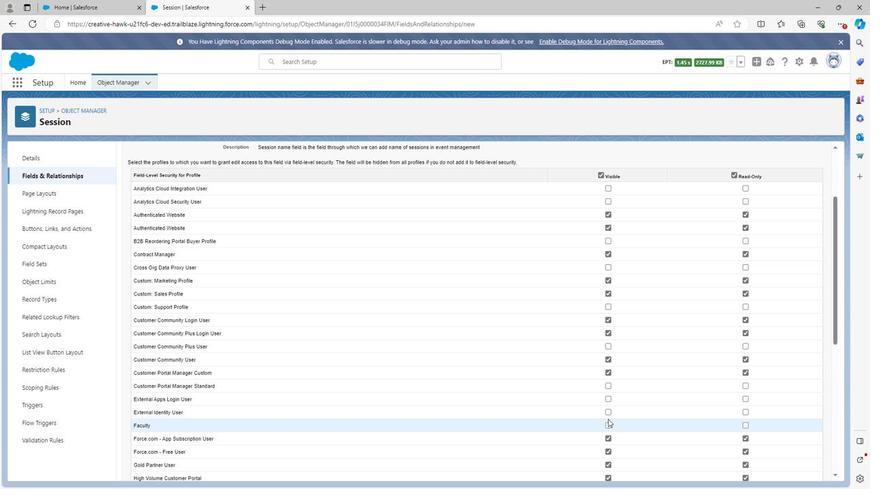 
Action: Mouse scrolled (606, 416) with delta (0, 0)
Screenshot: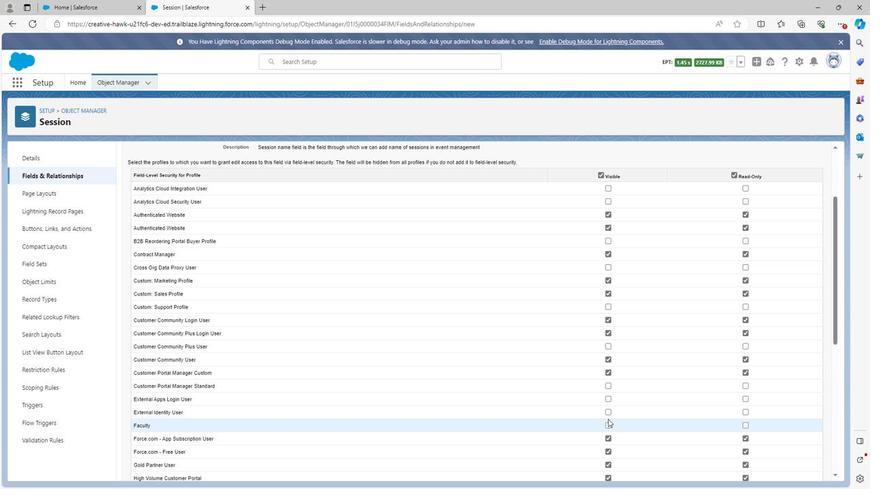 
Action: Mouse moved to (608, 386)
Screenshot: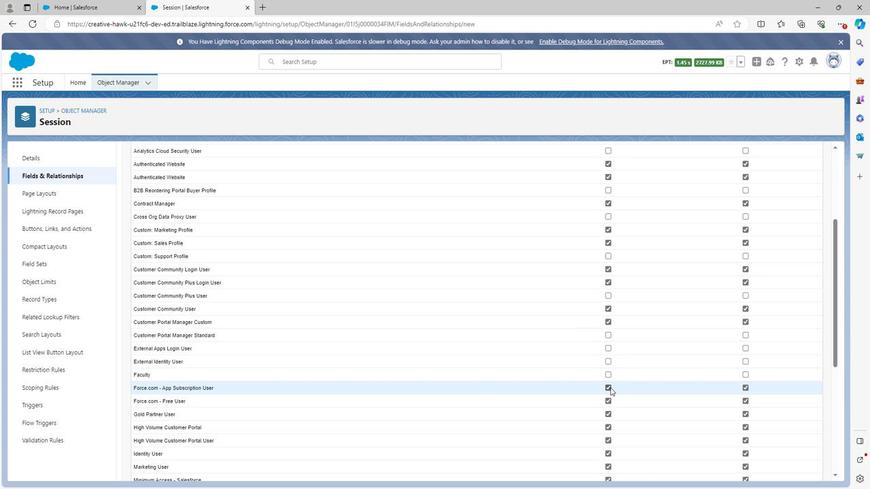 
Action: Mouse pressed left at (608, 386)
Screenshot: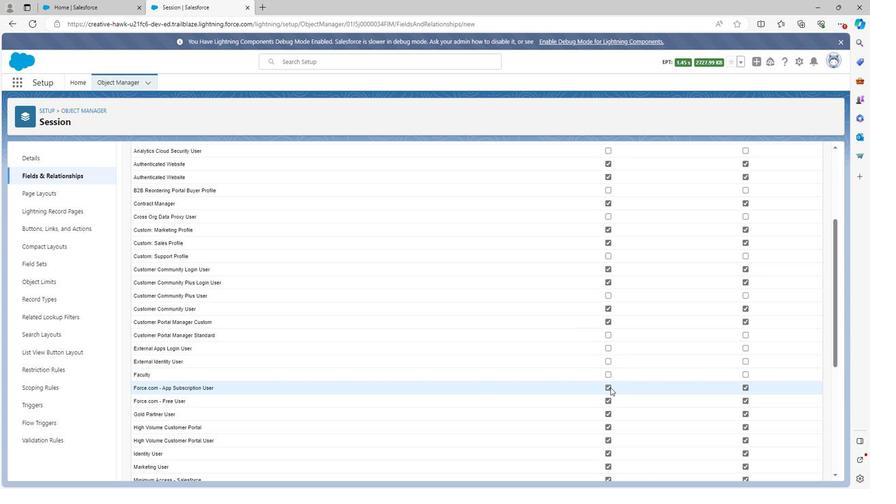 
Action: Mouse moved to (605, 412)
Screenshot: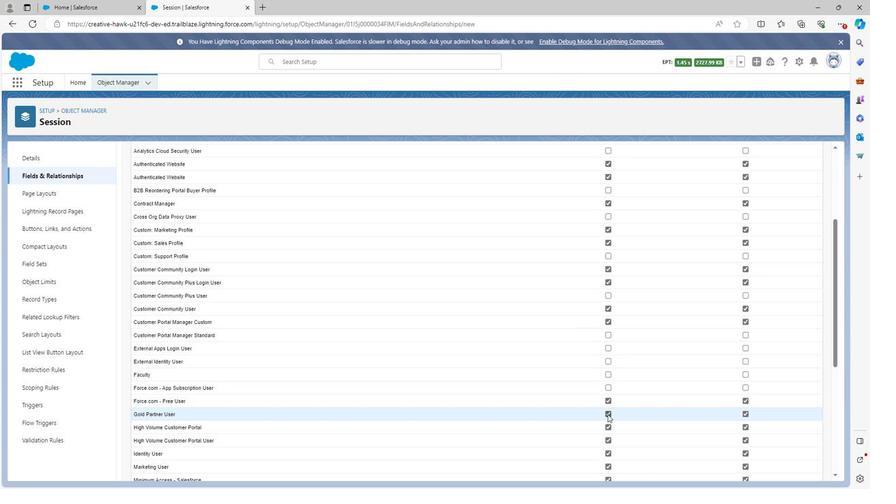 
Action: Mouse pressed left at (605, 412)
Screenshot: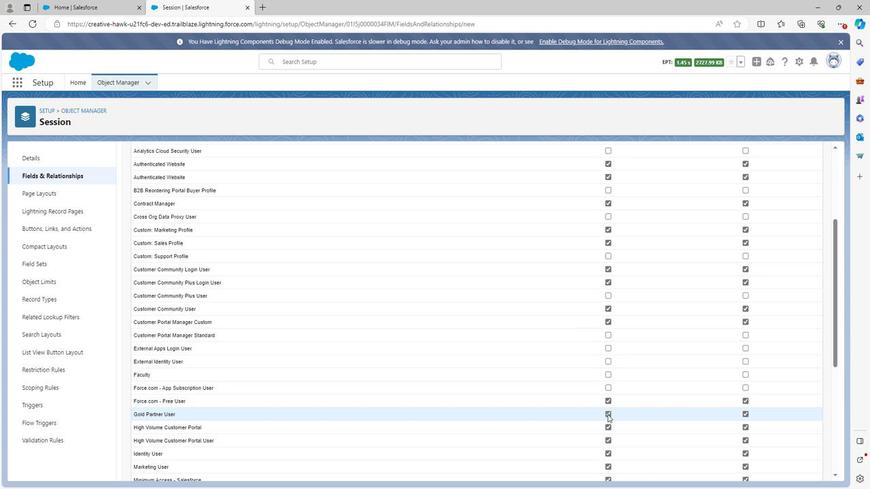 
Action: Mouse moved to (604, 426)
Screenshot: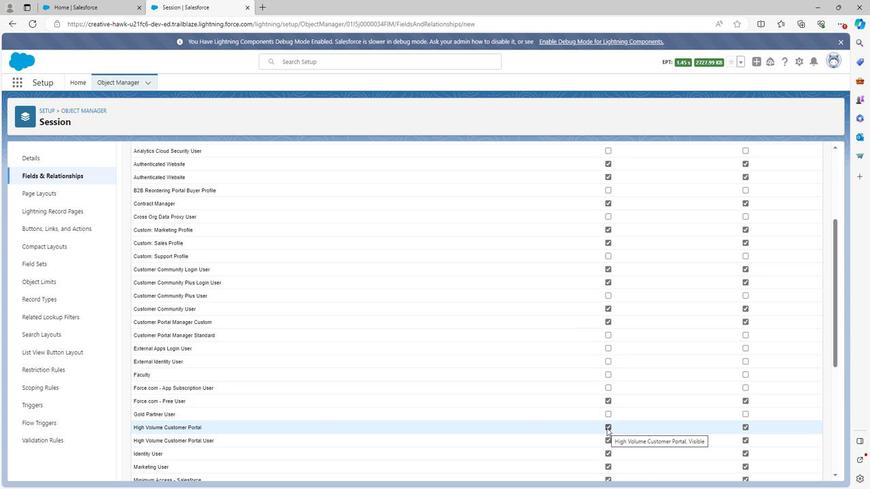 
Action: Mouse pressed left at (604, 426)
Screenshot: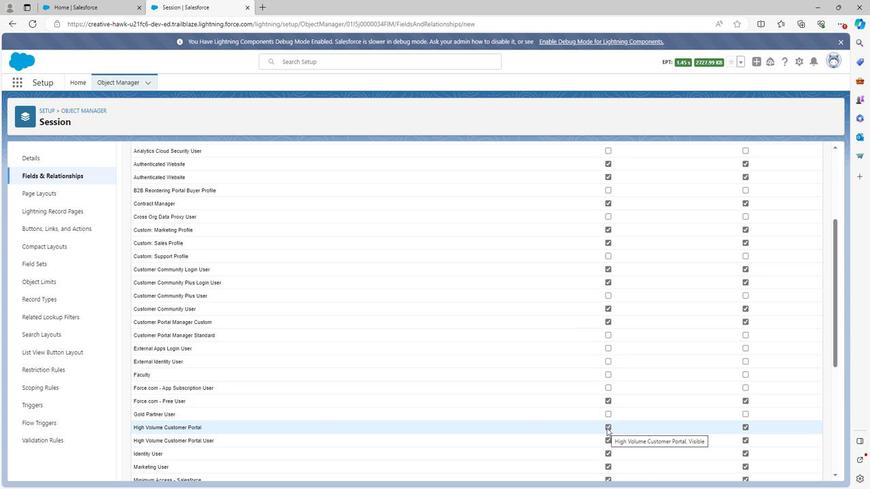 
Action: Mouse moved to (604, 435)
Screenshot: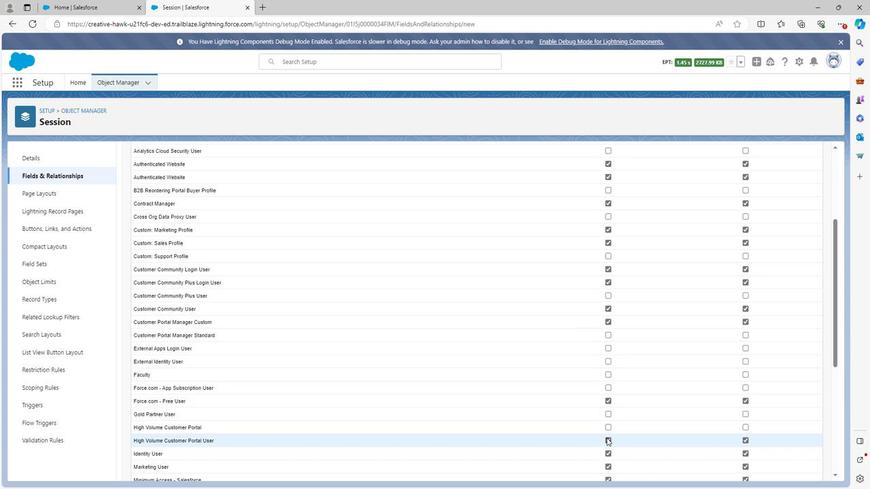 
Action: Mouse pressed left at (604, 435)
Screenshot: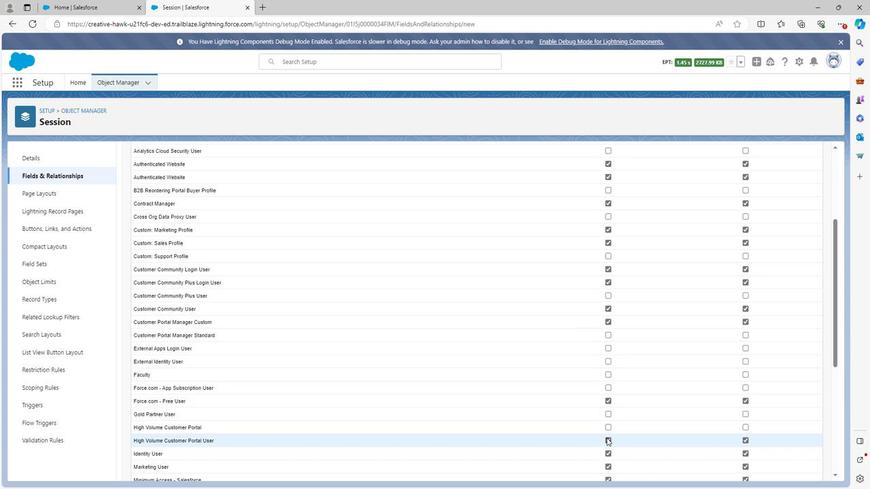 
Action: Mouse moved to (607, 432)
Screenshot: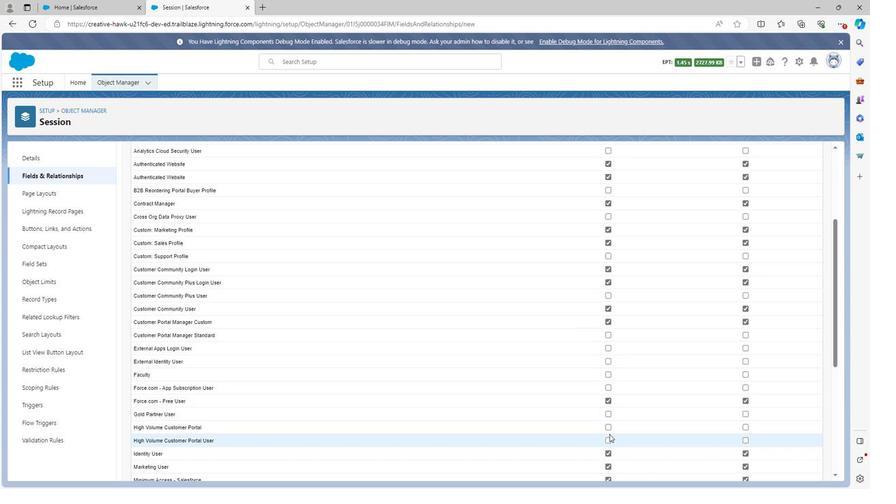 
Action: Mouse scrolled (607, 431) with delta (0, 0)
Screenshot: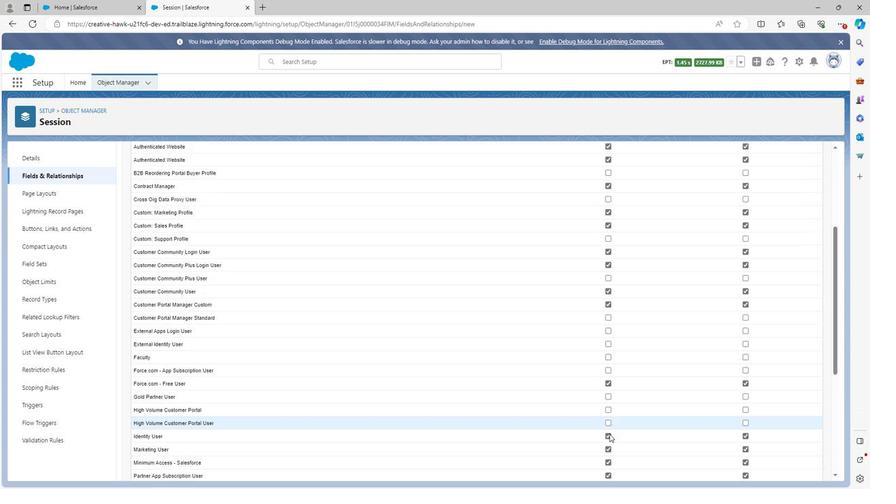 
Action: Mouse moved to (605, 442)
Screenshot: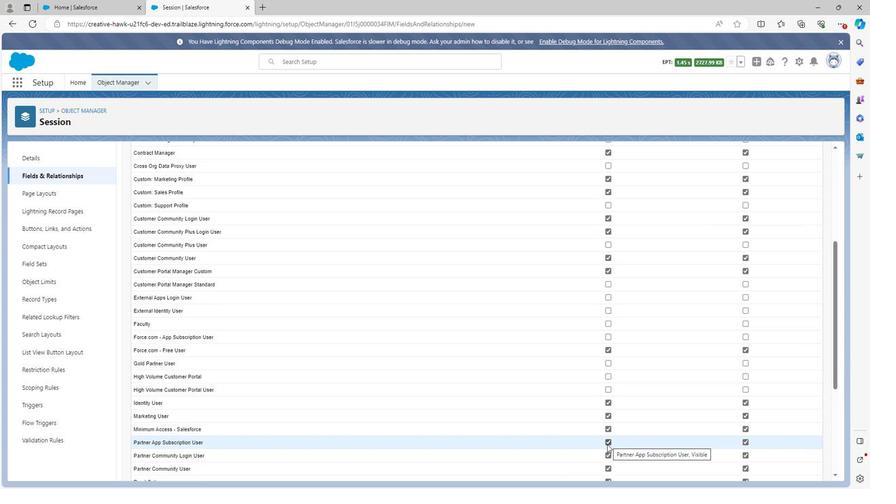 
Action: Mouse pressed left at (605, 442)
Screenshot: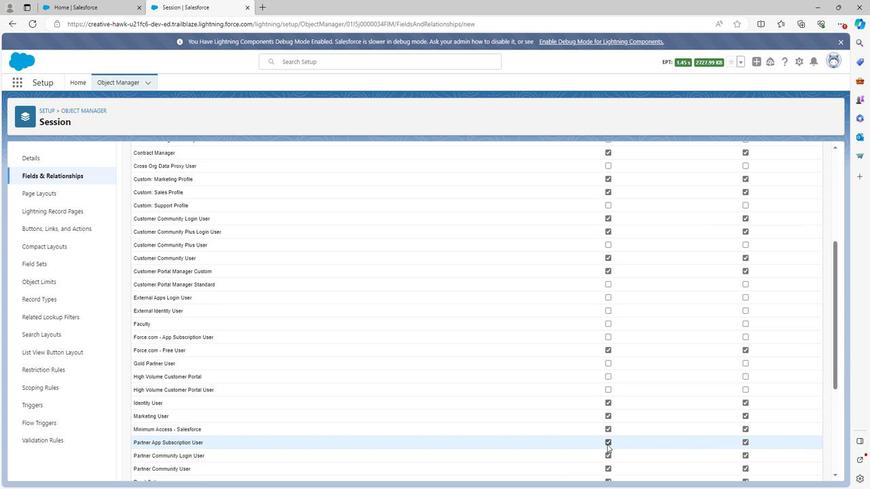 
Action: Mouse scrolled (605, 442) with delta (0, 0)
Screenshot: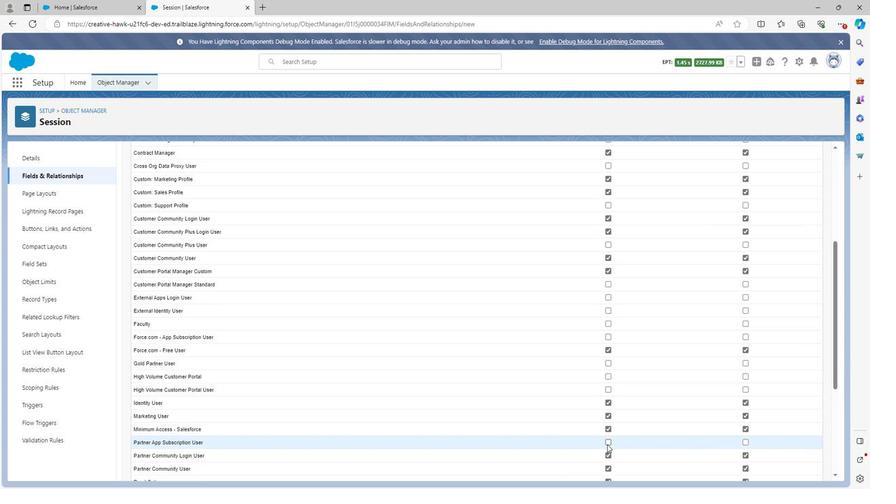 
Action: Mouse moved to (606, 430)
Screenshot: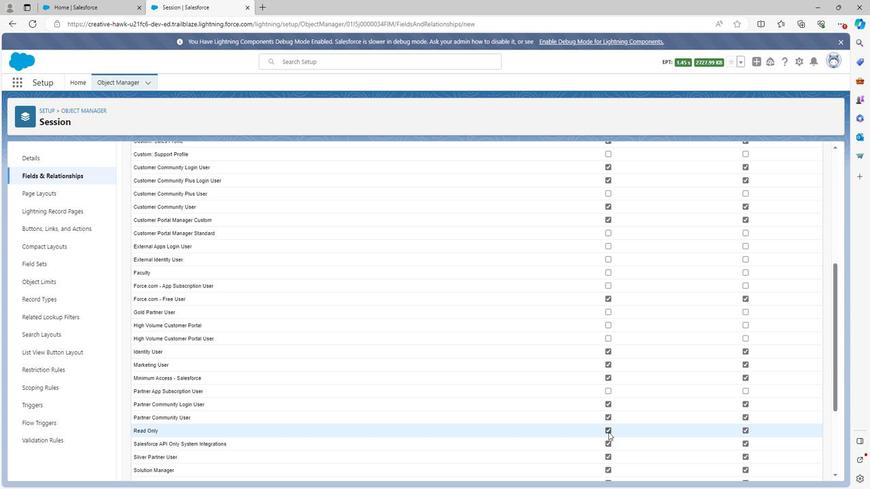 
Action: Mouse pressed left at (606, 430)
Screenshot: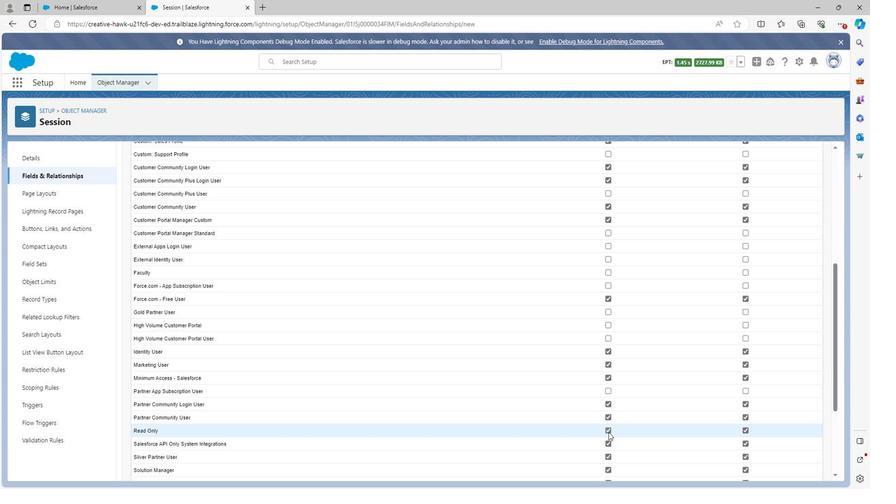 
Action: Mouse moved to (606, 440)
Screenshot: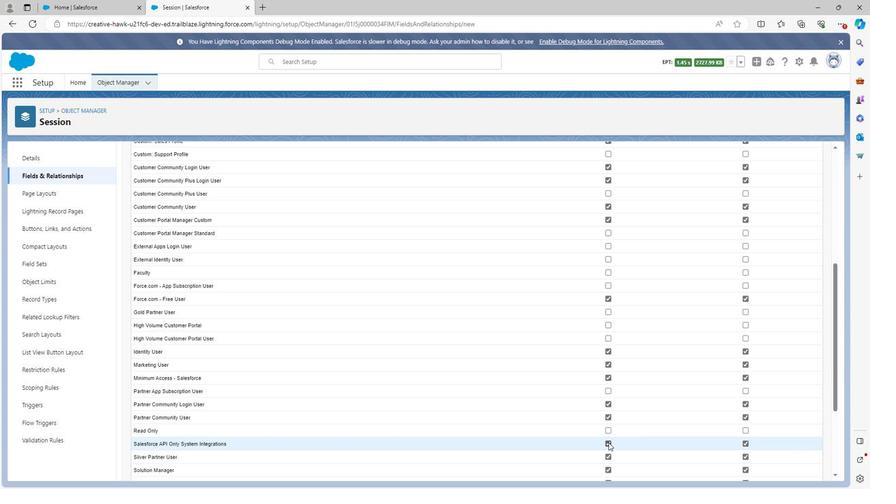 
Action: Mouse pressed left at (606, 440)
Screenshot: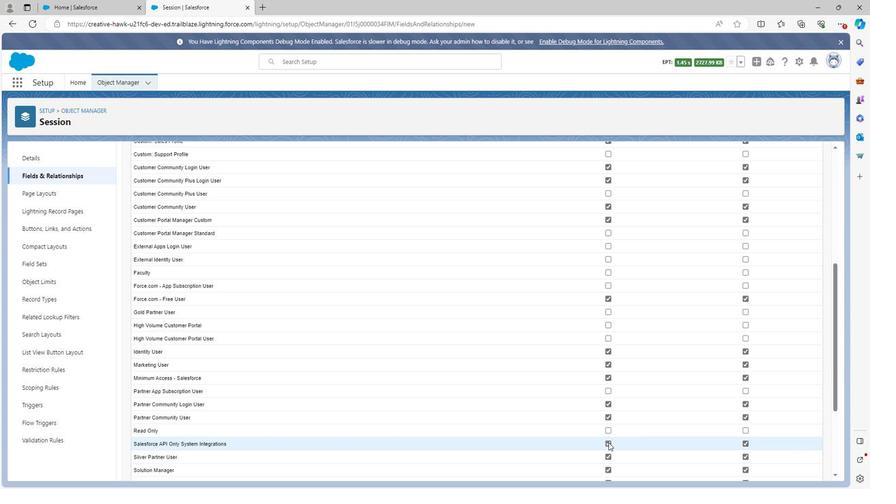 
Action: Mouse moved to (606, 454)
Screenshot: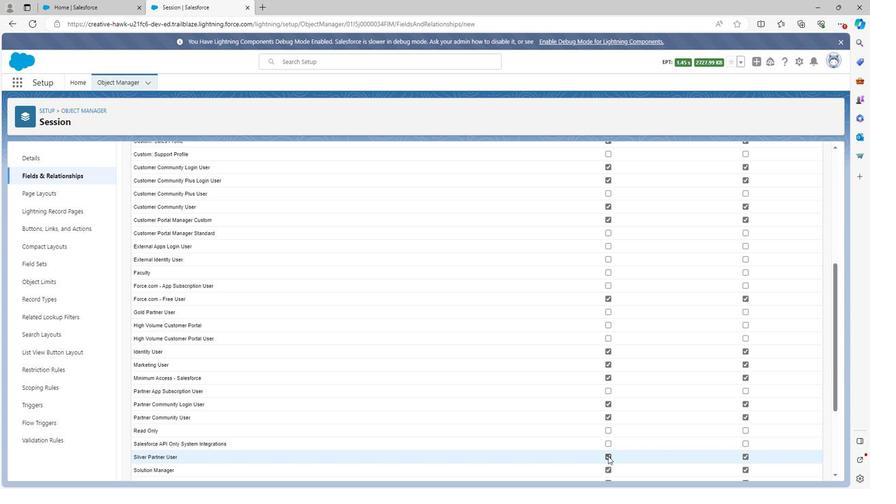 
Action: Mouse pressed left at (606, 454)
Screenshot: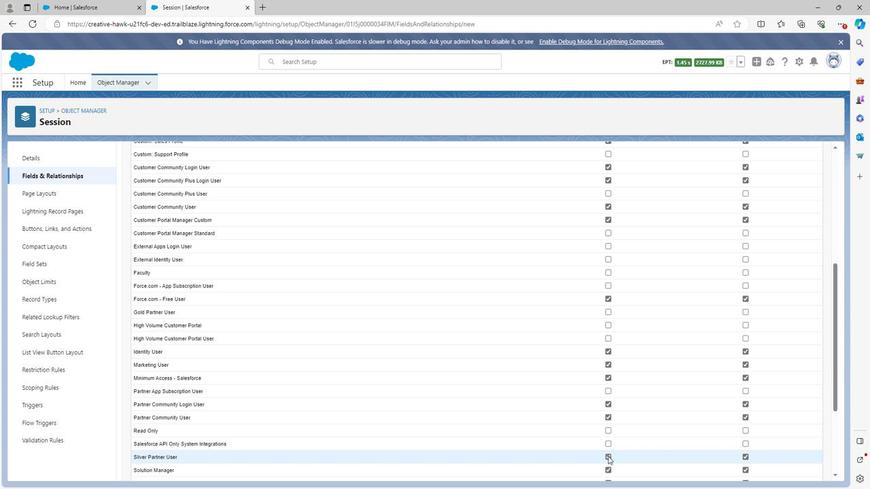 
Action: Mouse moved to (605, 458)
Screenshot: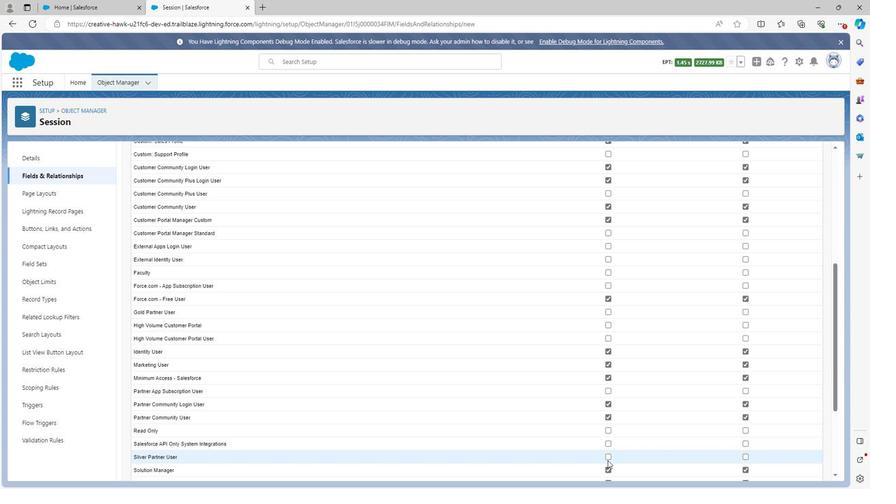 
Action: Mouse scrolled (605, 458) with delta (0, 0)
Screenshot: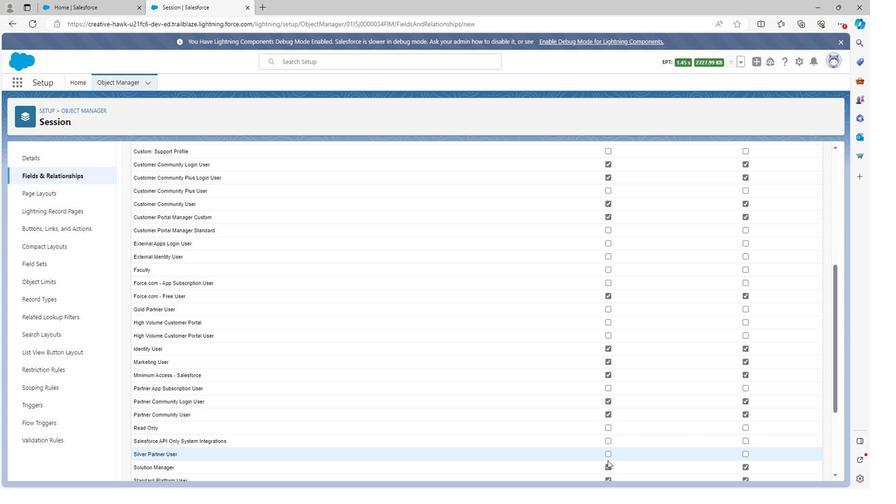
Action: Mouse moved to (607, 417)
Screenshot: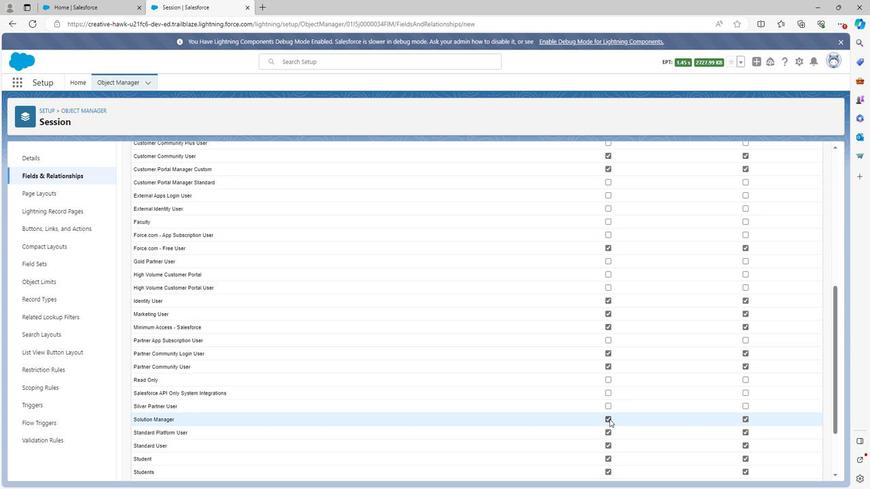 
Action: Mouse pressed left at (607, 417)
Screenshot: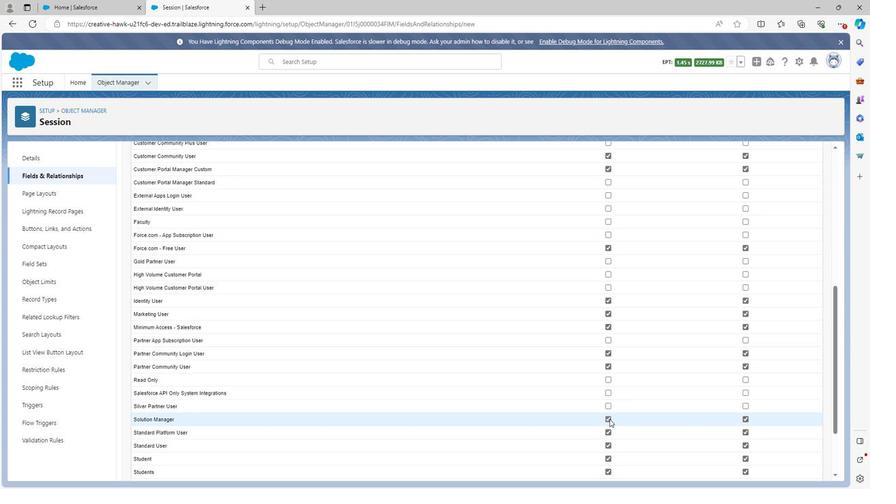 
Action: Mouse moved to (606, 456)
Screenshot: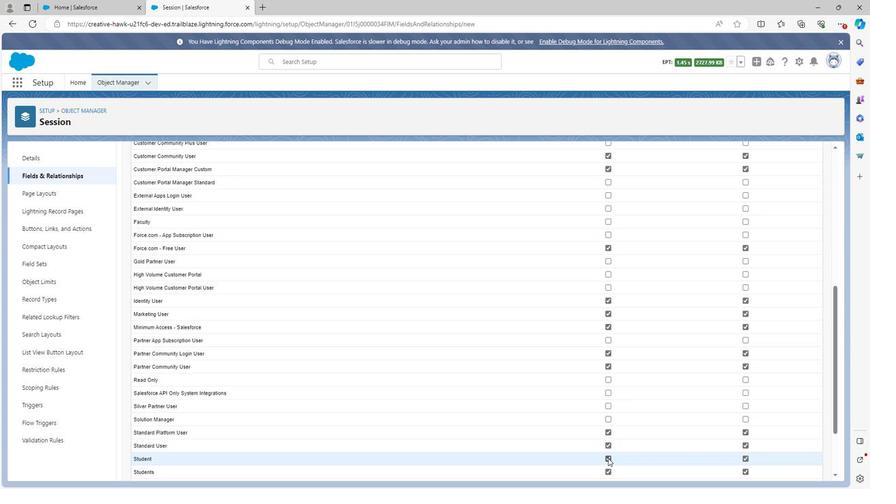 
Action: Mouse pressed left at (606, 456)
Screenshot: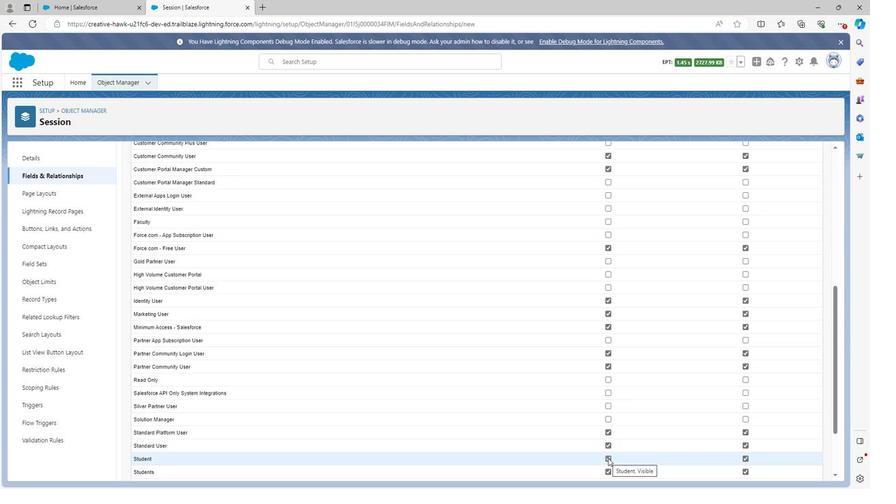 
Action: Mouse moved to (606, 467)
Screenshot: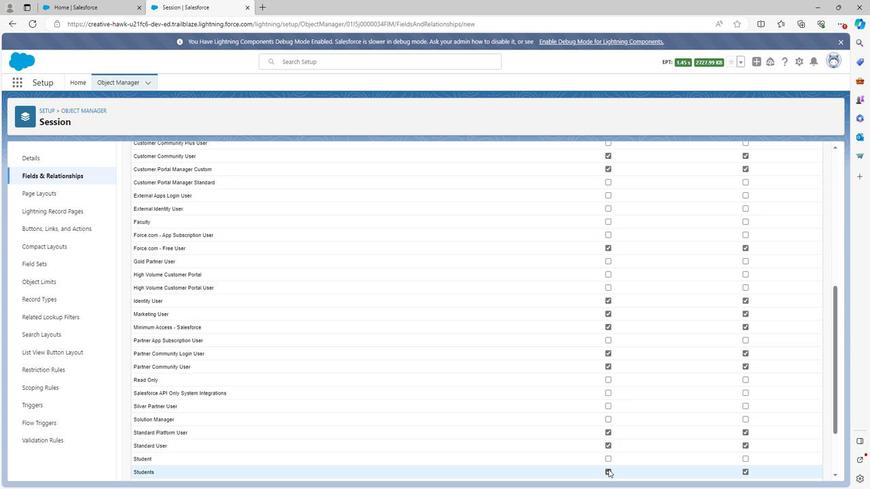 
Action: Mouse pressed left at (606, 467)
Screenshot: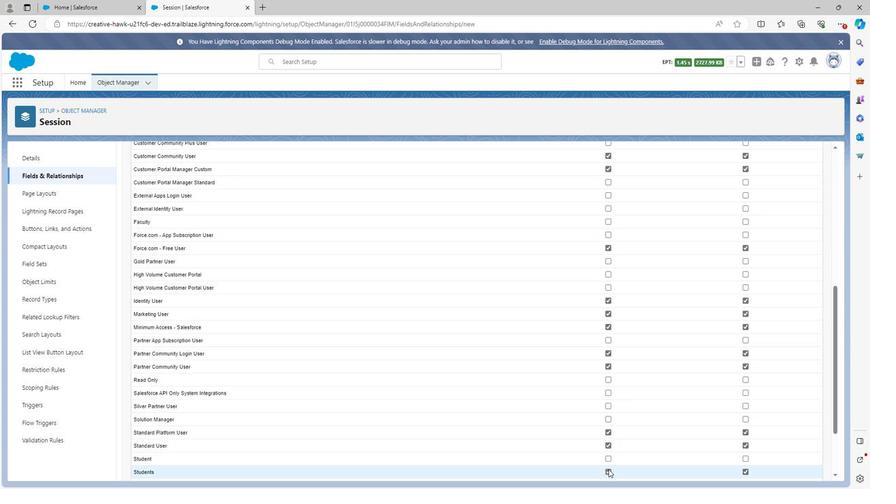 
Action: Mouse scrolled (606, 466) with delta (0, 0)
Screenshot: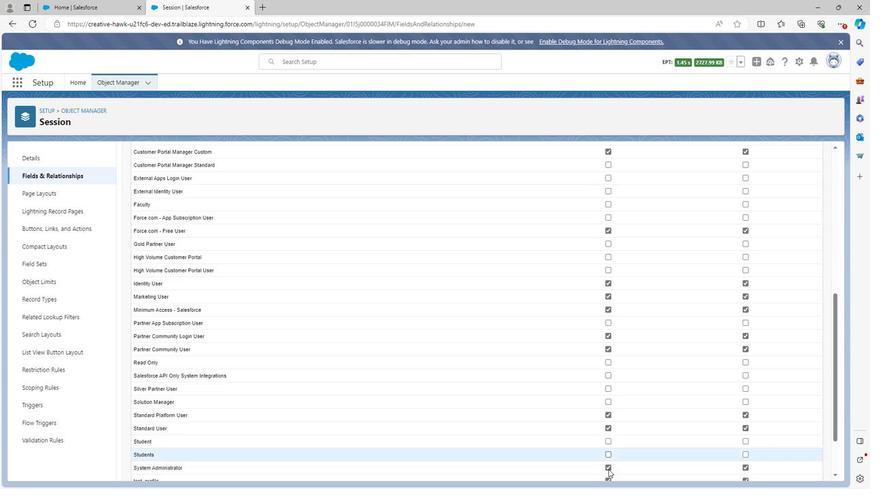 
Action: Mouse moved to (607, 446)
Screenshot: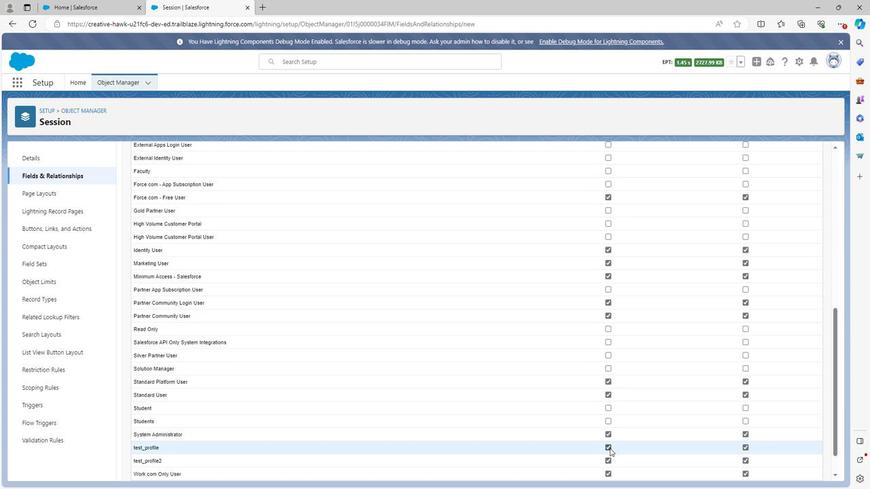 
Action: Mouse pressed left at (607, 446)
Screenshot: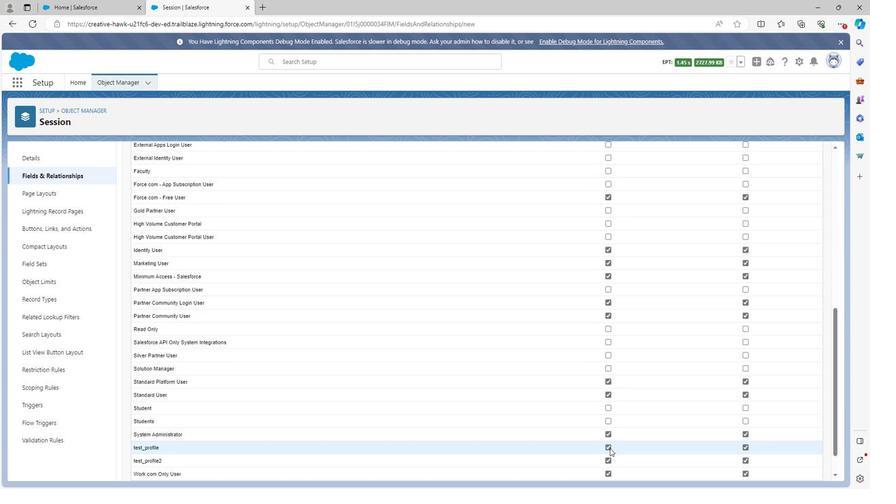 
Action: Mouse moved to (606, 457)
Screenshot: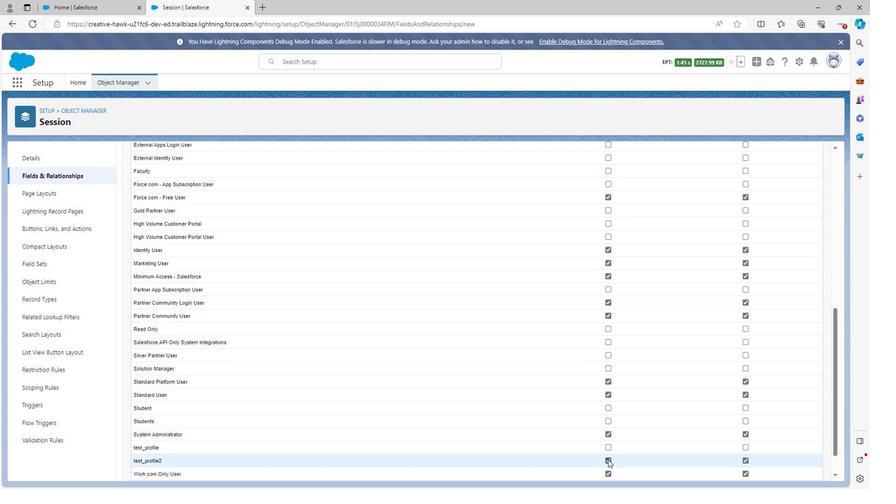 
Action: Mouse pressed left at (606, 457)
Screenshot: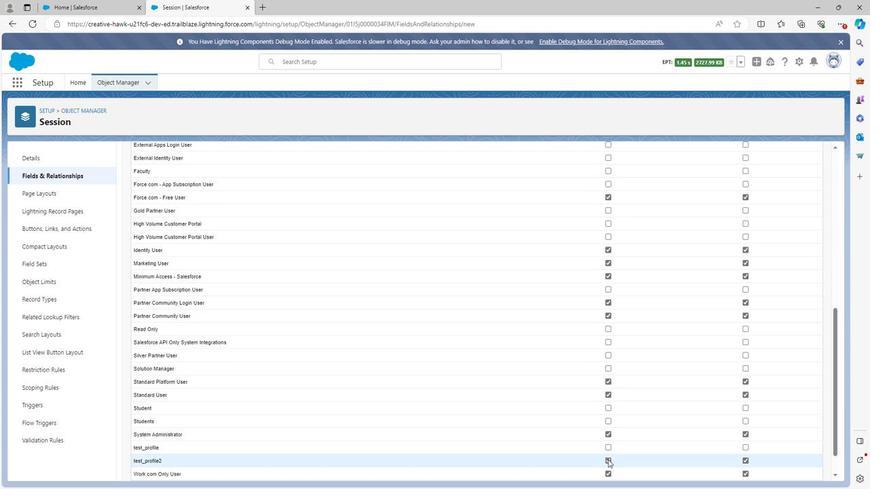 
Action: Mouse moved to (604, 471)
Screenshot: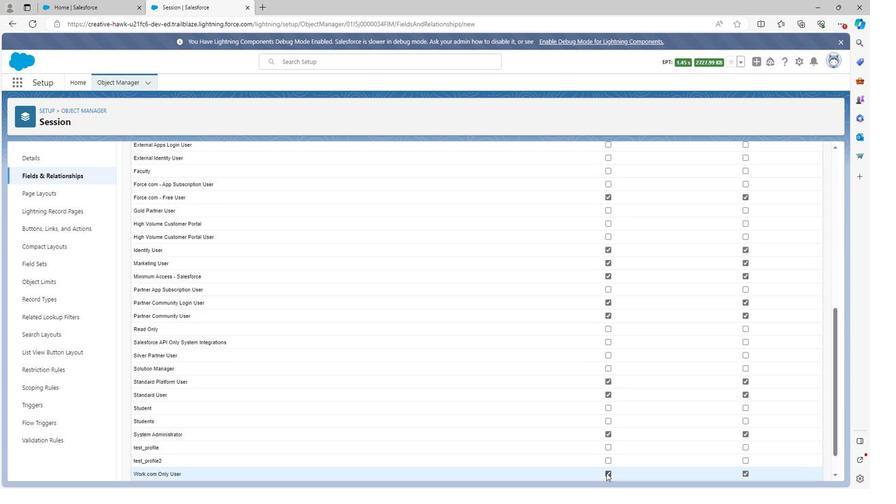 
Action: Mouse pressed left at (604, 471)
Screenshot: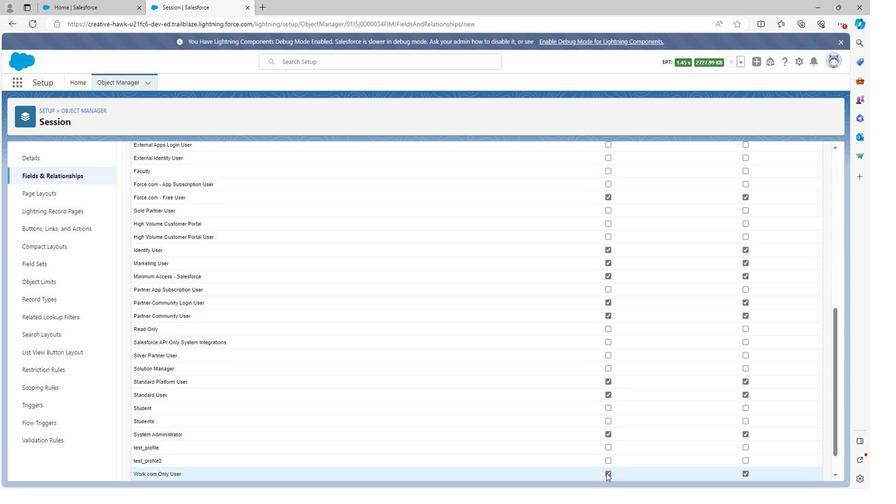 
Action: Mouse moved to (696, 441)
Screenshot: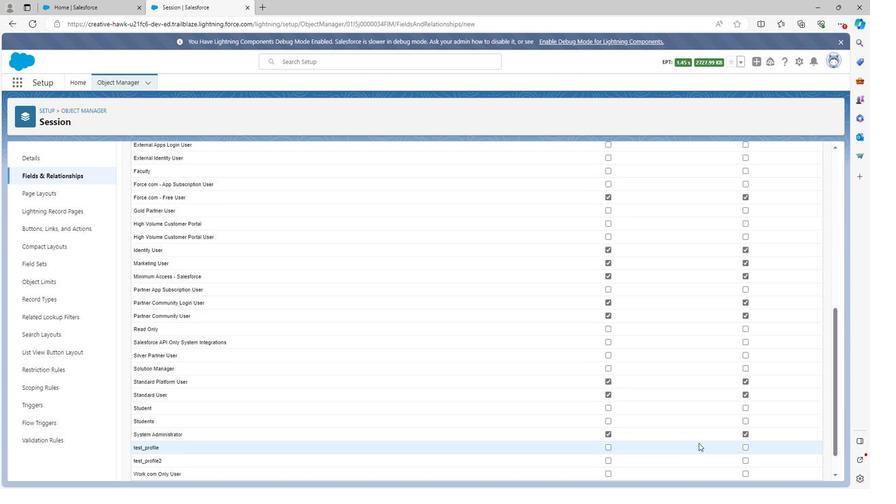
Action: Mouse scrolled (696, 440) with delta (0, 0)
Screenshot: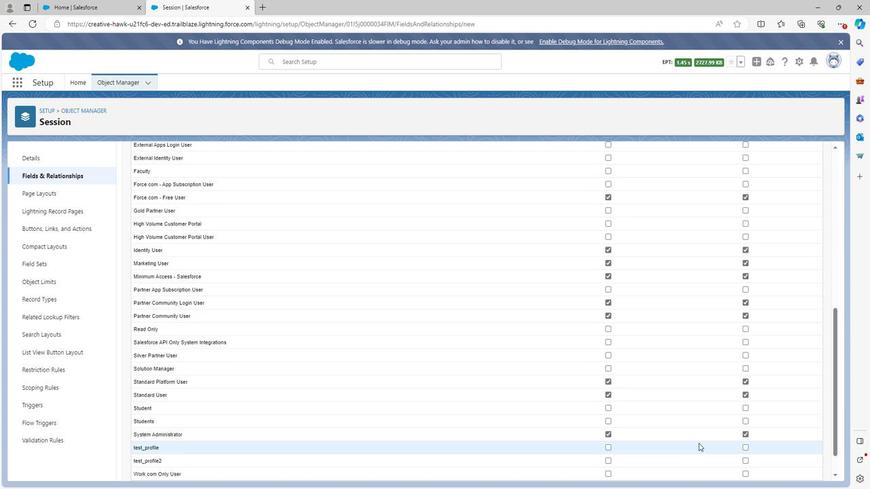 
Action: Mouse moved to (696, 441)
Screenshot: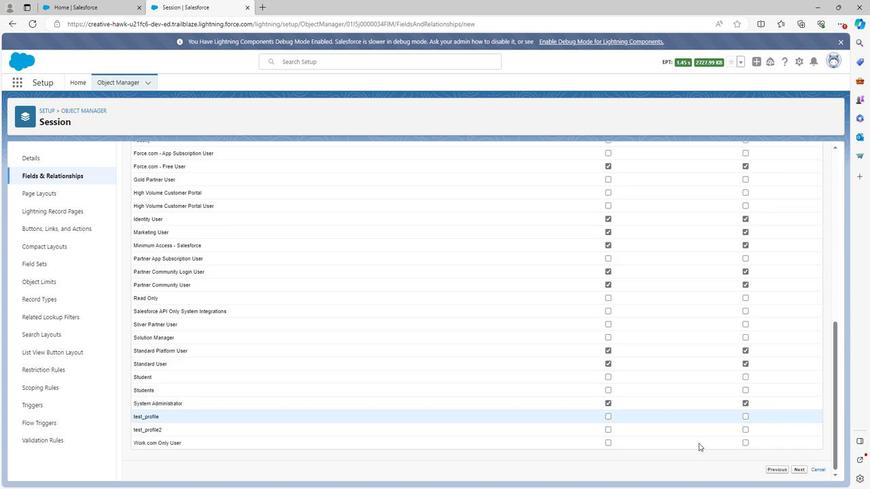 
Action: Mouse scrolled (696, 440) with delta (0, 0)
Screenshot: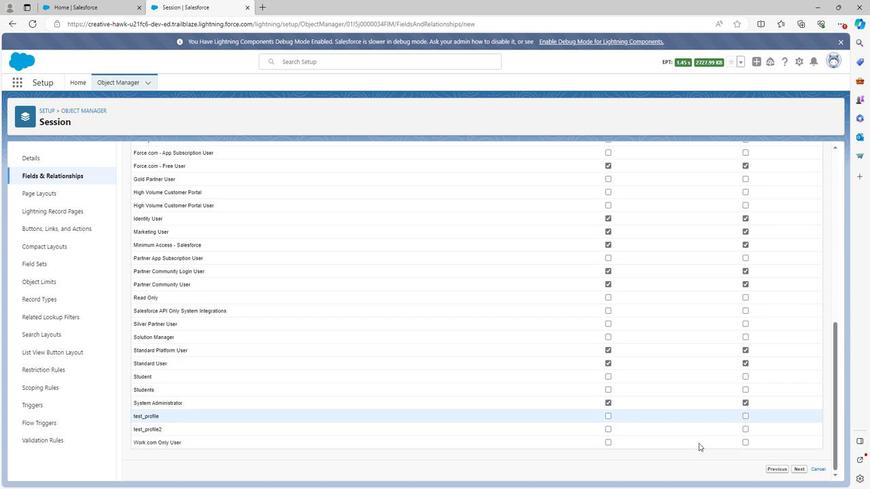 
Action: Mouse moved to (704, 442)
Screenshot: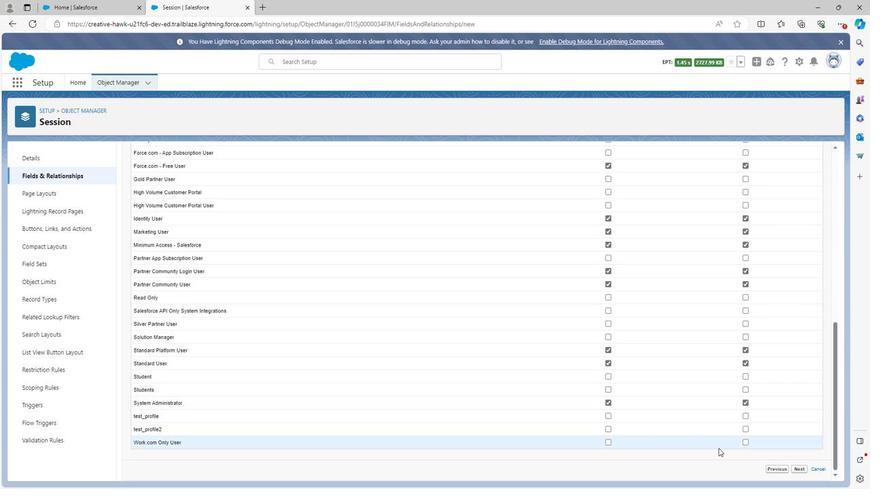 
Action: Mouse scrolled (704, 442) with delta (0, 0)
Screenshot: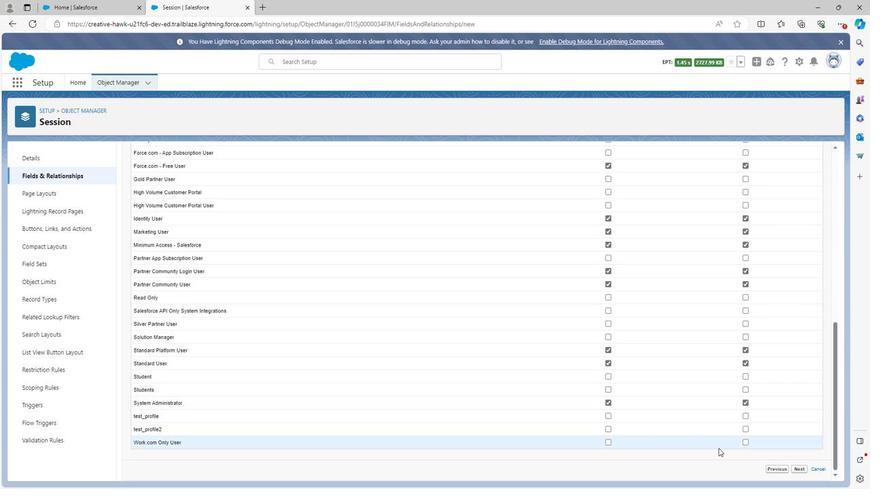 
Action: Mouse moved to (795, 466)
Screenshot: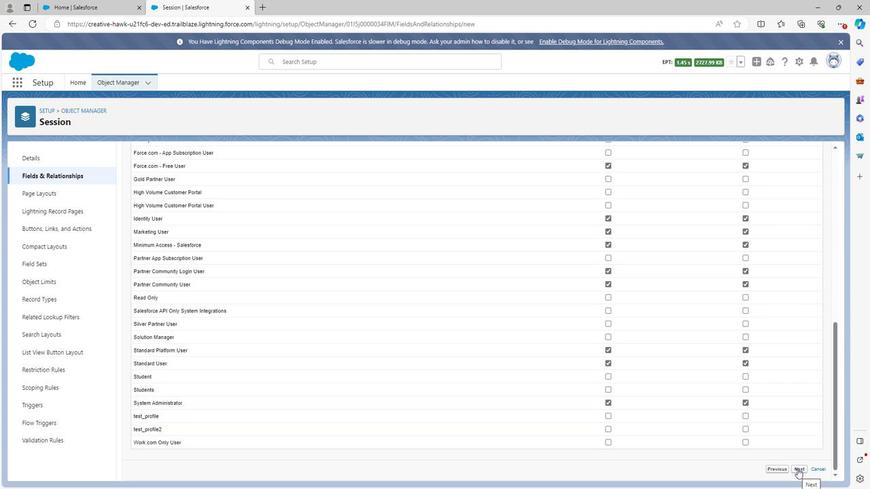 
Action: Mouse pressed left at (795, 466)
Screenshot: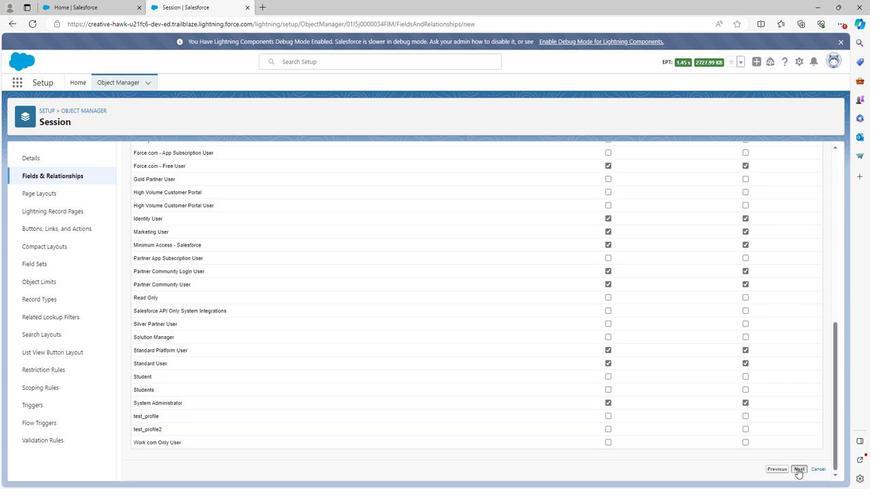 
Action: Mouse moved to (799, 334)
Screenshot: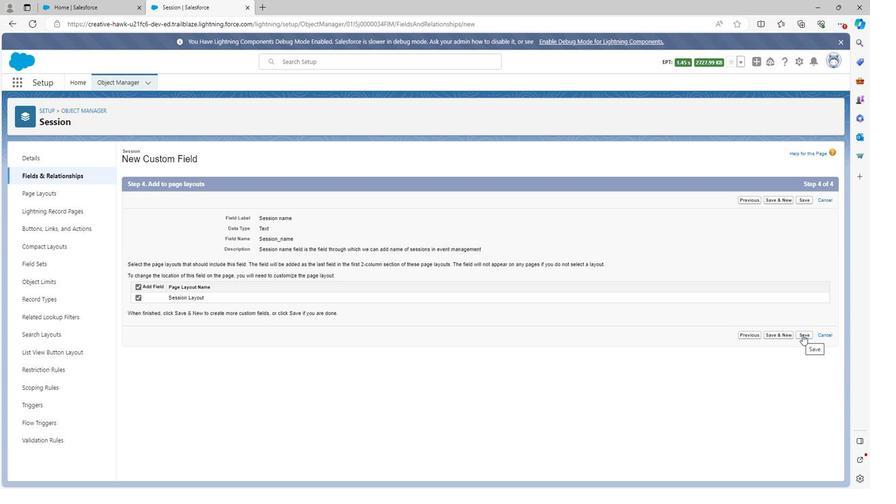 
Action: Mouse pressed left at (799, 334)
Screenshot: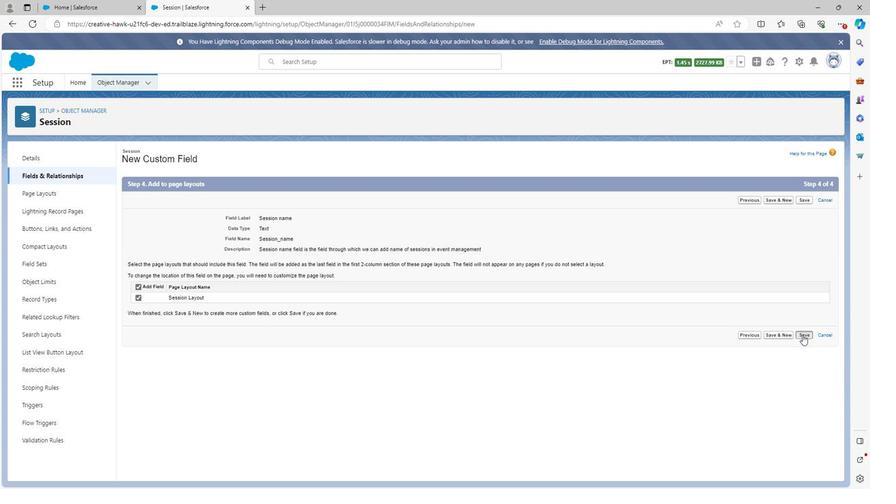 
Action: Mouse moved to (644, 154)
Screenshot: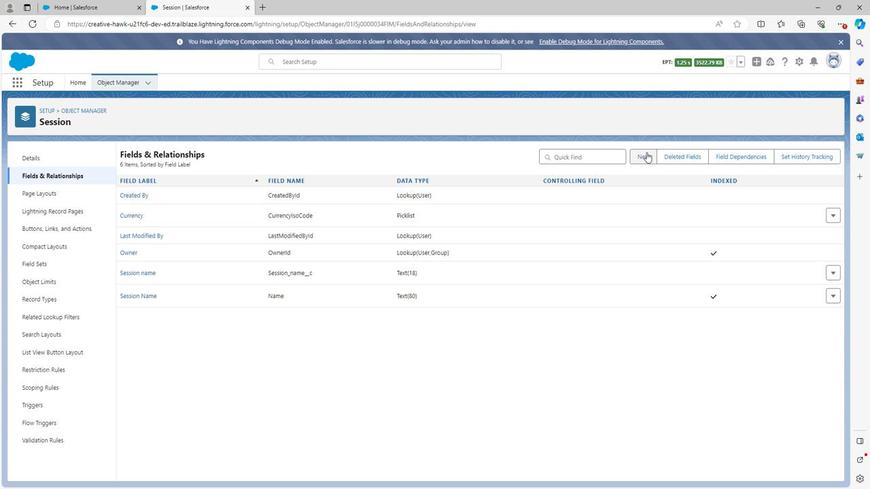 
Action: Mouse pressed left at (644, 154)
Screenshot: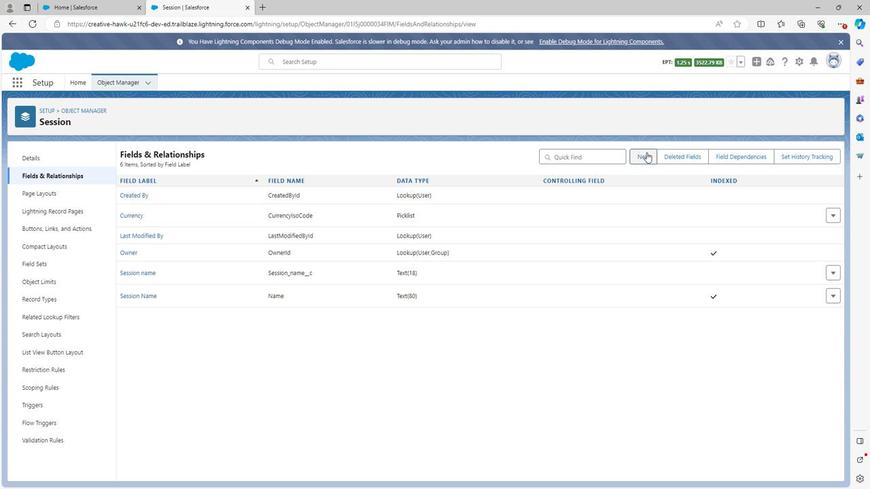 
Action: Mouse moved to (124, 395)
Screenshot: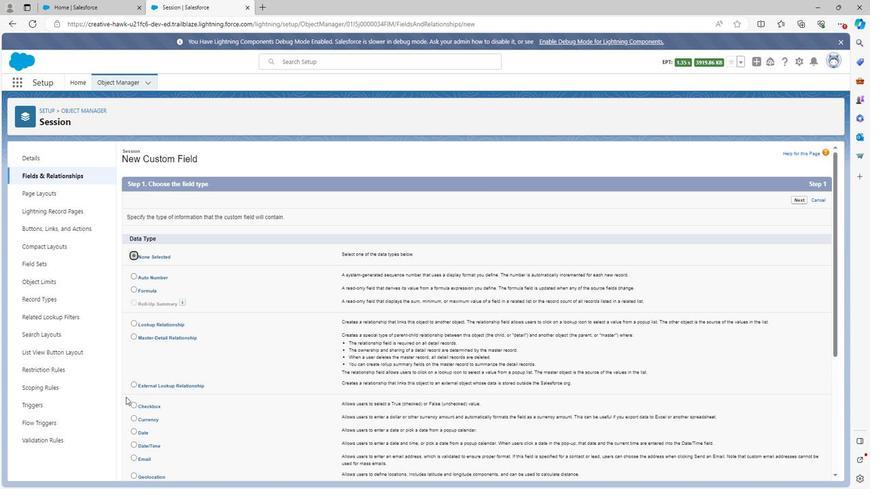 
Action: Mouse scrolled (124, 395) with delta (0, 0)
Screenshot: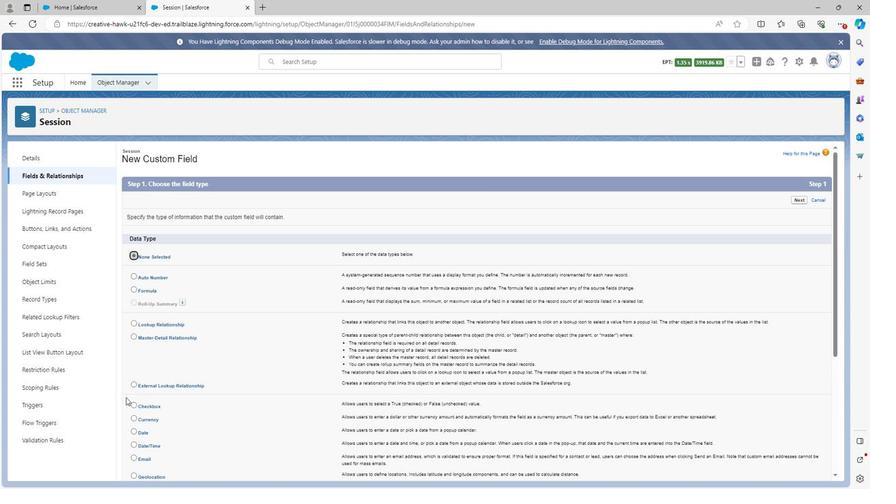 
Action: Mouse moved to (124, 396)
Screenshot: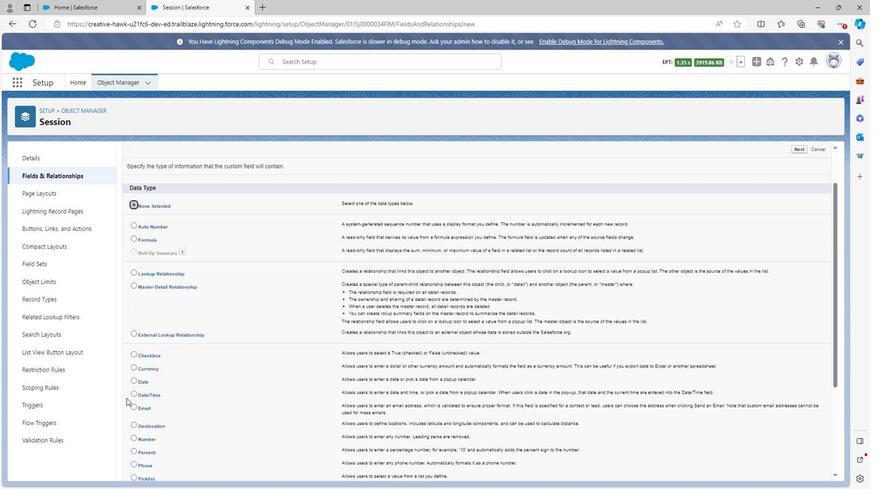 
Action: Mouse scrolled (124, 396) with delta (0, 0)
Screenshot: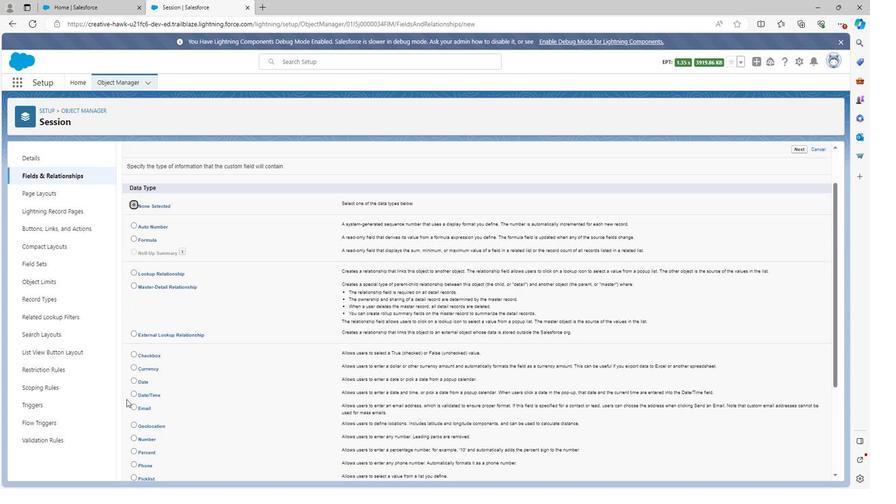 
Action: Mouse moved to (125, 398)
Screenshot: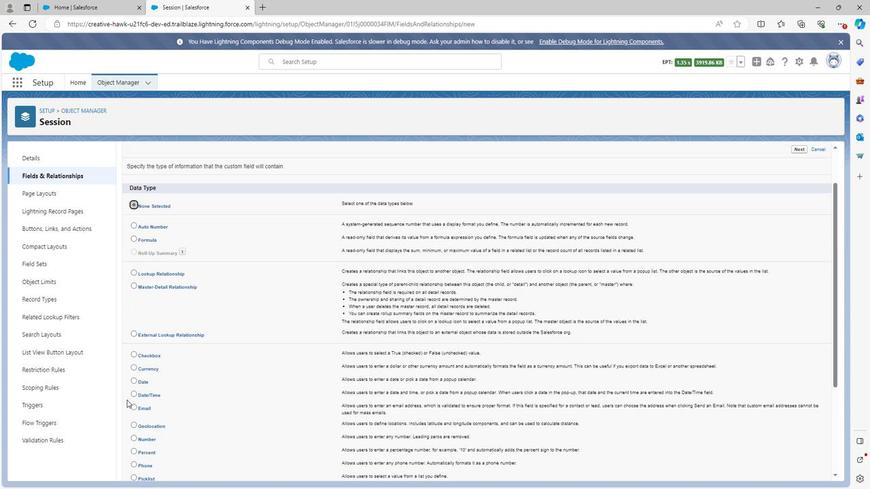 
Action: Mouse scrolled (125, 397) with delta (0, 0)
Screenshot: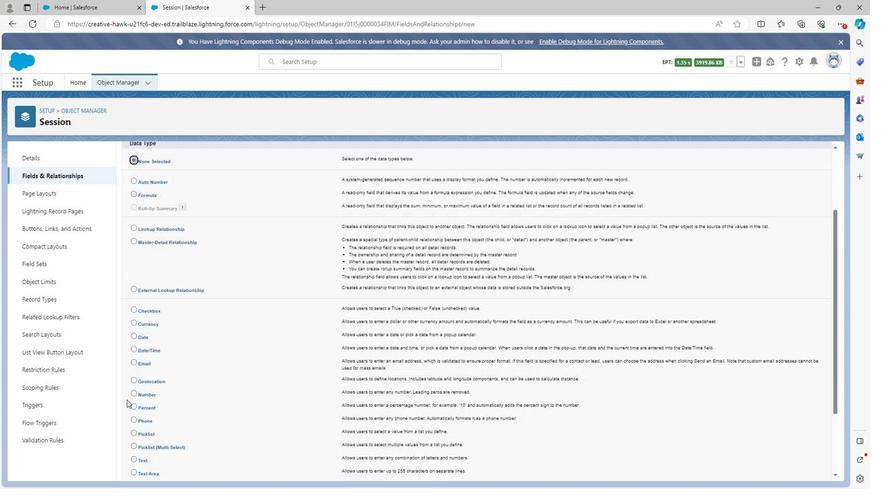 
Action: Mouse scrolled (125, 397) with delta (0, 0)
Screenshot: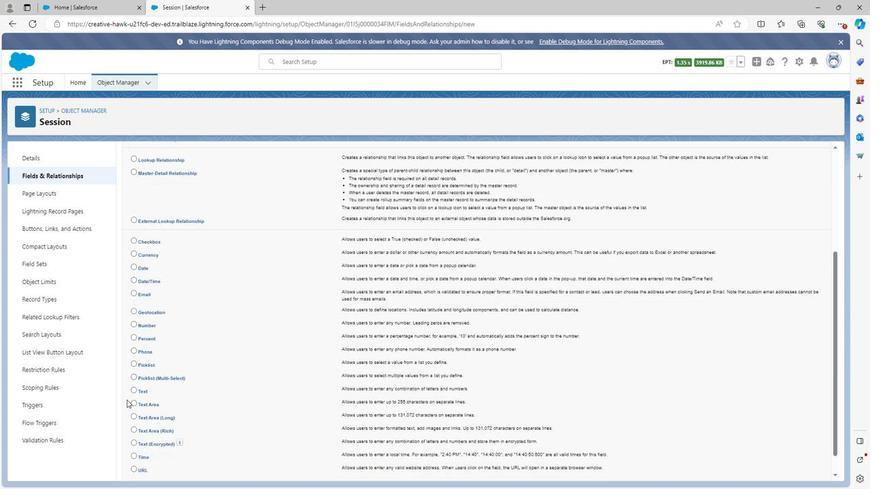 
Action: Mouse moved to (132, 365)
Screenshot: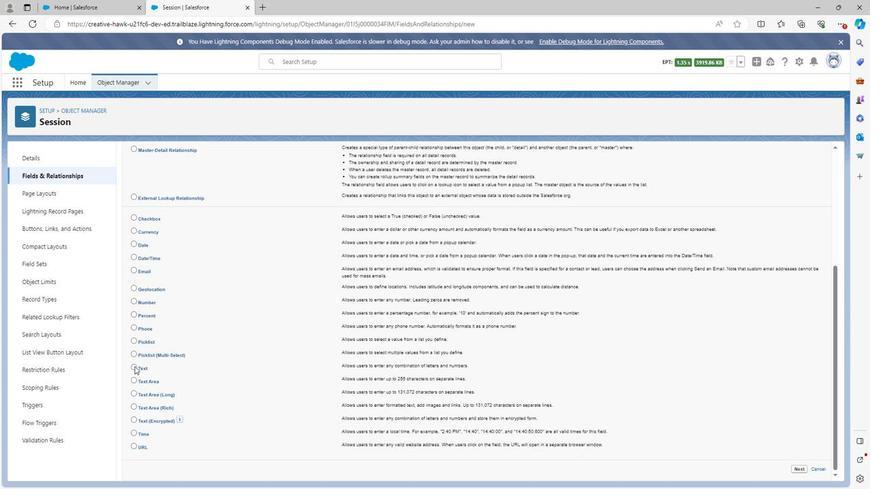 
Action: Mouse pressed left at (132, 365)
Screenshot: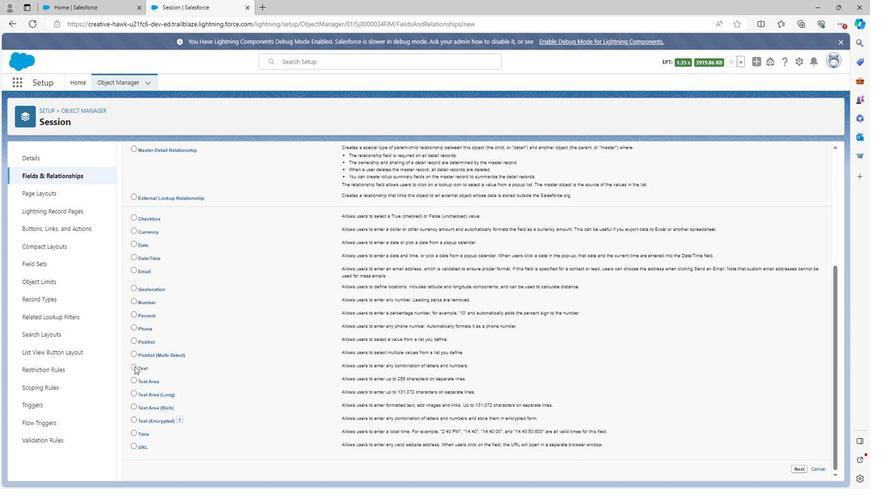 
Action: Mouse moved to (797, 466)
Screenshot: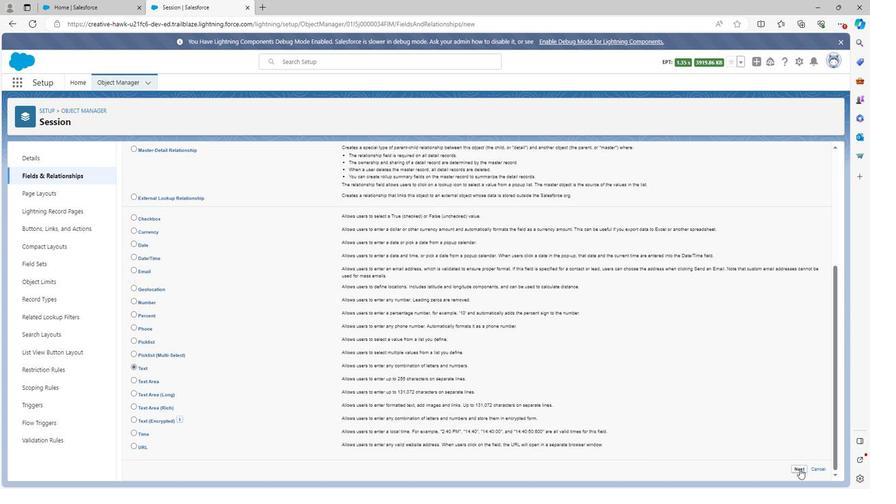 
Action: Mouse pressed left at (797, 466)
Screenshot: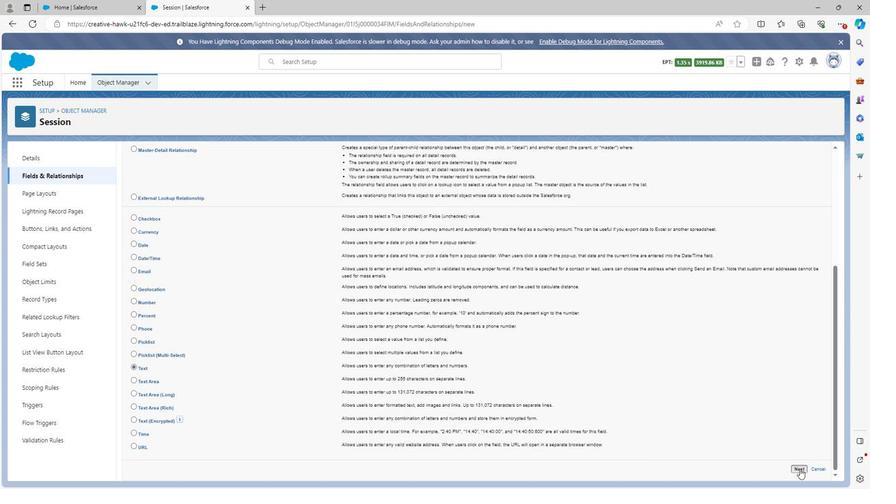 
Action: Mouse moved to (315, 220)
Screenshot: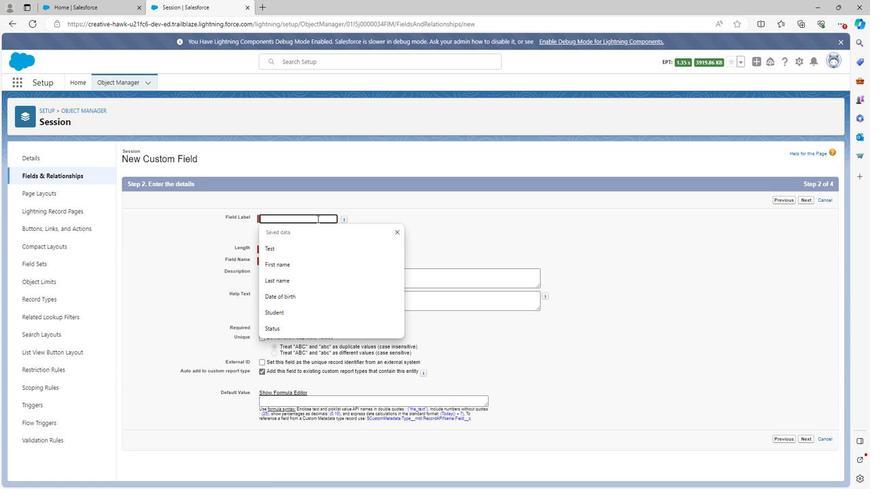 
Action: Mouse pressed left at (315, 220)
Screenshot: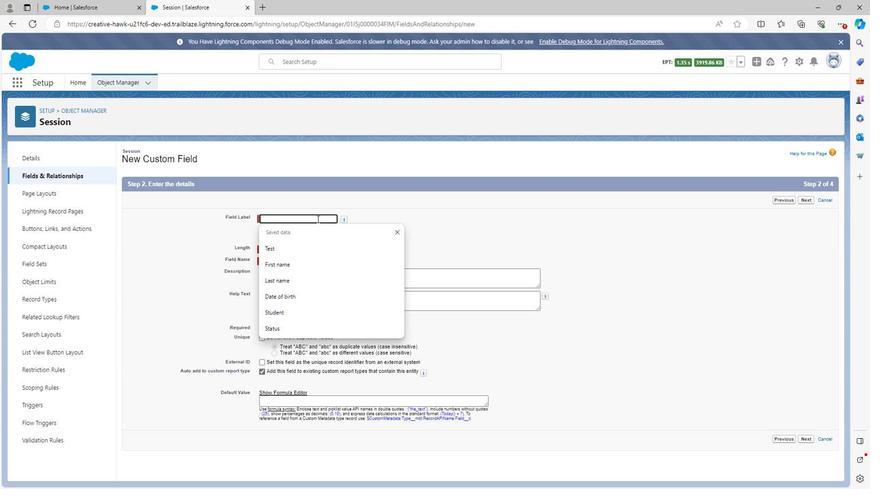
Action: Key pressed <Key.shift>Session<Key.space>description
Screenshot: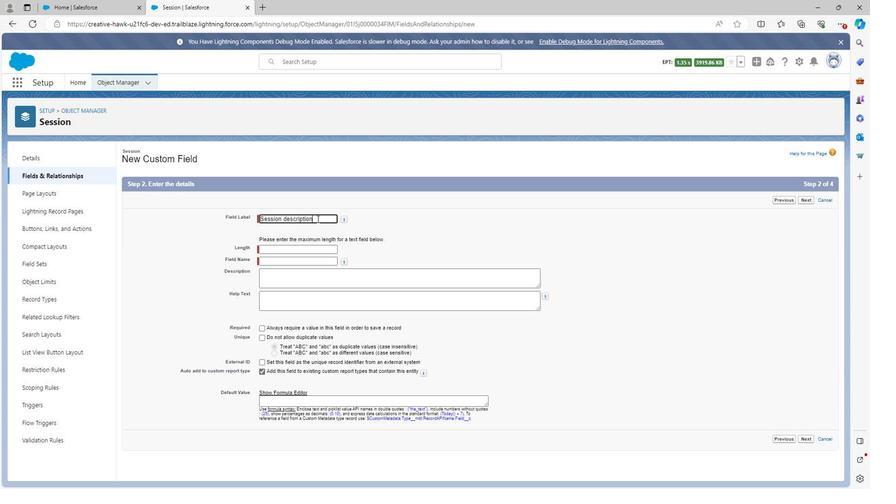 
Action: Mouse moved to (395, 240)
Screenshot: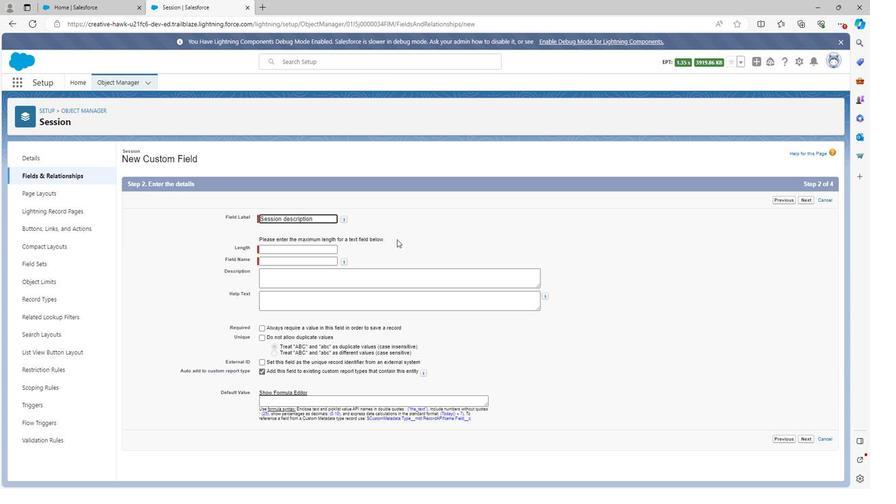 
Action: Mouse pressed left at (395, 240)
Screenshot: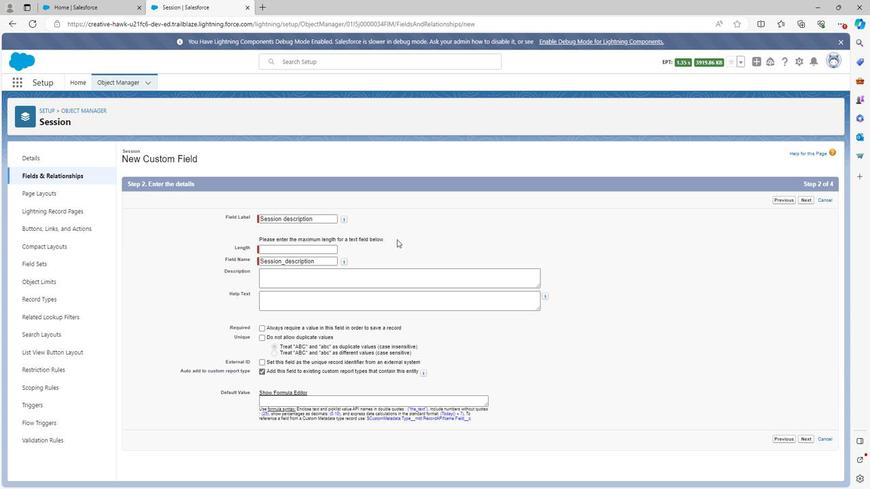 
Action: Mouse moved to (304, 250)
Screenshot: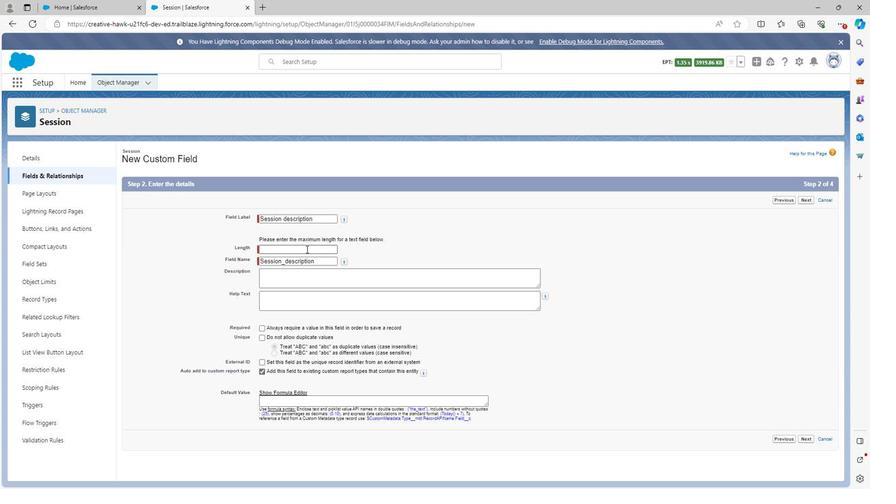 
Action: Mouse pressed left at (304, 250)
Screenshot: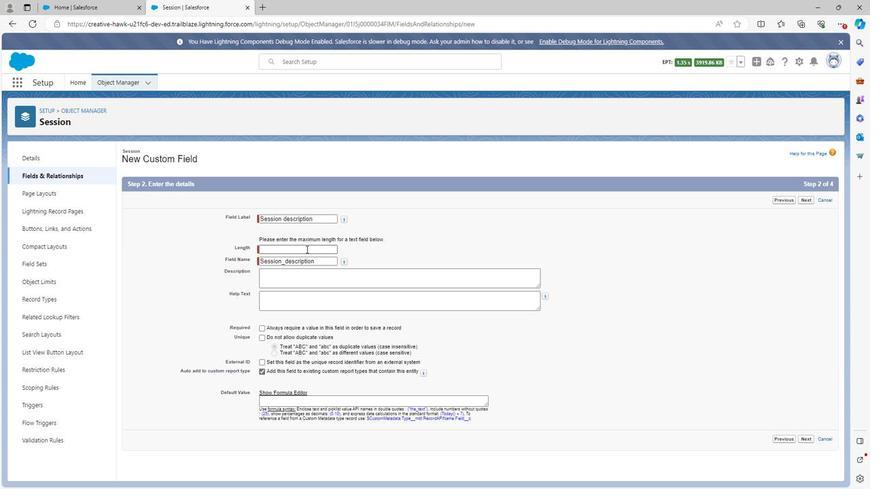 
Action: Mouse moved to (275, 293)
Screenshot: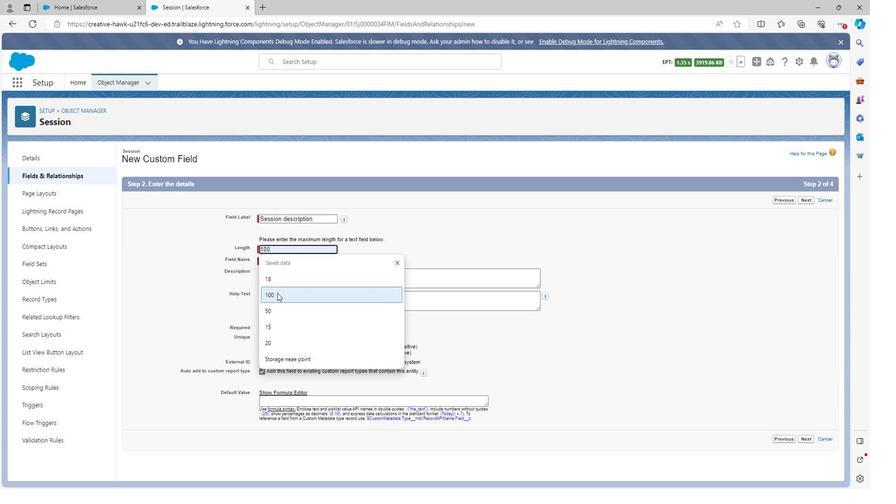
Action: Mouse pressed left at (275, 293)
Screenshot: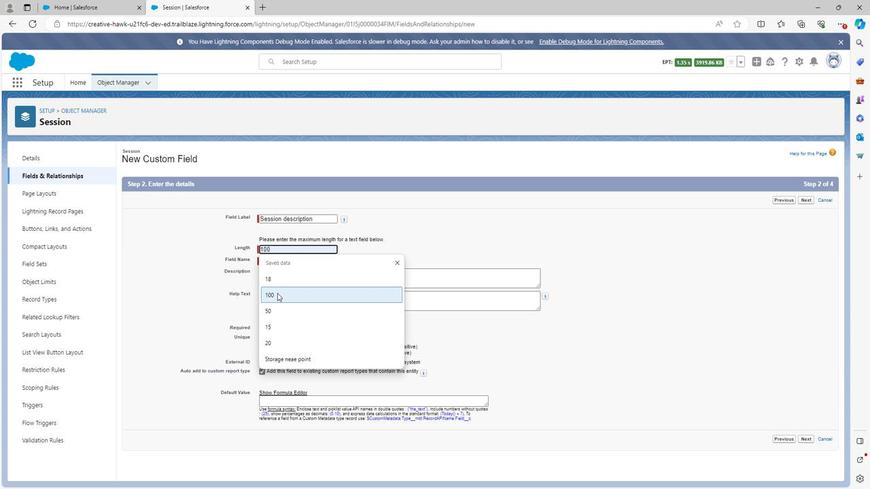
Action: Mouse moved to (282, 282)
Screenshot: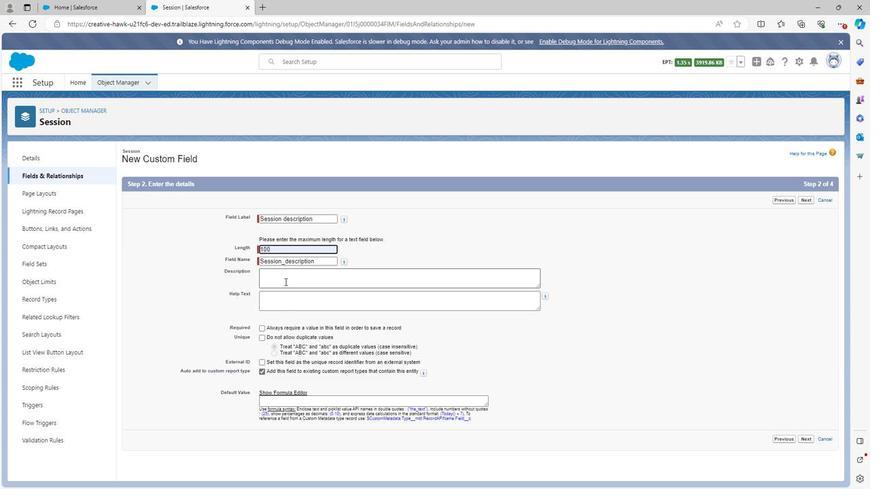 
Action: Mouse pressed left at (282, 282)
Screenshot: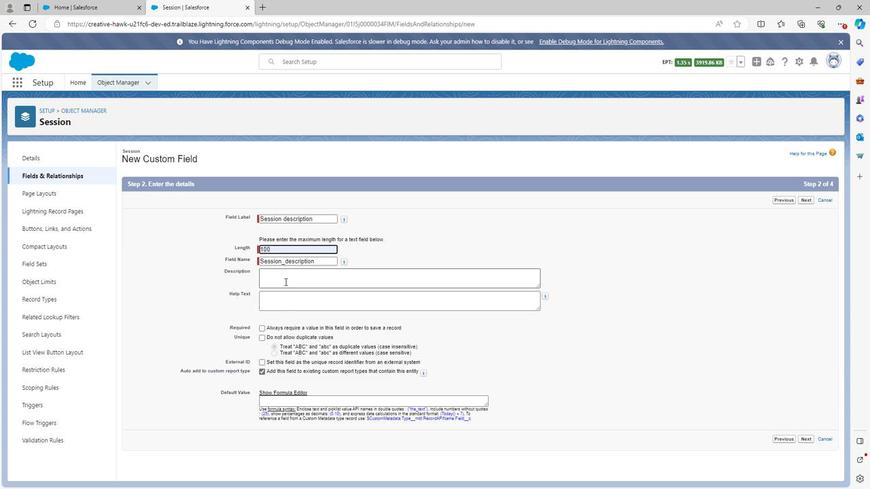 
Action: Mouse moved to (277, 278)
Screenshot: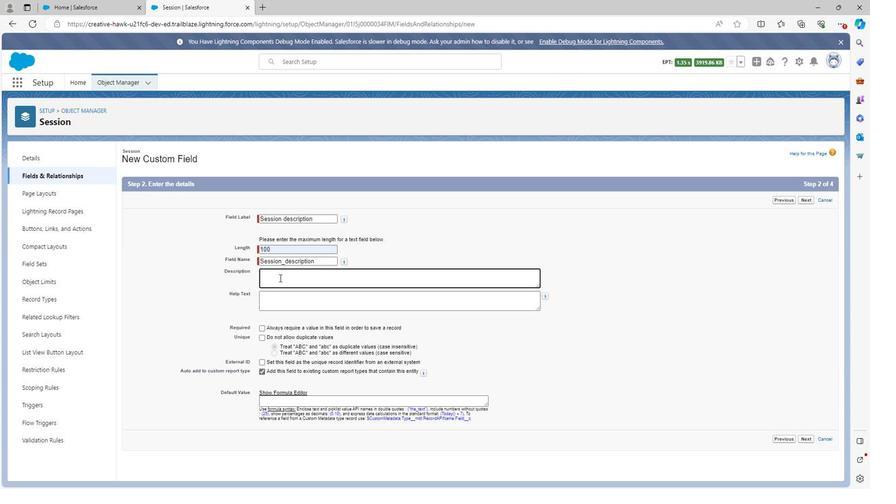 
Action: Key pressed <Key.shift>Session<Key.space>description<Key.space>field<Key.space>is<Key.space>the<Key.space>field<Key.space>through<Key.space>which<Key.space>we<Key.space>can<Key.space>sour<Key.backspace><Key.backspace><Key.backspace><Key.backspace>definedt<Key.backspace><Key.space>the<Key.space>description<Key.space>of<Key.space>session<Key.space>in<Key.space>event<Key.space>management
Screenshot: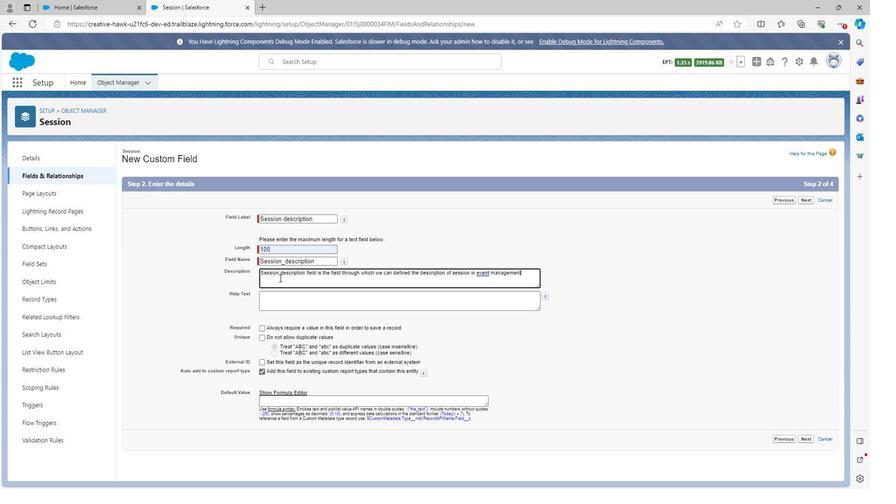 
Action: Mouse moved to (288, 295)
Screenshot: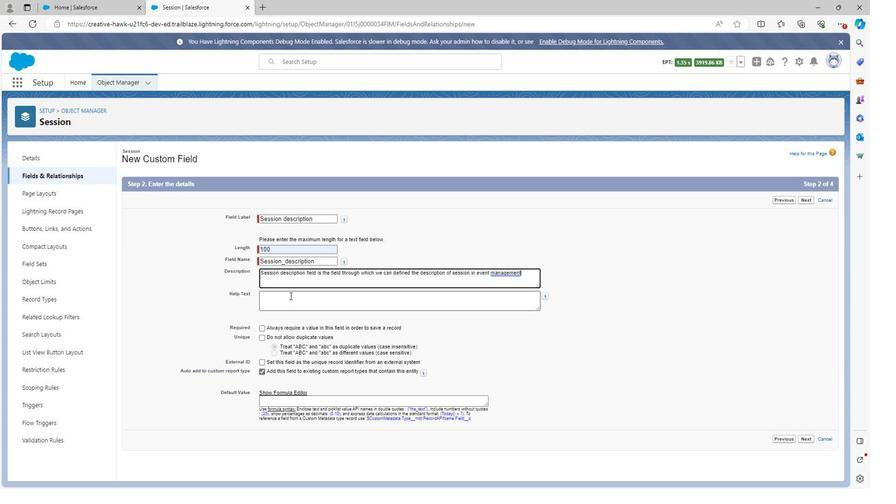 
Action: Mouse pressed left at (288, 295)
Screenshot: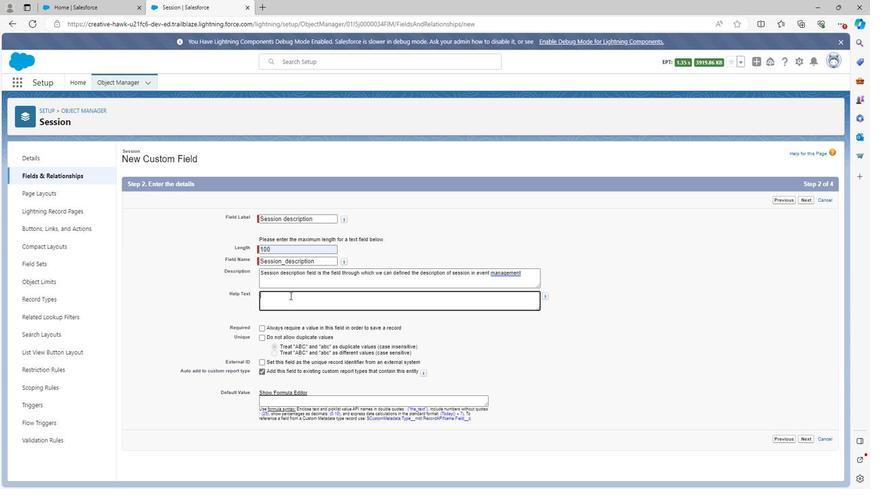 
Action: Mouse moved to (238, 316)
Screenshot: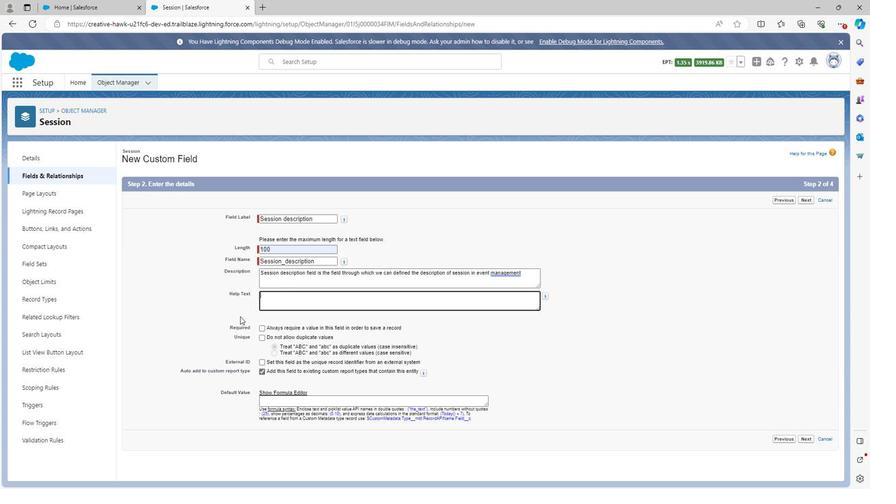 
Action: Key pressed <Key.shift>Session<Key.space>deschii<Key.backspace><Key.backspace><Key.backspace>riptiom<Key.backspace>n<Key.space>
Screenshot: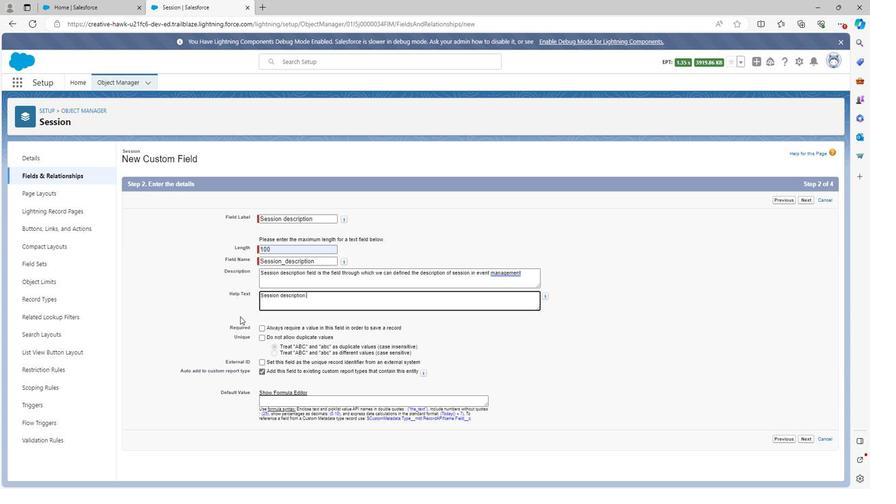 
Action: Mouse moved to (805, 437)
Screenshot: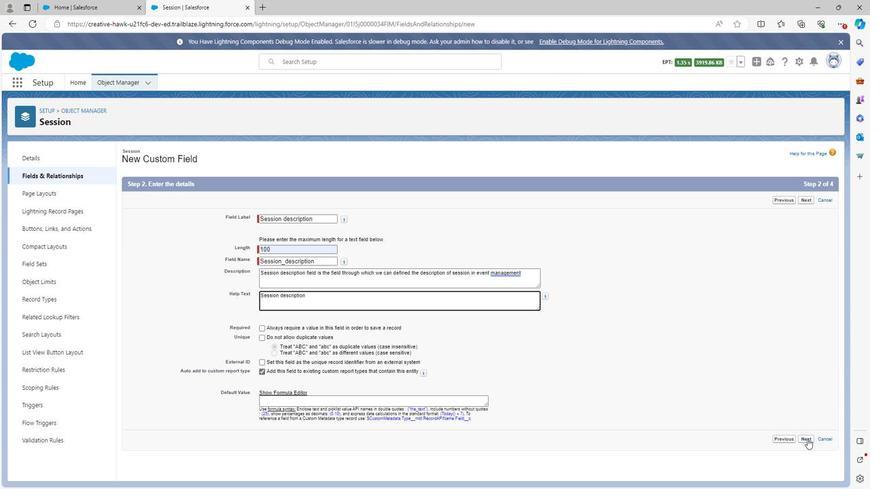 
Action: Mouse pressed left at (805, 437)
Screenshot: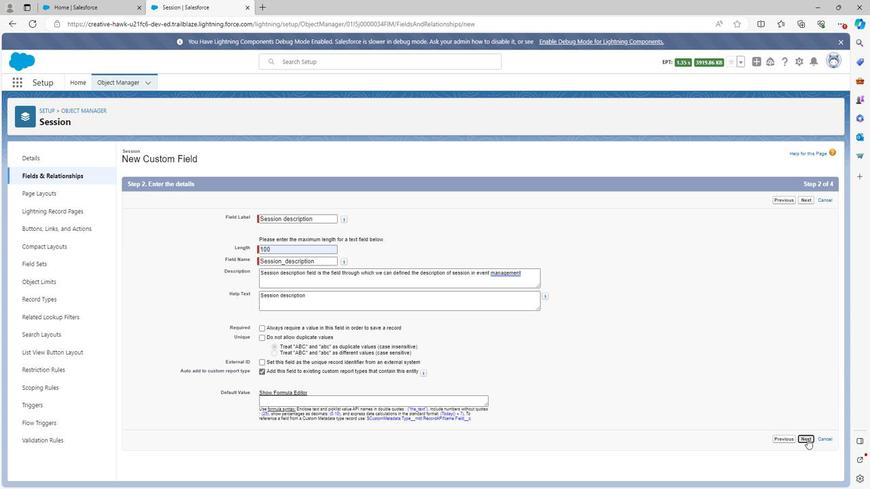 
Action: Mouse moved to (598, 278)
Screenshot: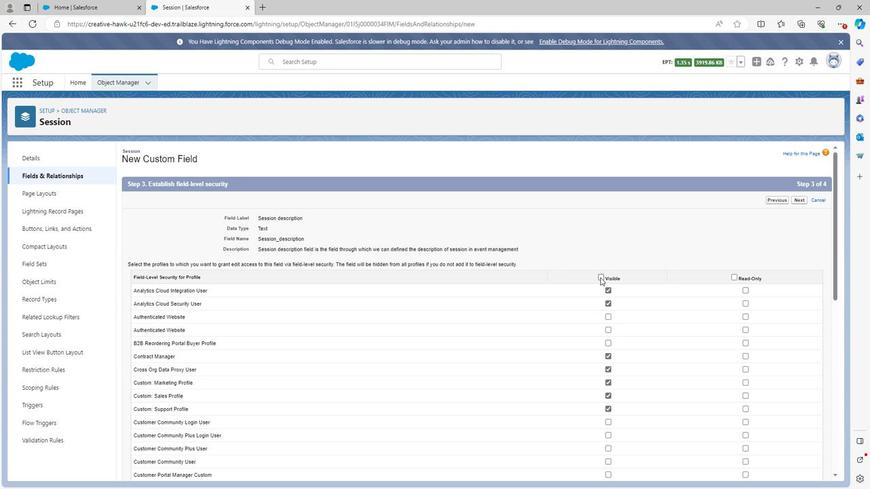 
Action: Mouse pressed left at (598, 278)
Screenshot: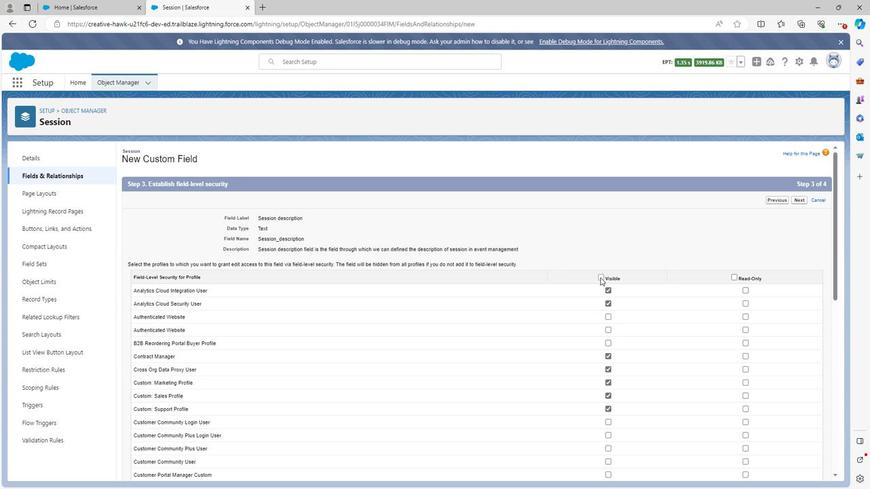 
Action: Mouse moved to (730, 277)
Screenshot: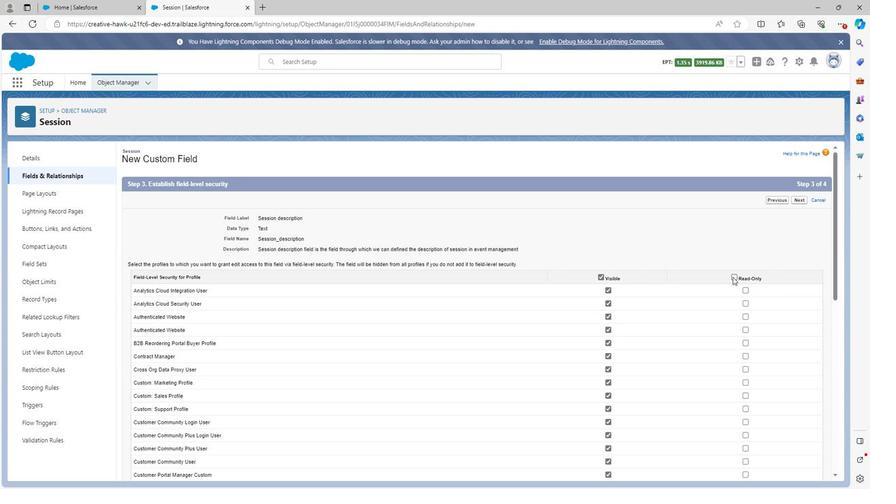 
Action: Mouse pressed left at (730, 277)
Screenshot: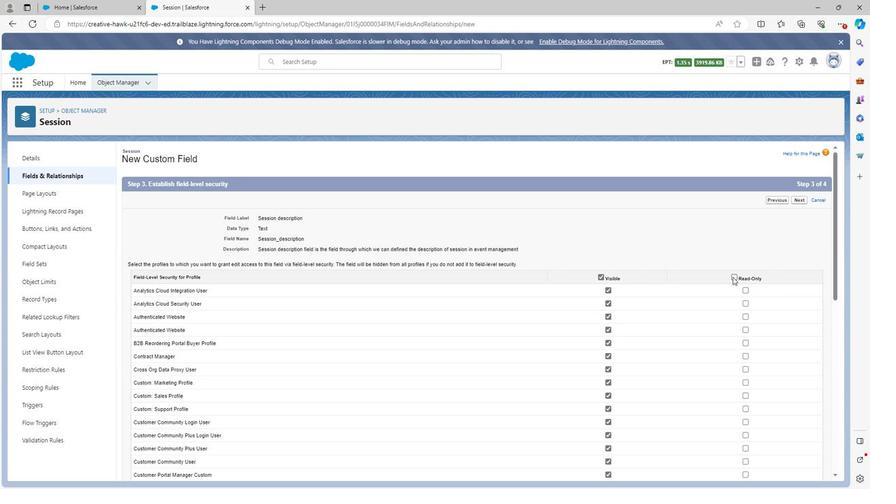 
Action: Mouse moved to (606, 291)
Screenshot: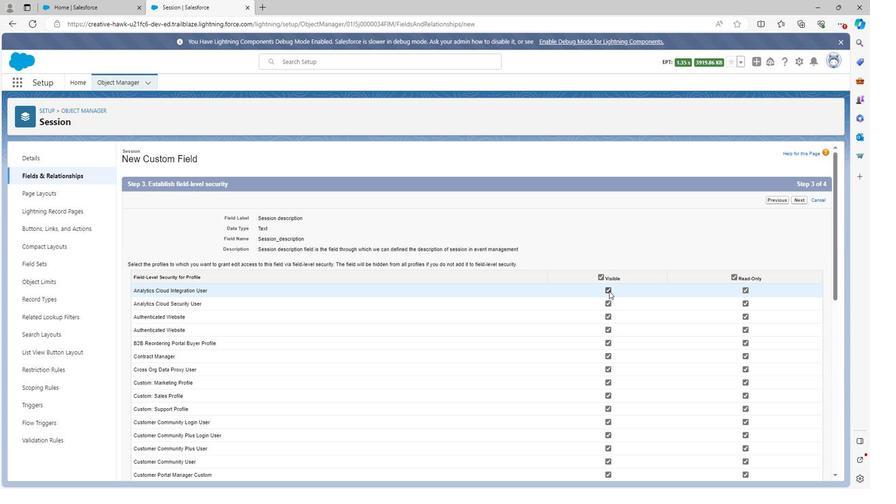 
Action: Mouse pressed left at (606, 291)
Screenshot: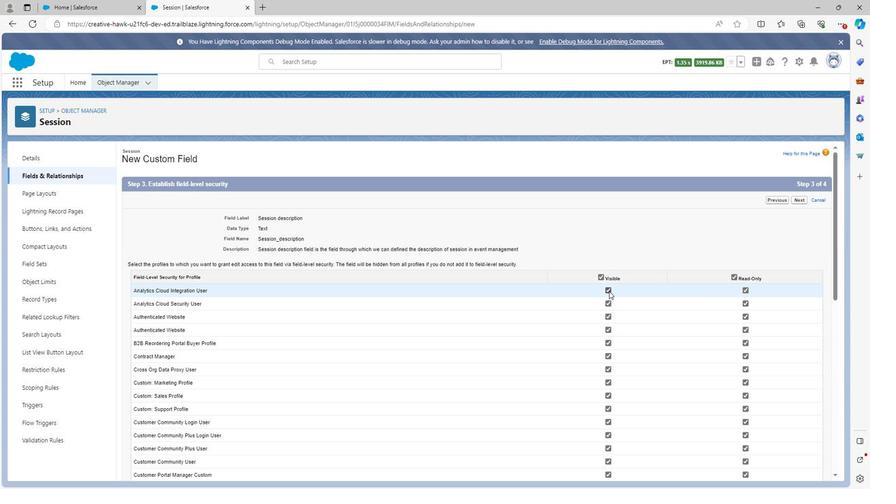 
Action: Mouse moved to (605, 302)
Screenshot: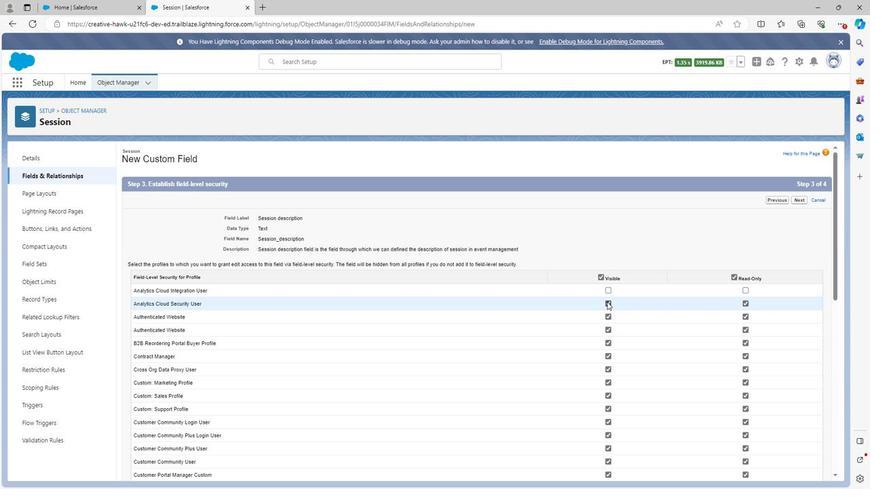 
Action: Mouse pressed left at (605, 302)
Screenshot: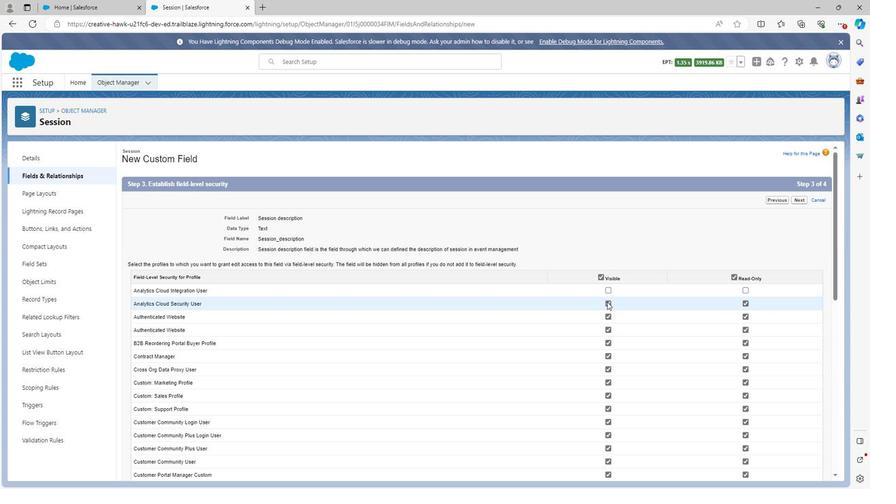 
Action: Mouse moved to (607, 342)
Screenshot: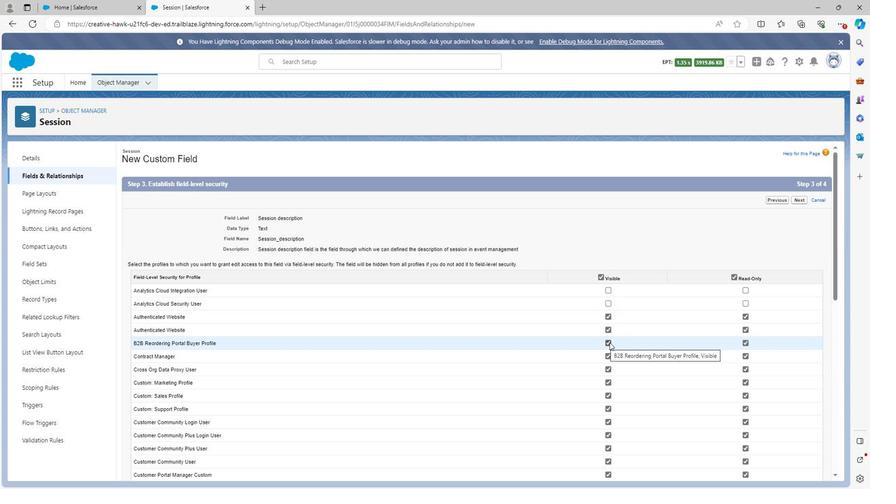 
Action: Mouse pressed left at (607, 342)
Screenshot: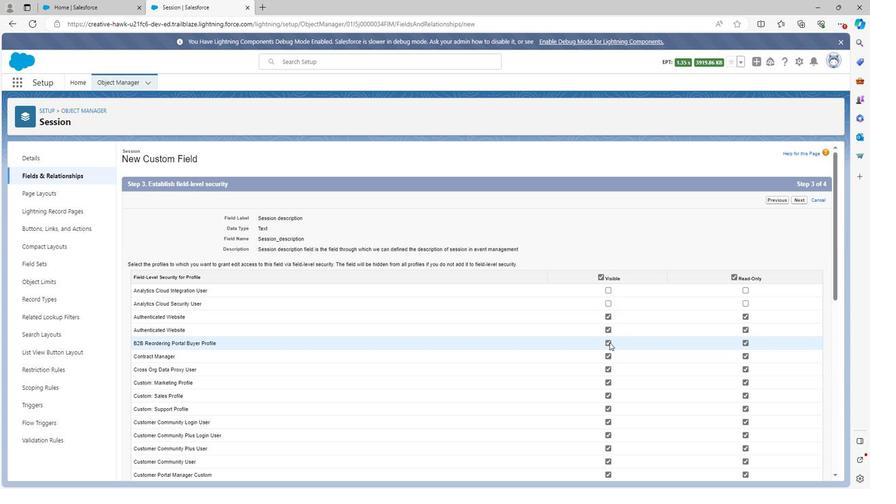 
Action: Mouse moved to (605, 367)
Screenshot: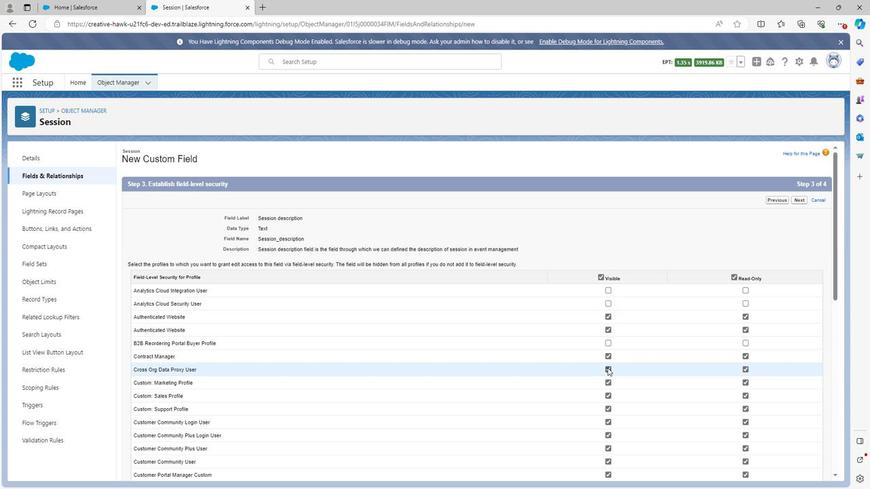 
Action: Mouse pressed left at (605, 367)
Screenshot: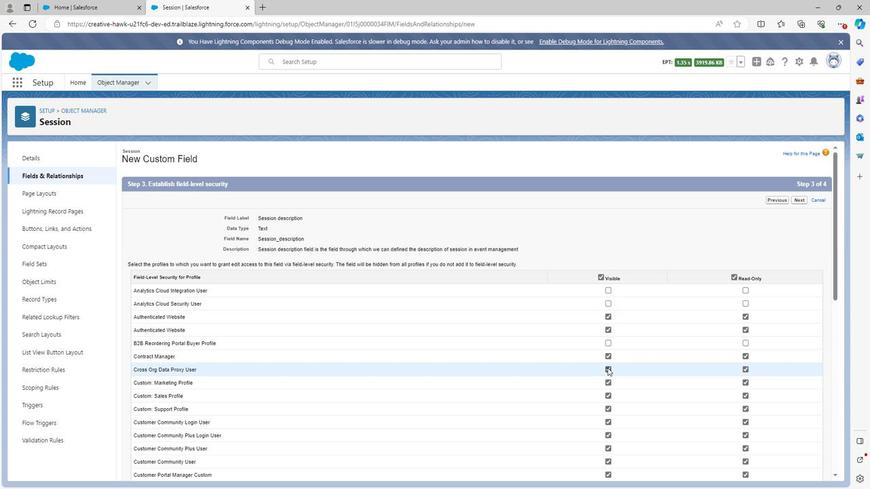 
Action: Mouse moved to (606, 406)
Screenshot: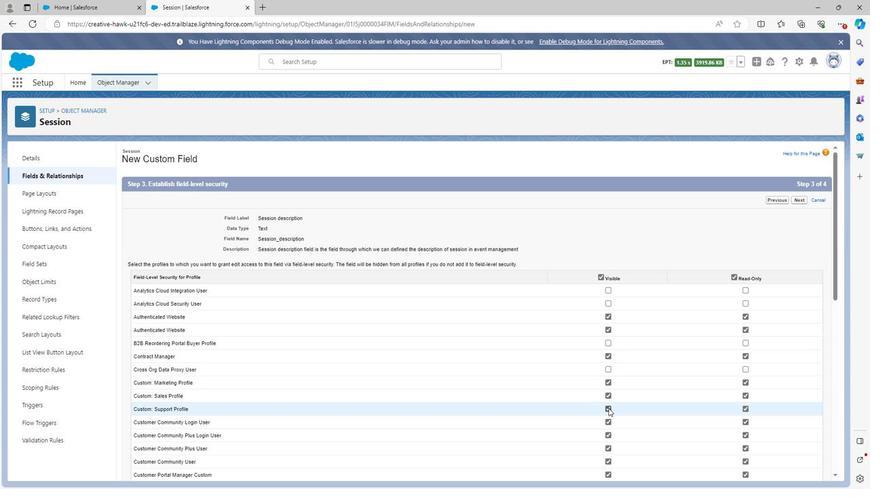 
Action: Mouse pressed left at (606, 406)
Screenshot: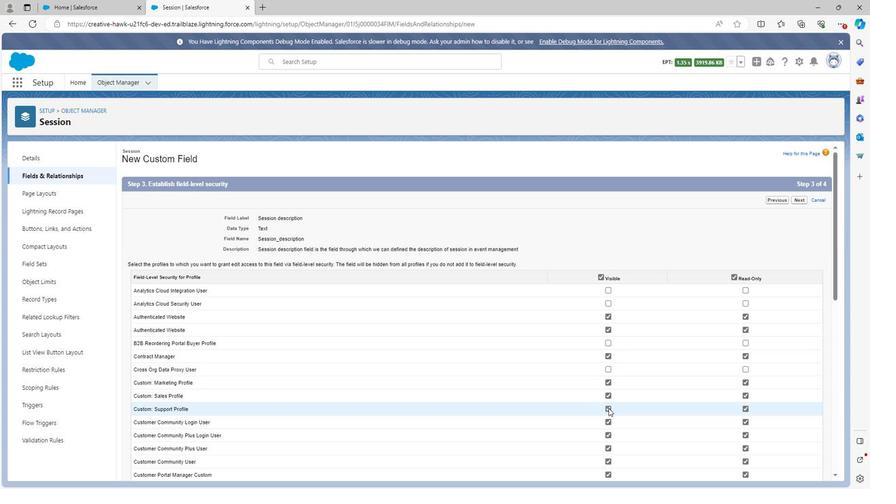 
Action: Mouse moved to (607, 446)
Screenshot: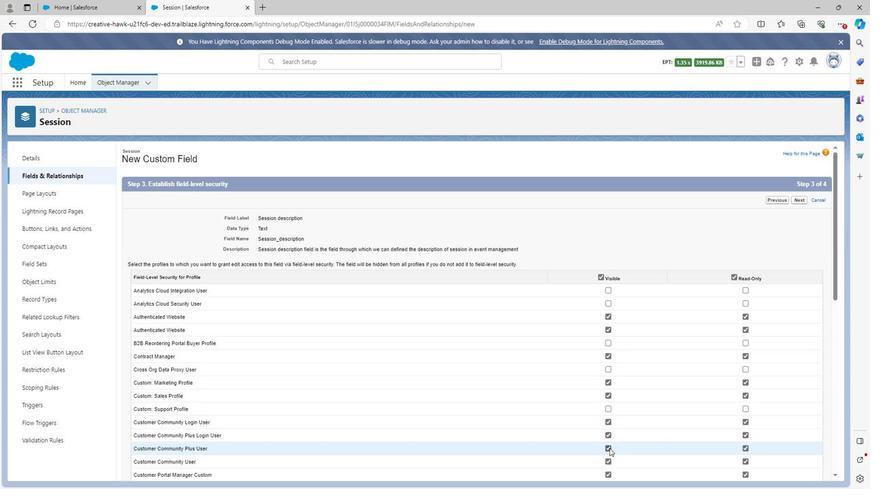 
Action: Mouse pressed left at (607, 446)
Screenshot: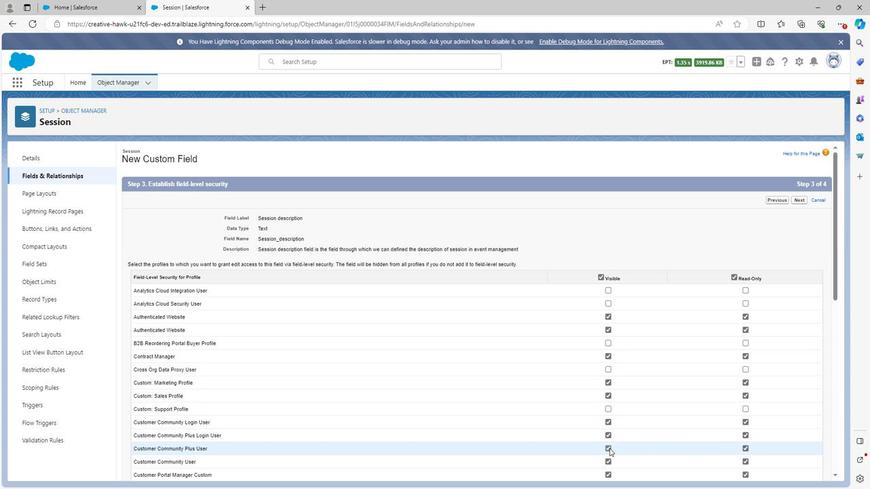 
Action: Mouse moved to (607, 444)
Screenshot: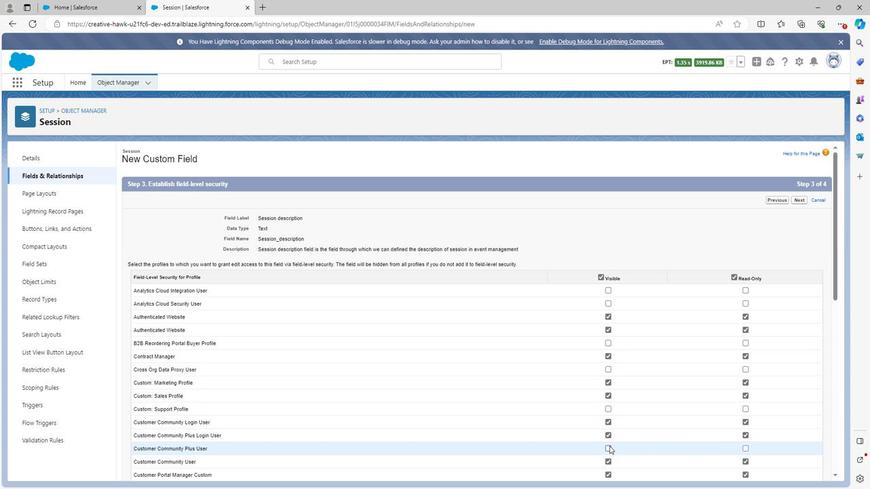 
Action: Mouse scrolled (607, 443) with delta (0, 0)
Screenshot: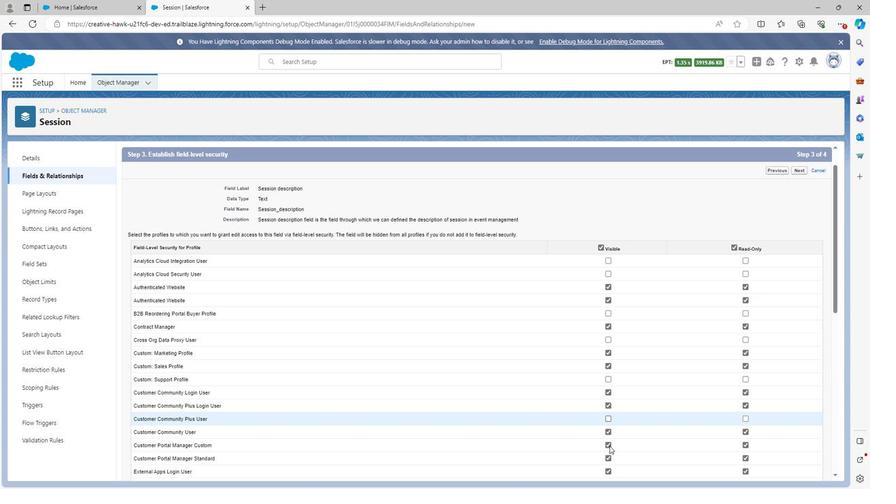 
Action: Mouse moved to (607, 443)
Screenshot: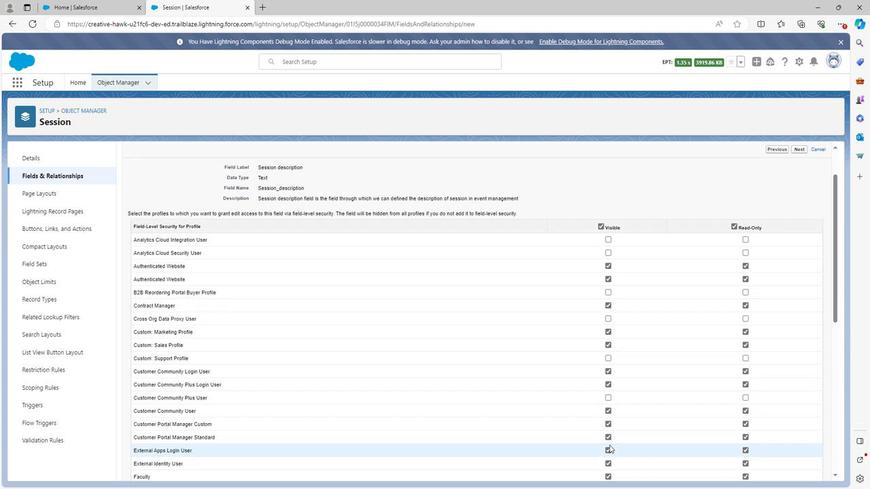 
Action: Mouse scrolled (607, 442) with delta (0, 0)
Screenshot: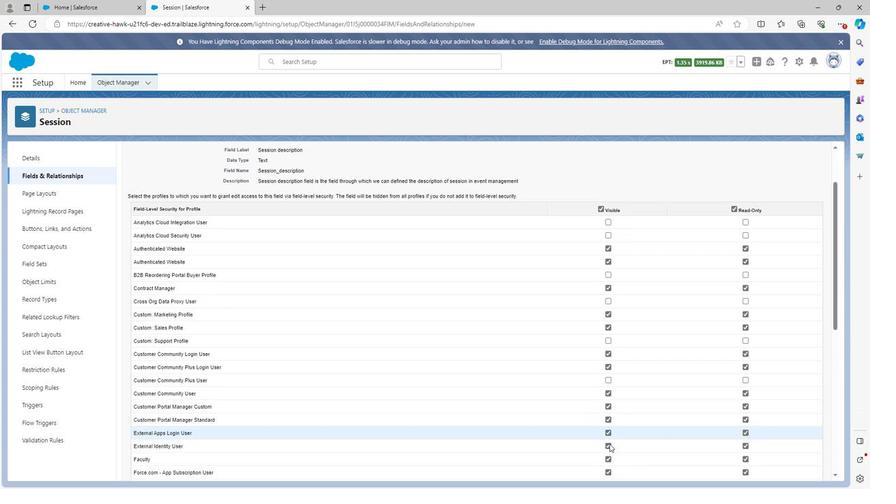 
Action: Mouse moved to (605, 383)
Screenshot: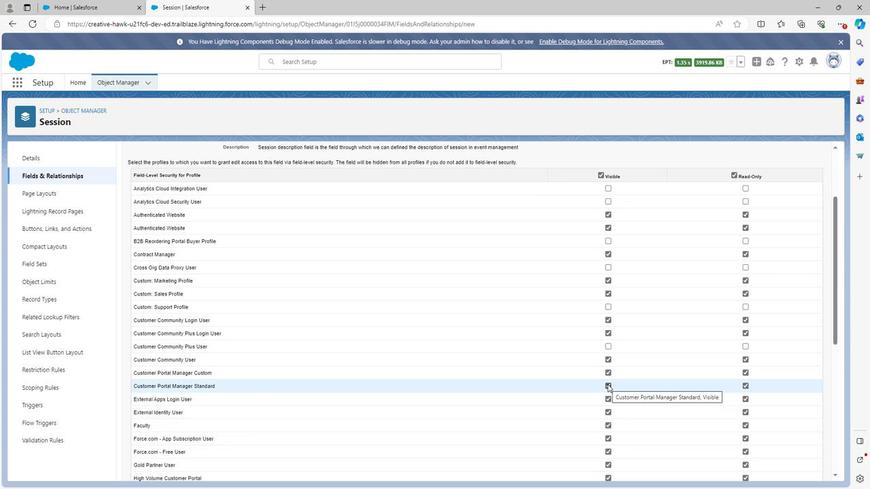 
Action: Mouse pressed left at (605, 383)
Screenshot: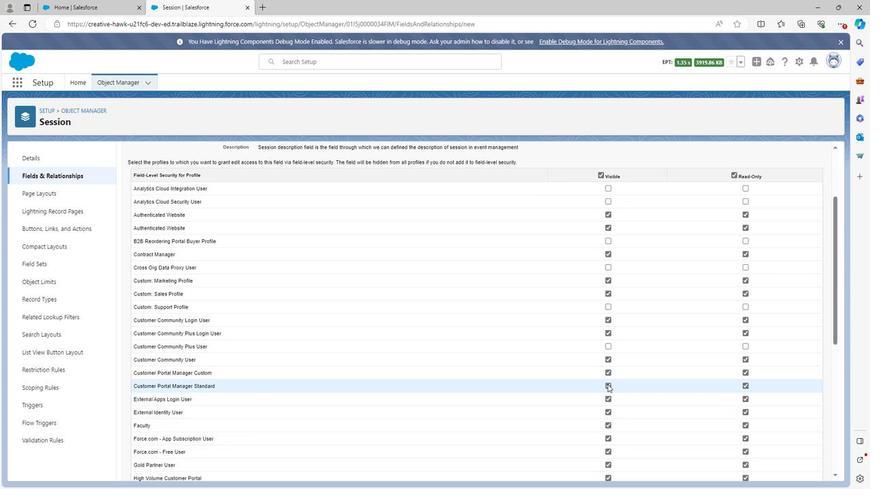 
Action: Mouse moved to (606, 397)
Screenshot: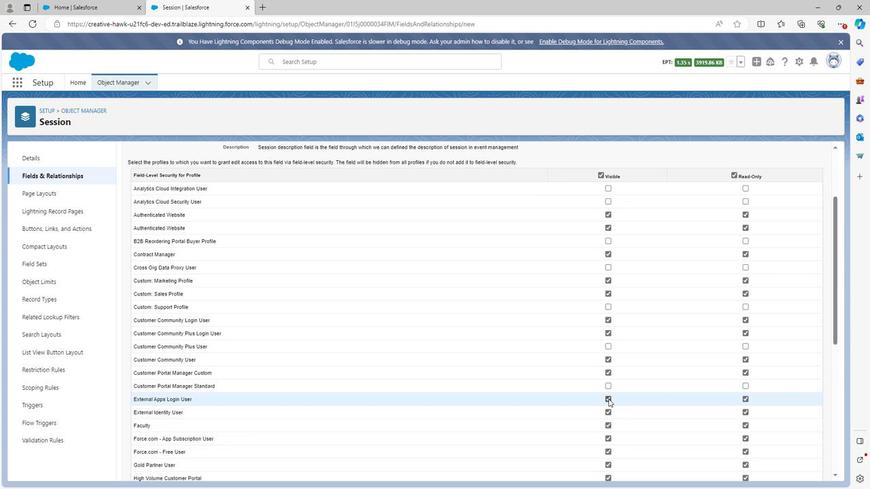 
Action: Mouse pressed left at (606, 397)
Screenshot: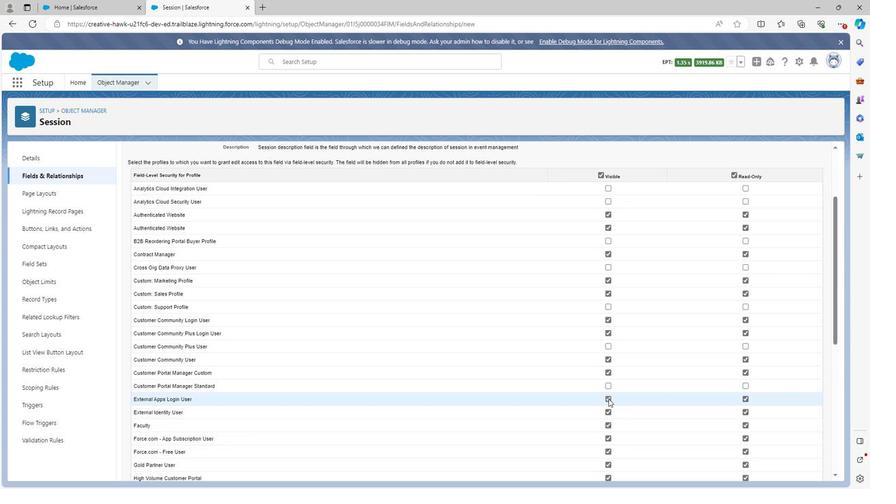 
Action: Mouse moved to (605, 412)
Screenshot: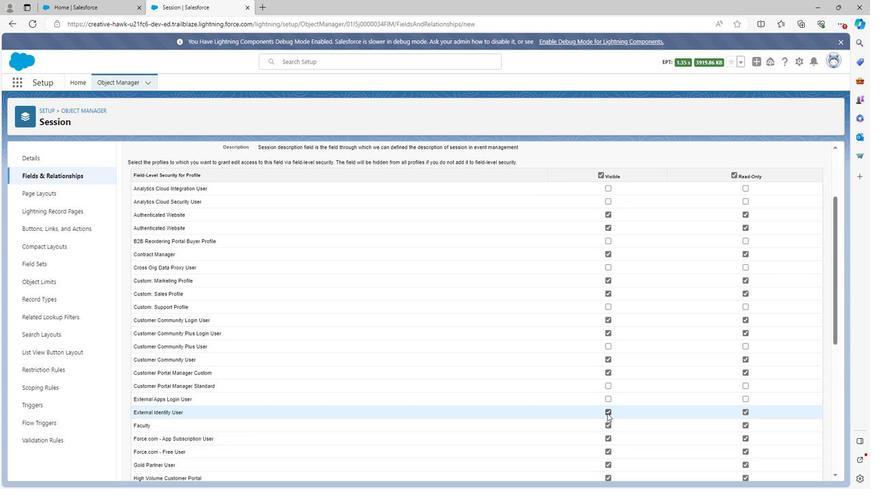 
Action: Mouse pressed left at (605, 412)
